 Task: Establish a relationship between the supplier and the product object.
Action: Mouse moved to (1115, 104)
Screenshot: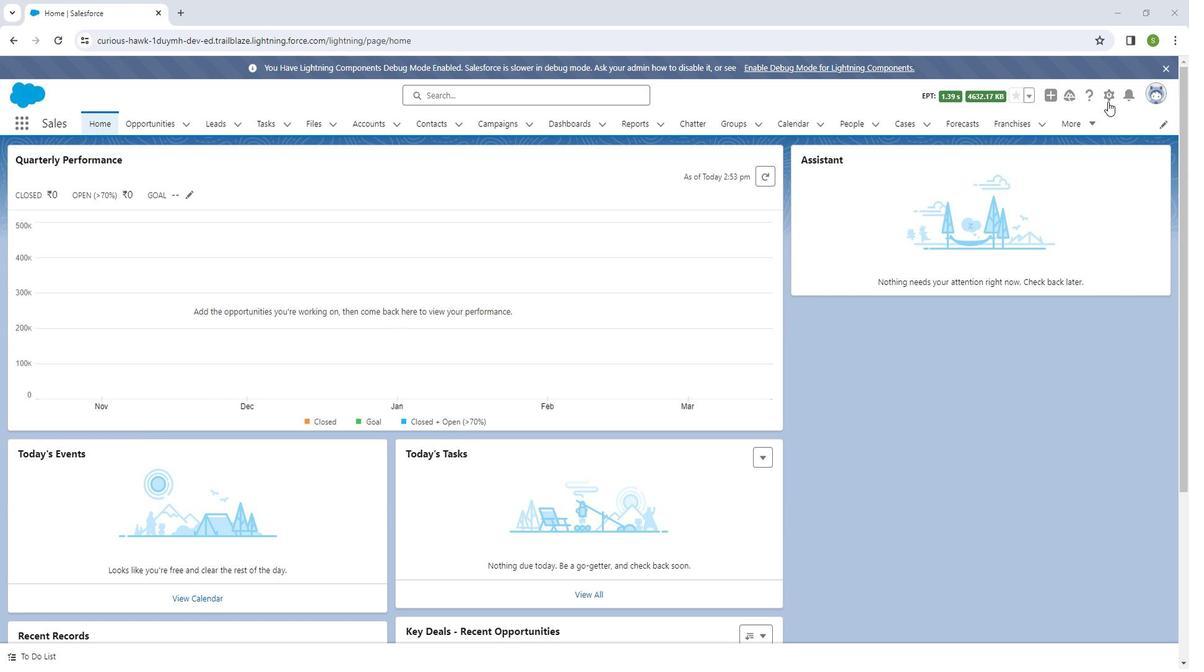 
Action: Mouse pressed left at (1115, 104)
Screenshot: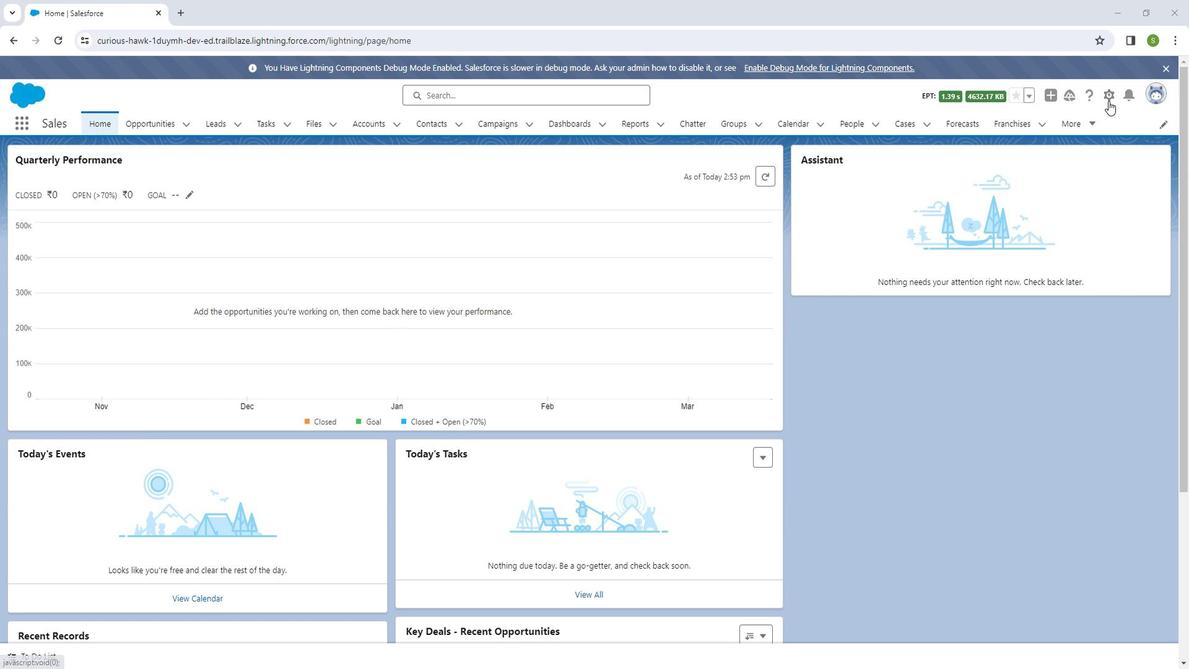 
Action: Mouse moved to (1085, 144)
Screenshot: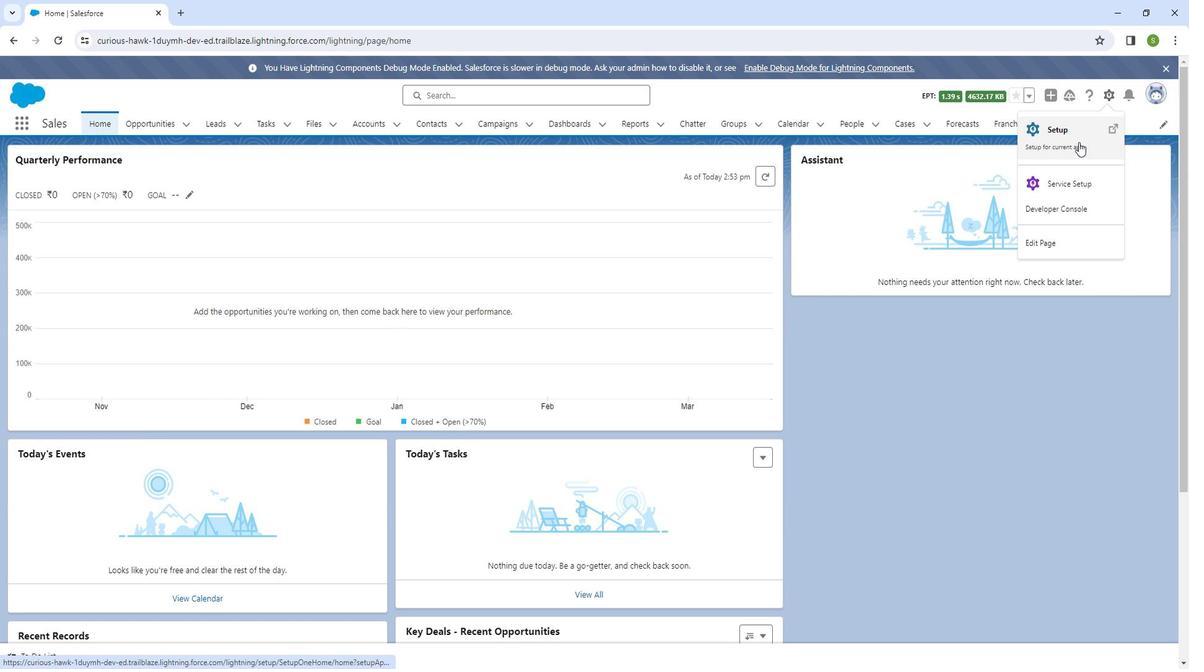 
Action: Mouse pressed left at (1085, 144)
Screenshot: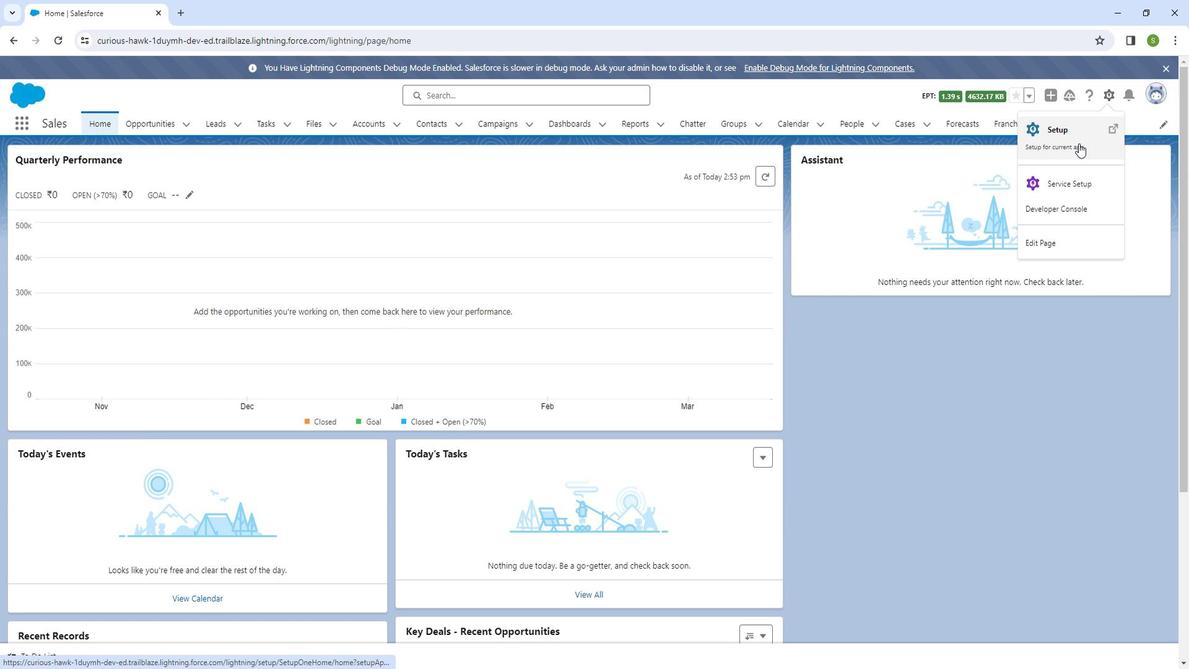 
Action: Mouse moved to (169, 123)
Screenshot: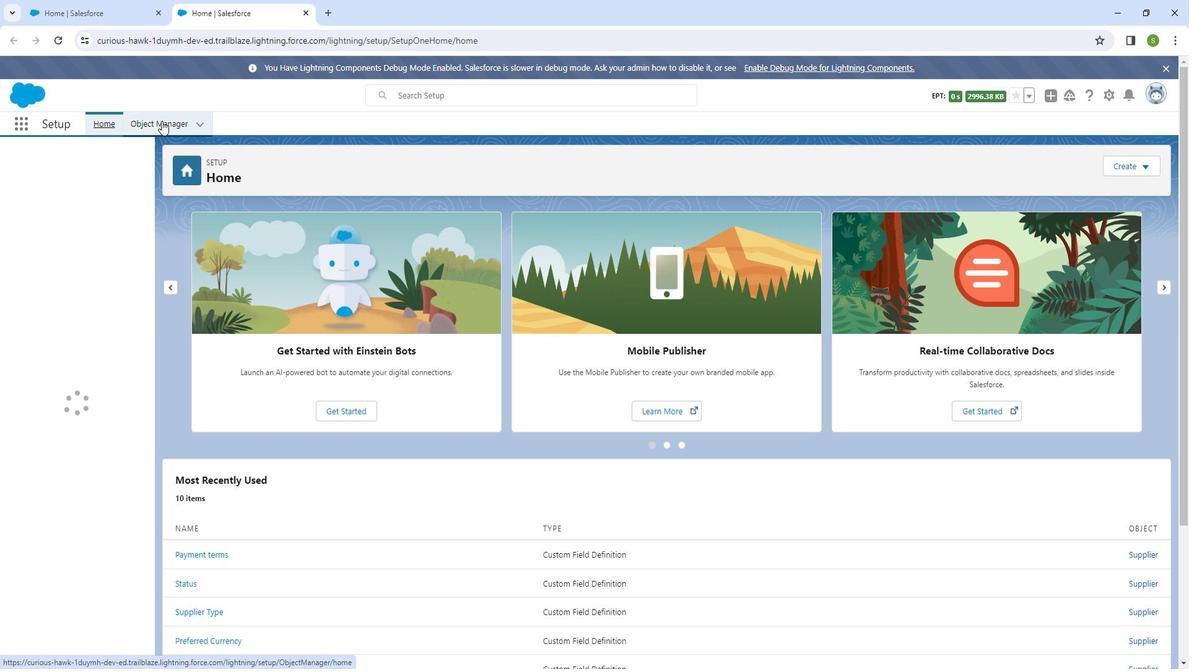 
Action: Mouse pressed left at (169, 123)
Screenshot: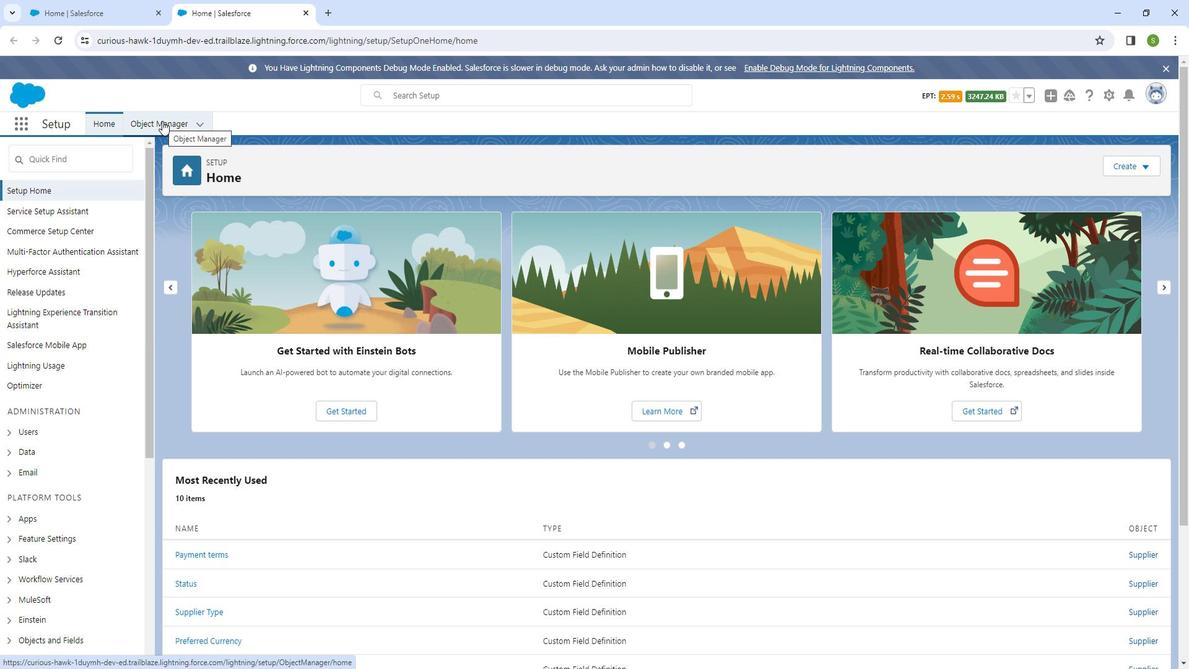 
Action: Mouse moved to (982, 168)
Screenshot: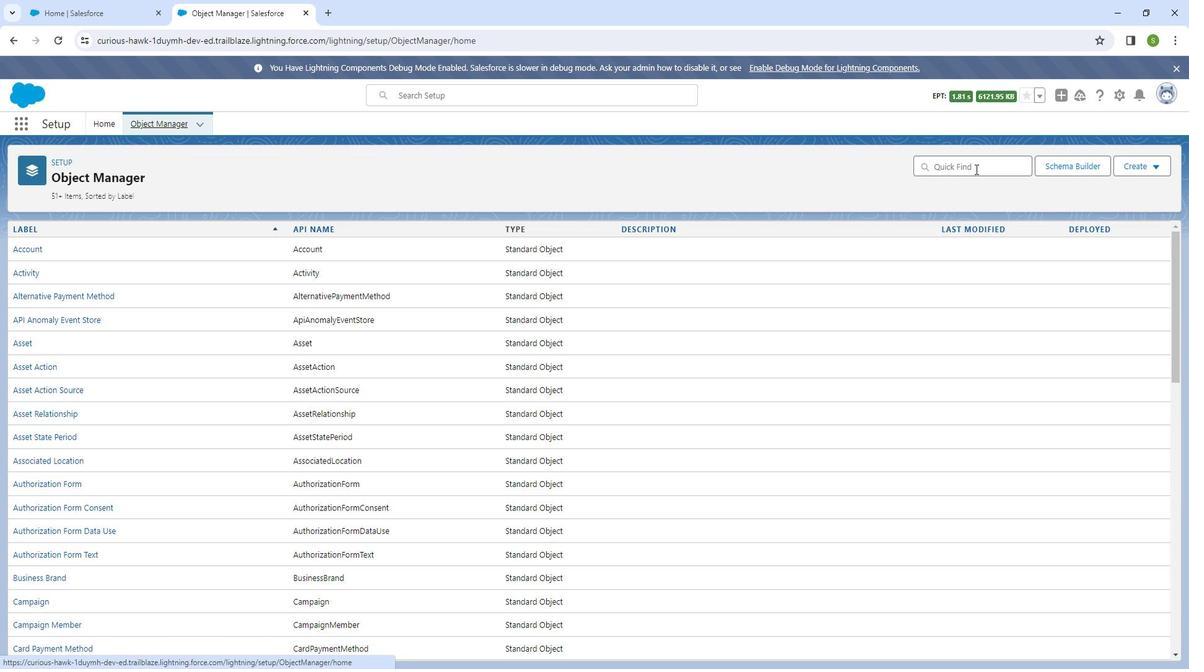 
Action: Mouse pressed left at (982, 168)
Screenshot: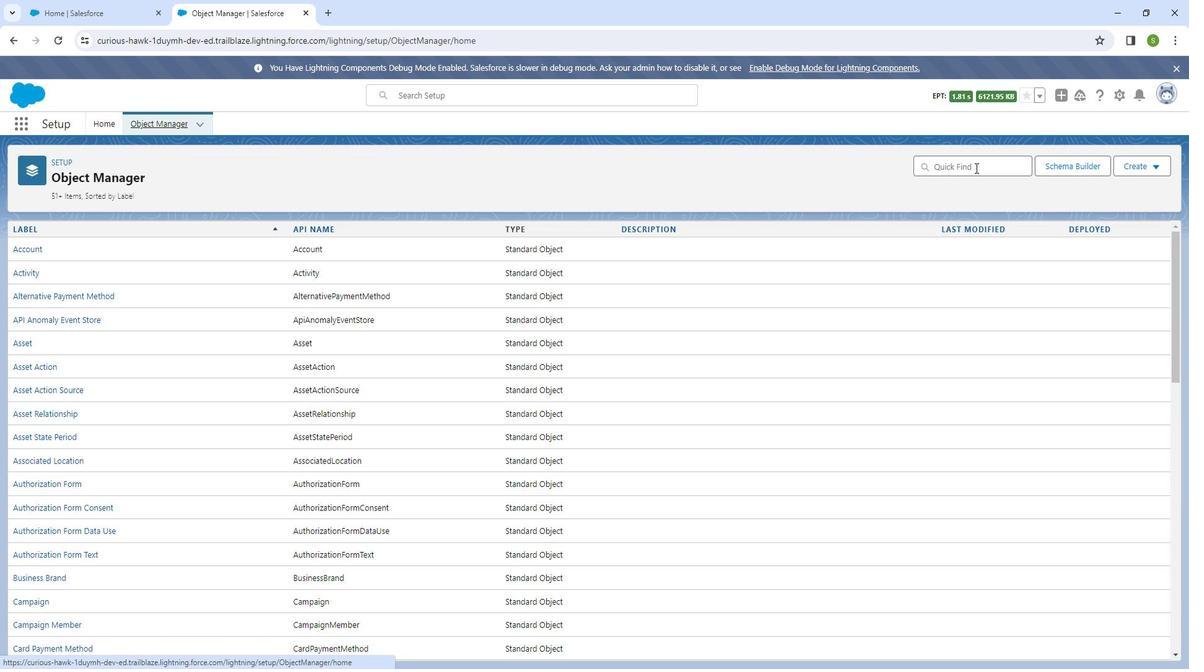 
Action: Mouse moved to (980, 170)
Screenshot: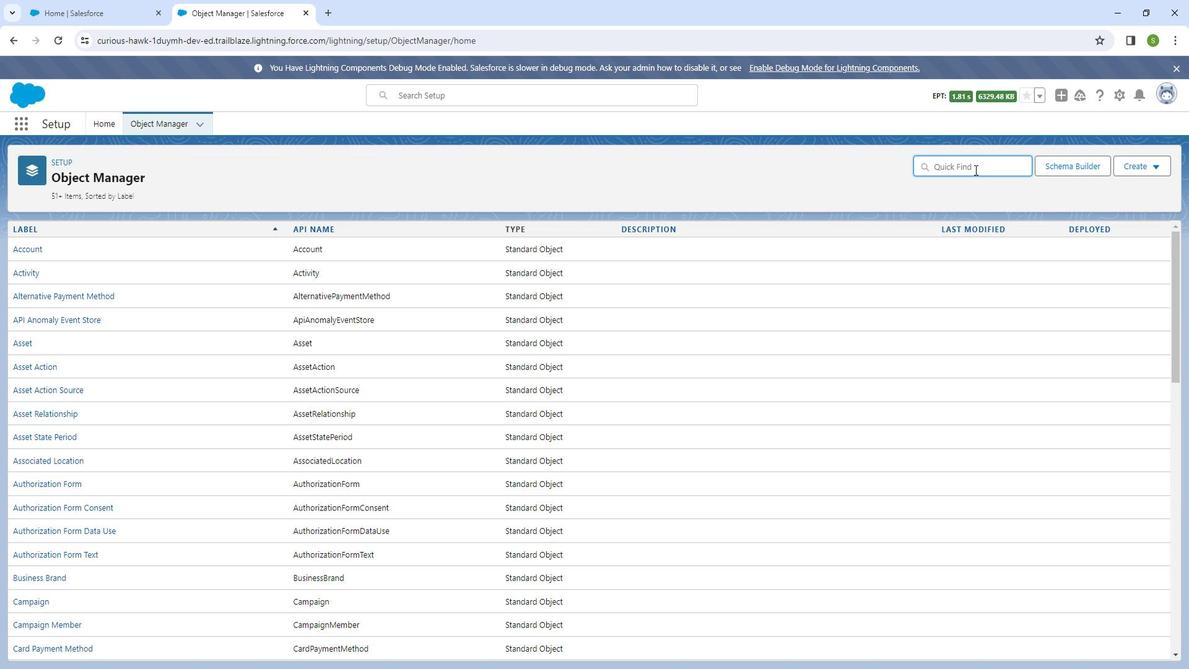 
Action: Key pressed s
Screenshot: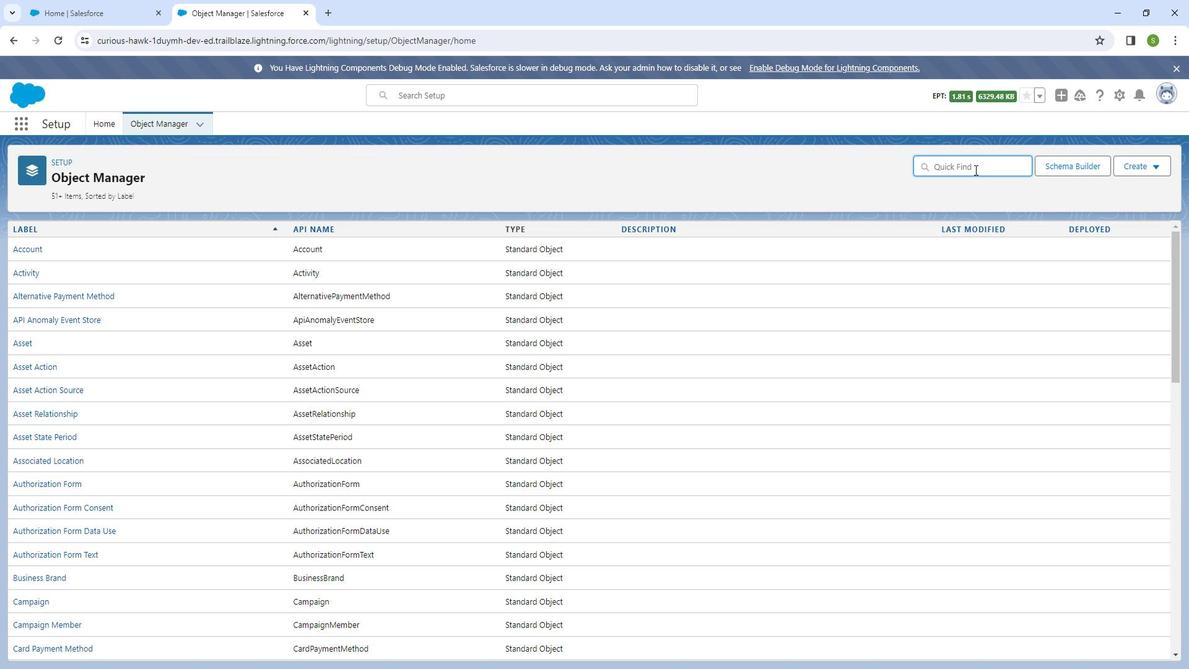 
Action: Mouse moved to (977, 175)
Screenshot: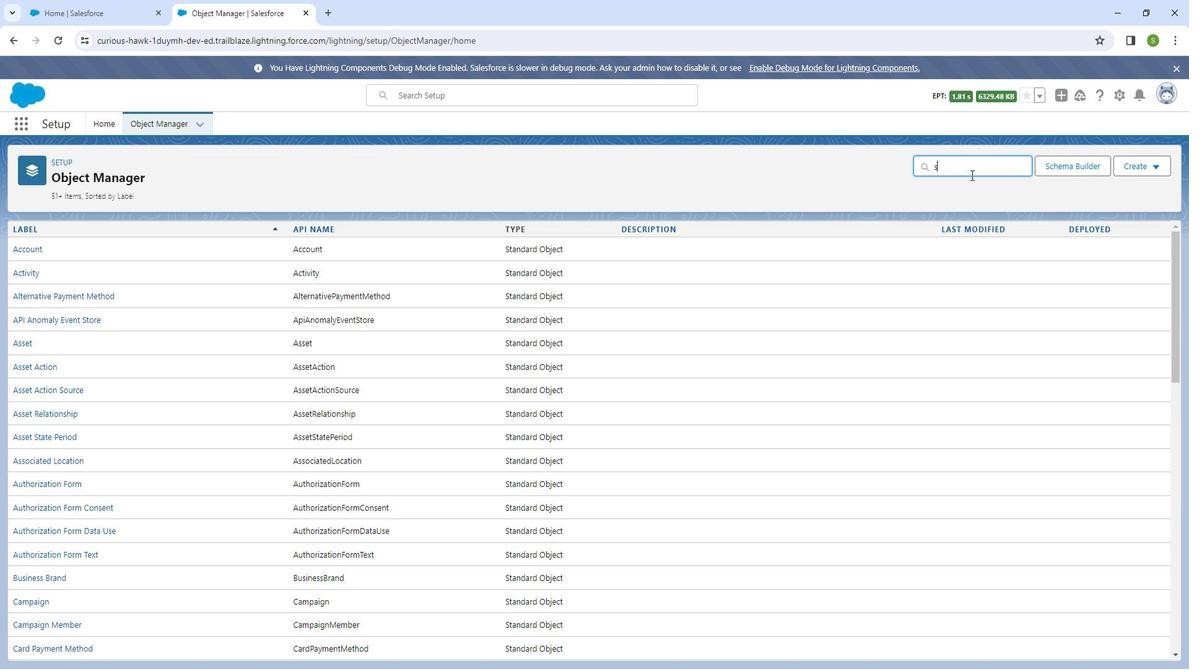 
Action: Key pressed upplie
Screenshot: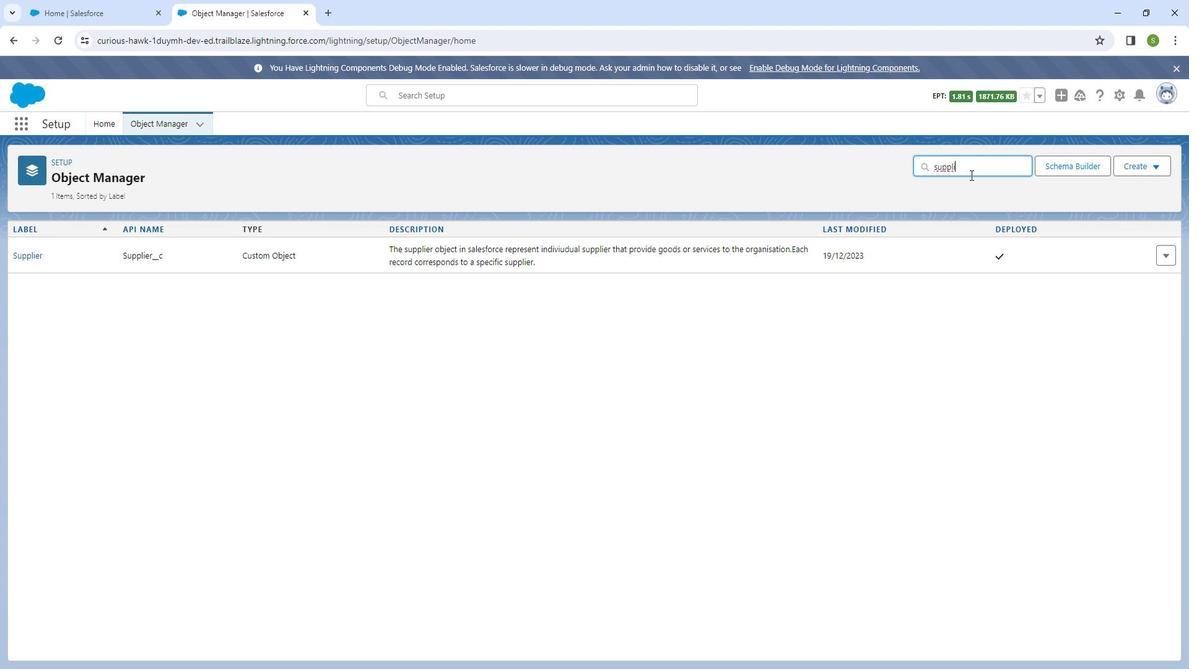 
Action: Mouse moved to (27, 249)
Screenshot: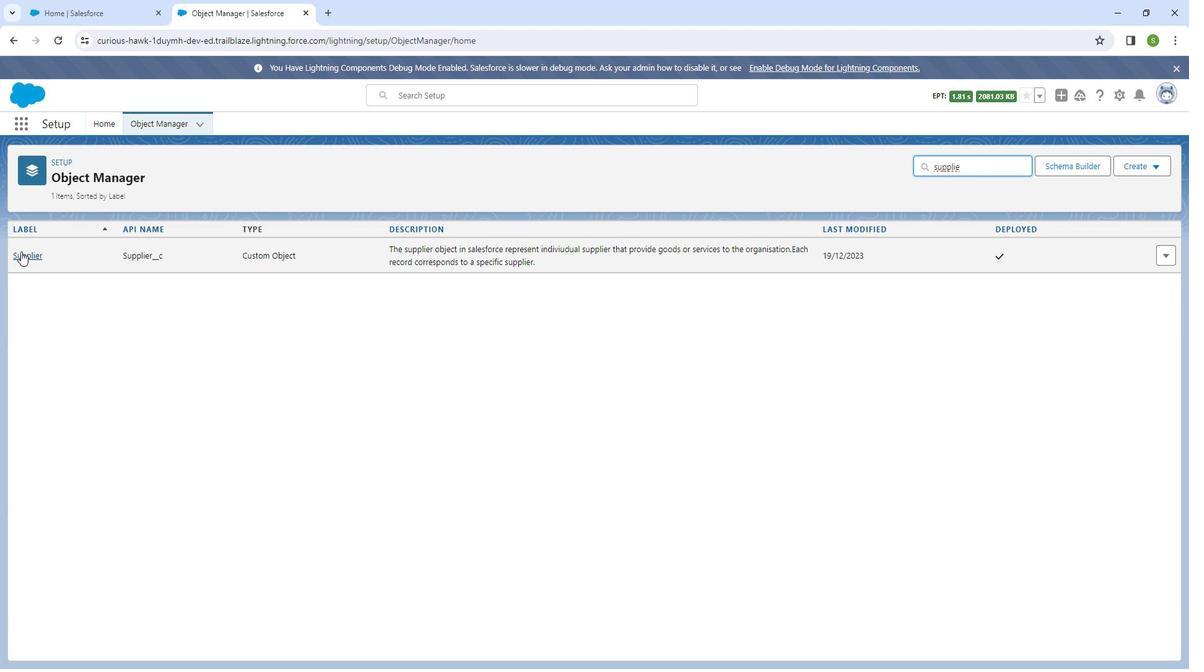 
Action: Mouse pressed left at (27, 249)
Screenshot: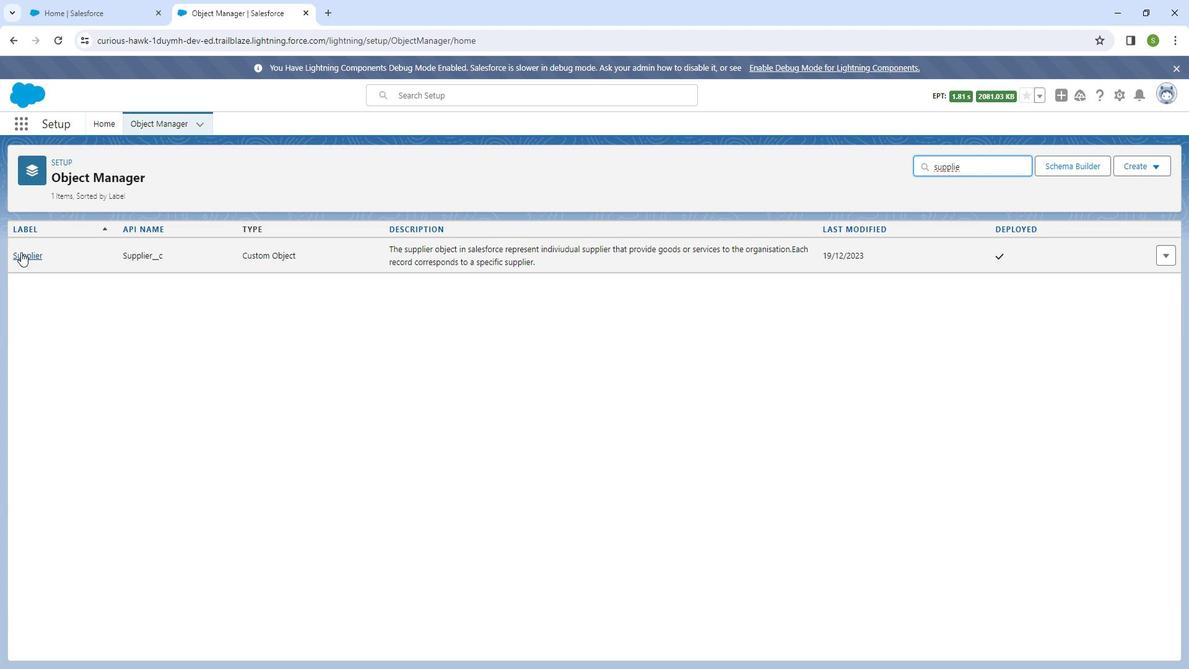 
Action: Mouse moved to (87, 251)
Screenshot: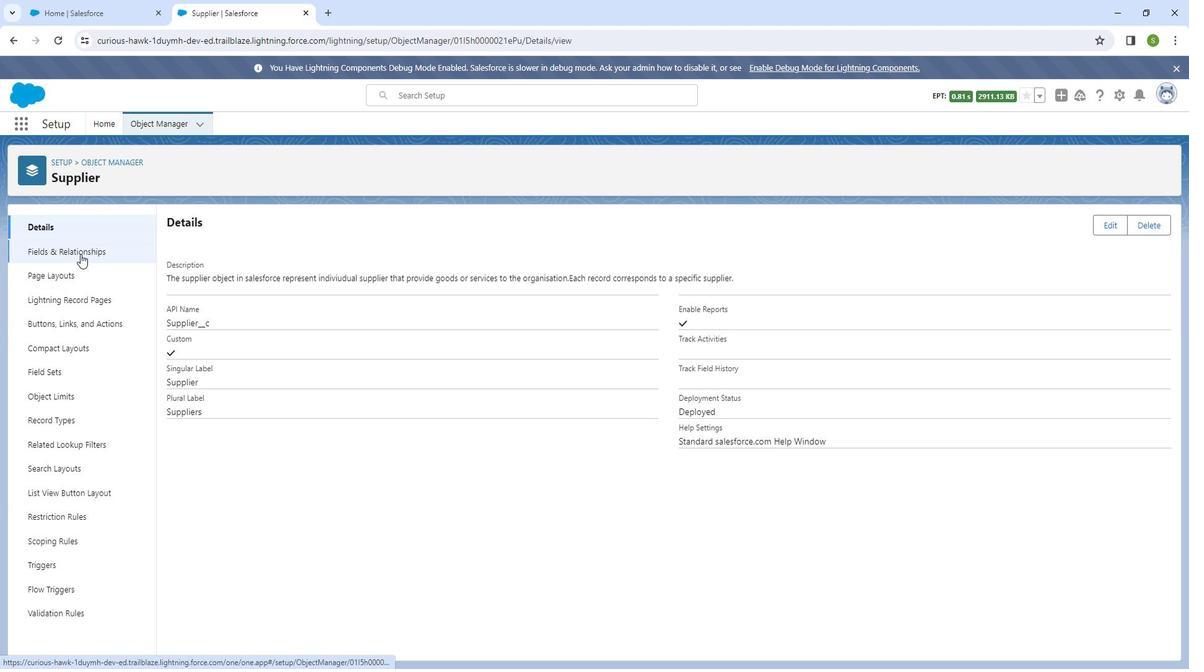 
Action: Mouse pressed left at (87, 251)
Screenshot: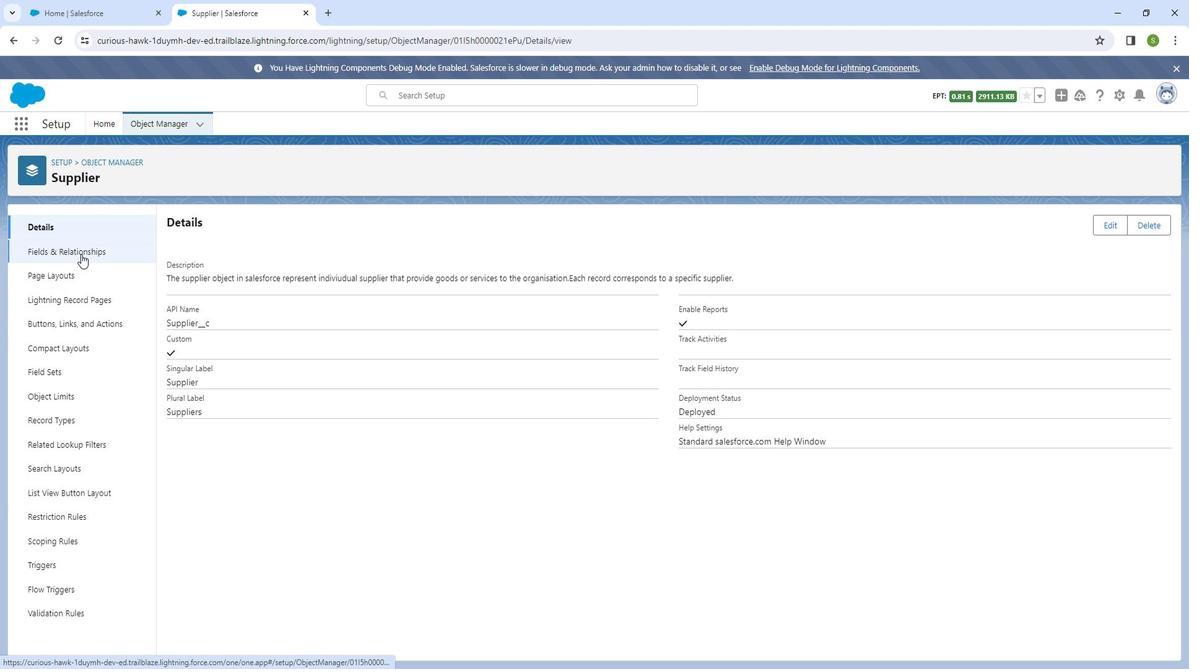 
Action: Mouse moved to (376, 437)
Screenshot: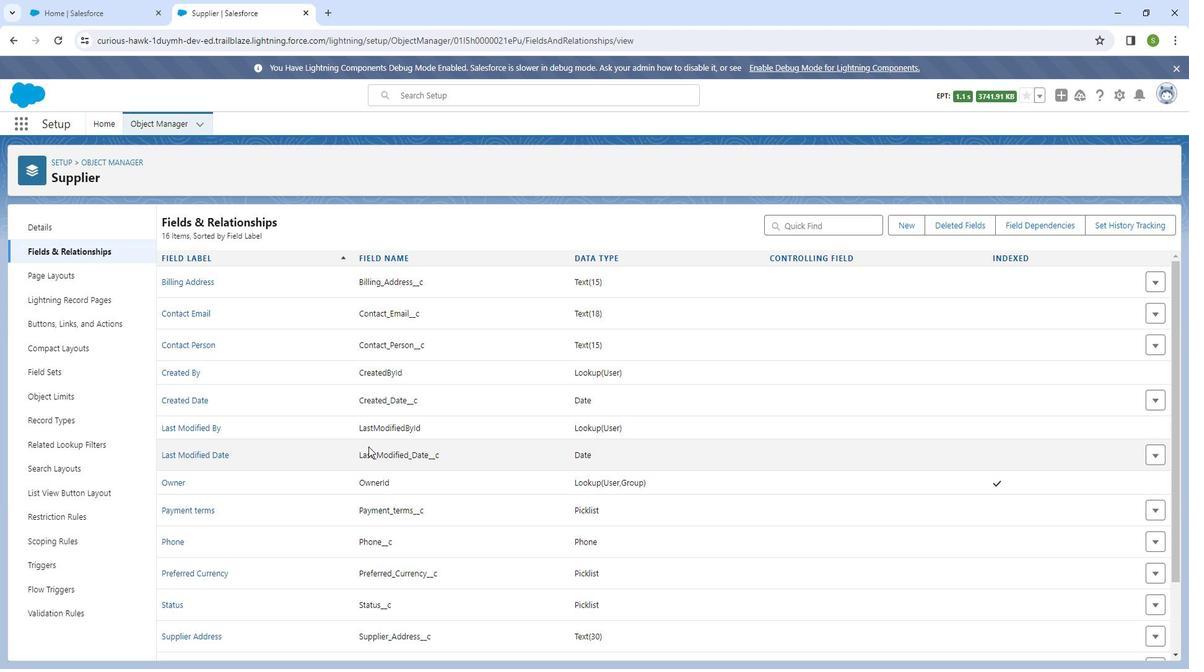 
Action: Mouse scrolled (376, 436) with delta (0, 0)
Screenshot: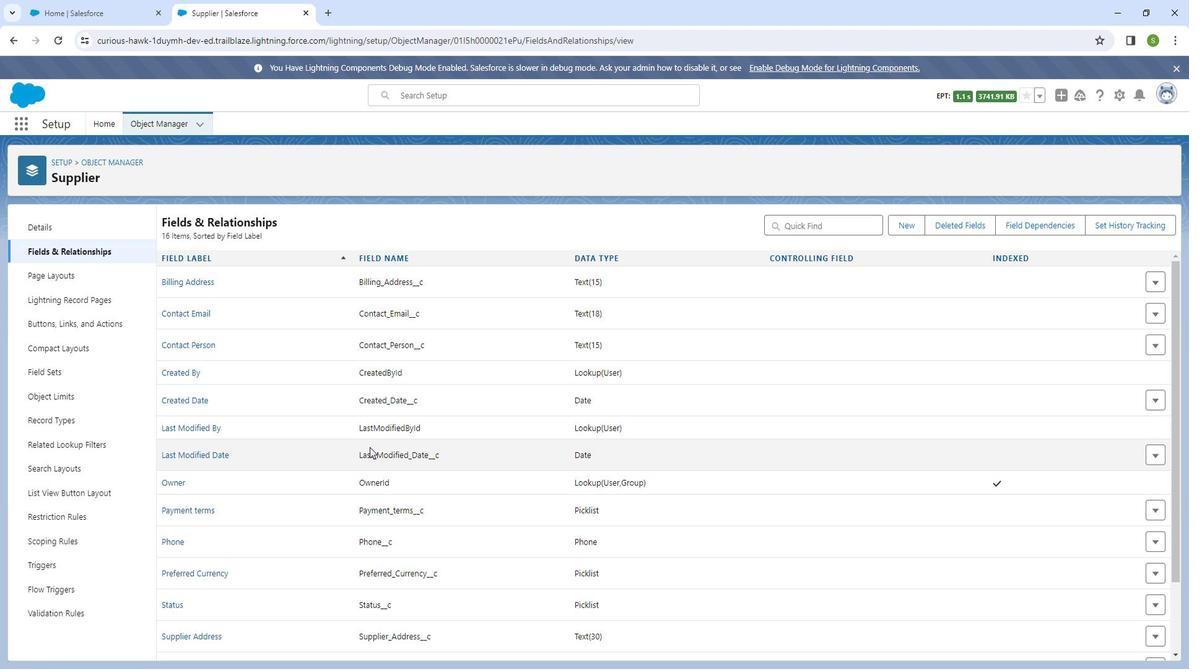 
Action: Mouse moved to (376, 438)
Screenshot: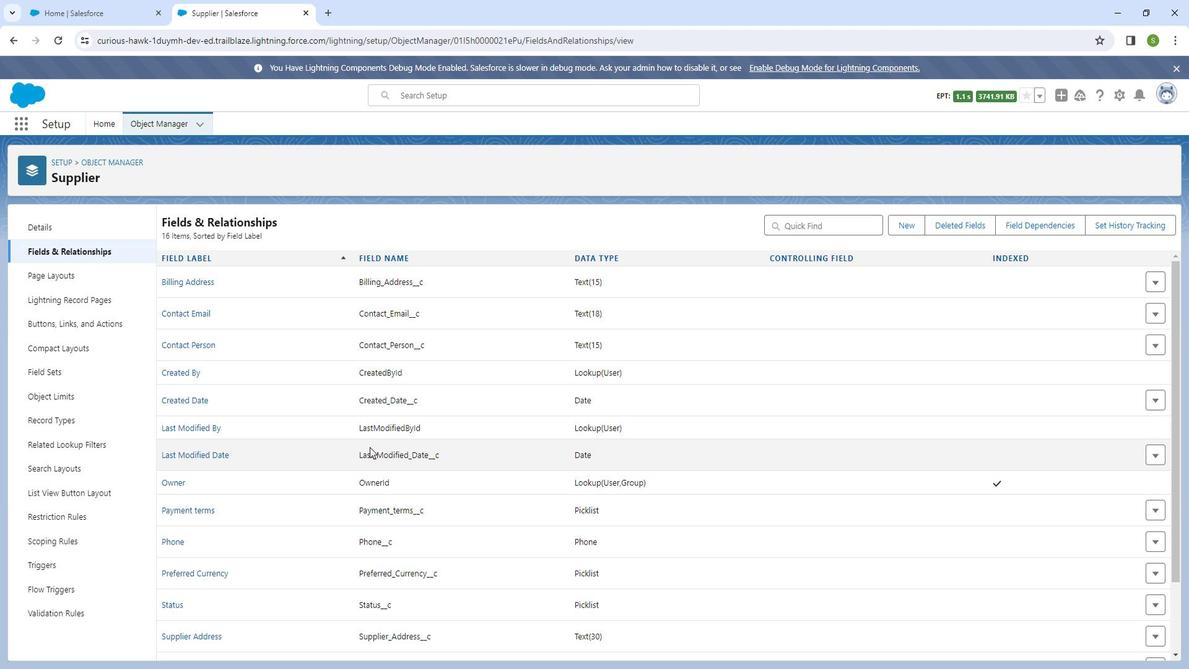 
Action: Mouse scrolled (376, 437) with delta (0, 0)
Screenshot: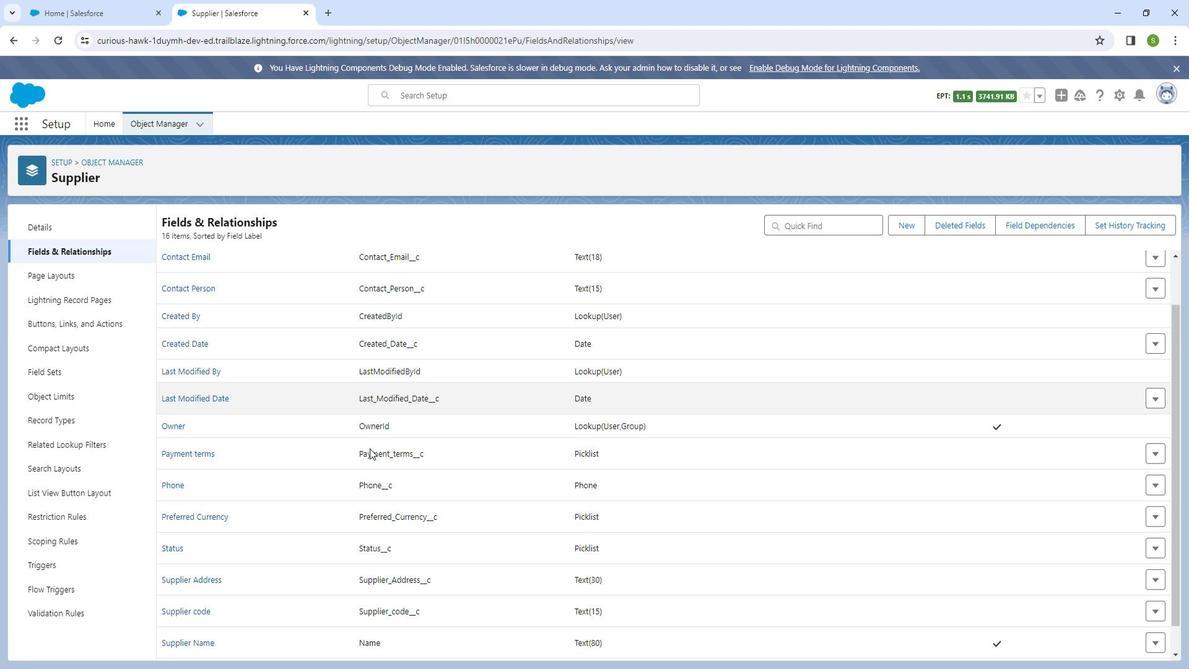 
Action: Mouse moved to (377, 439)
Screenshot: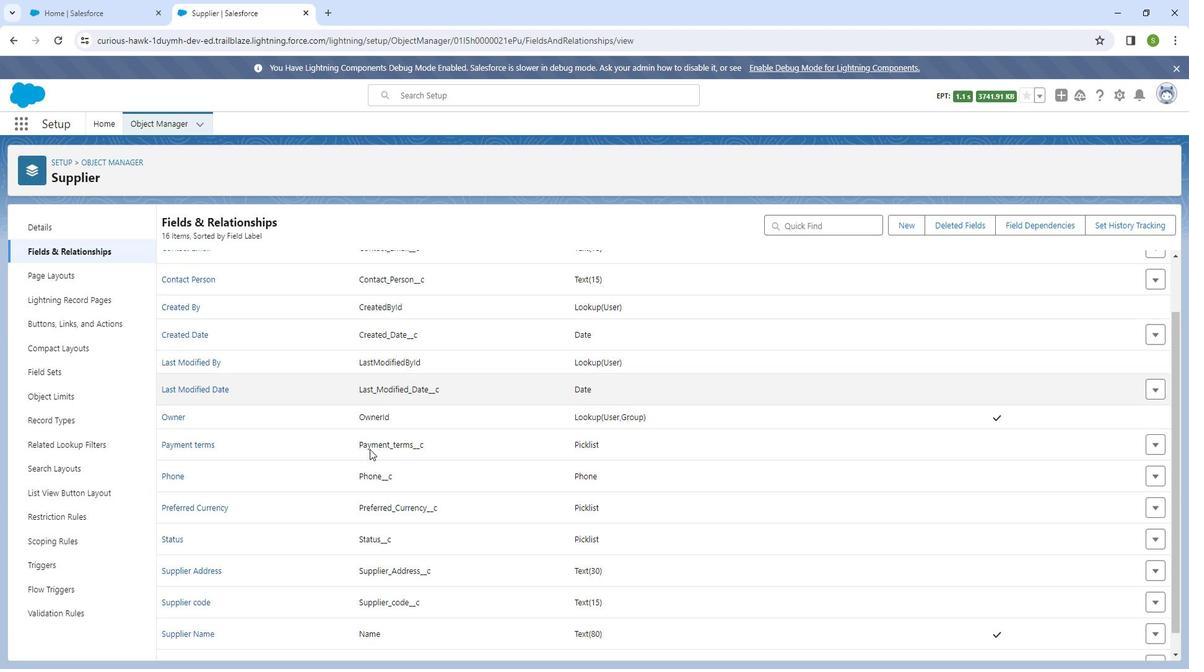 
Action: Mouse scrolled (377, 439) with delta (0, 0)
Screenshot: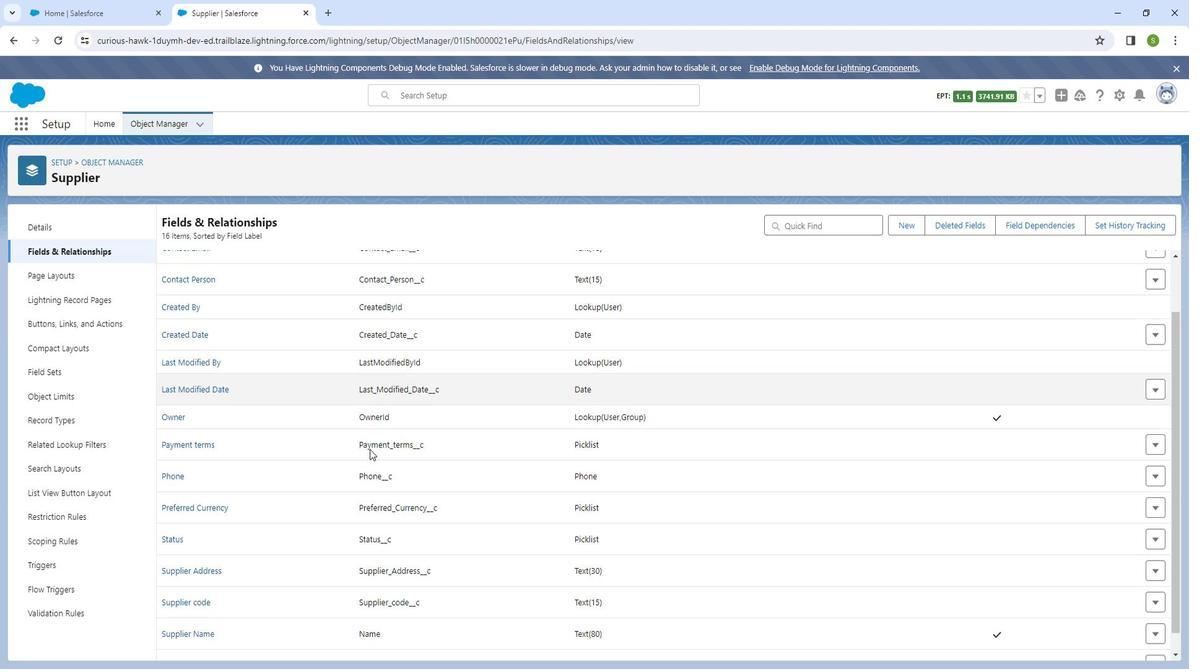 
Action: Mouse moved to (377, 440)
Screenshot: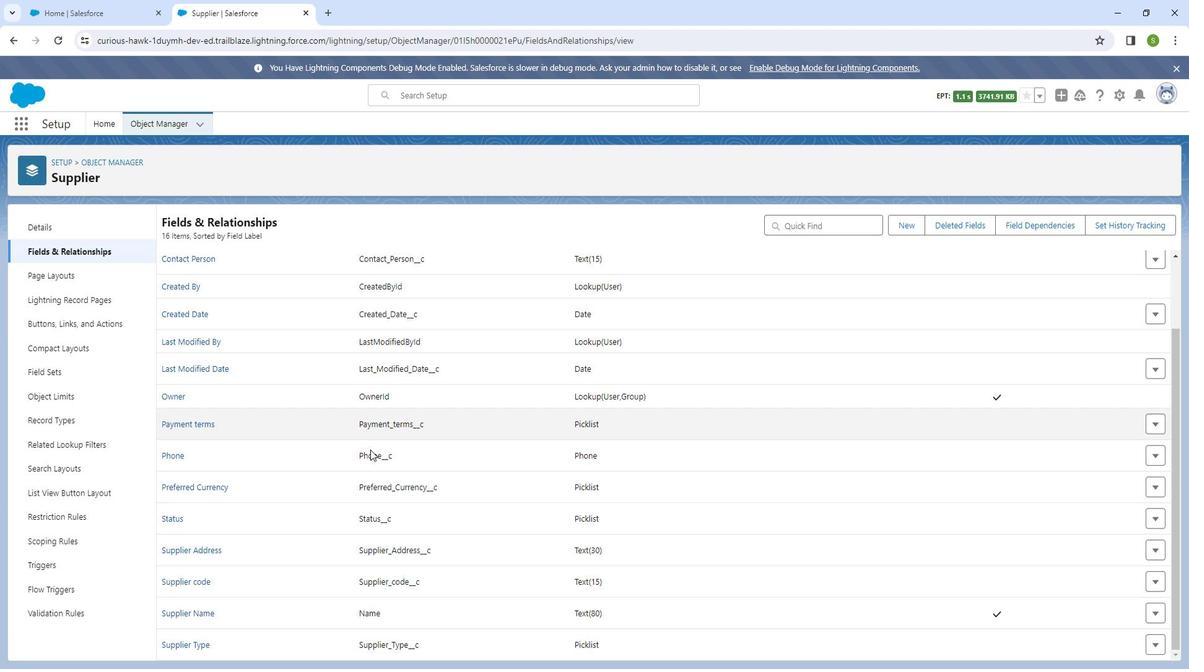 
Action: Mouse scrolled (377, 439) with delta (0, 0)
Screenshot: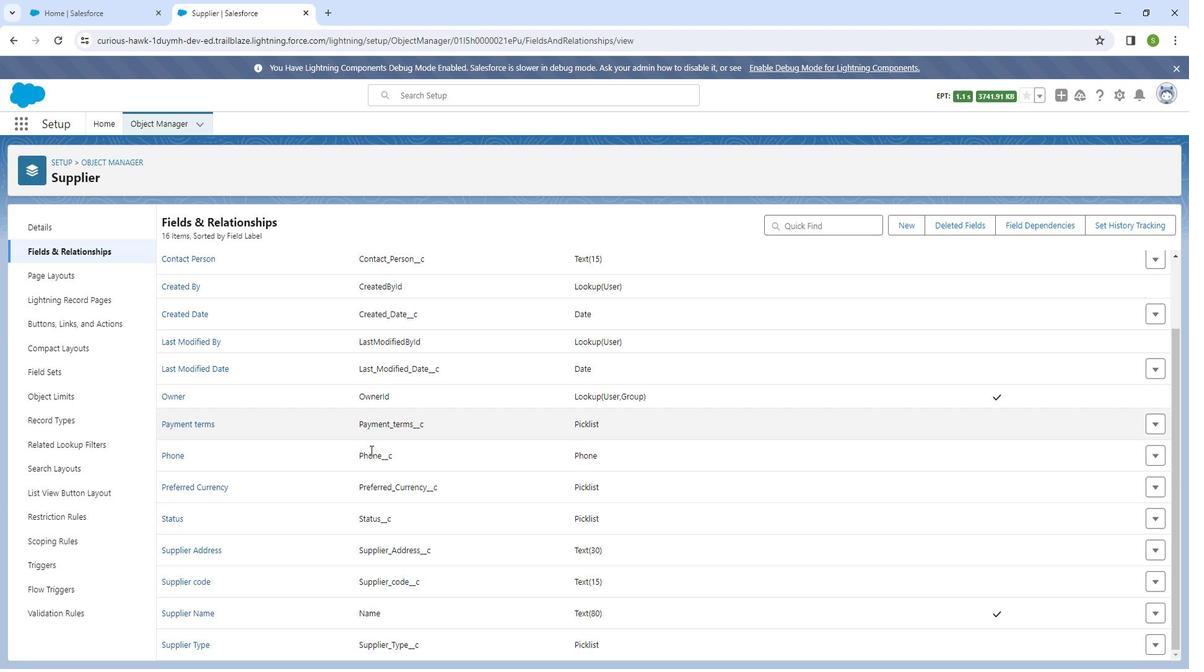 
Action: Mouse moved to (377, 441)
Screenshot: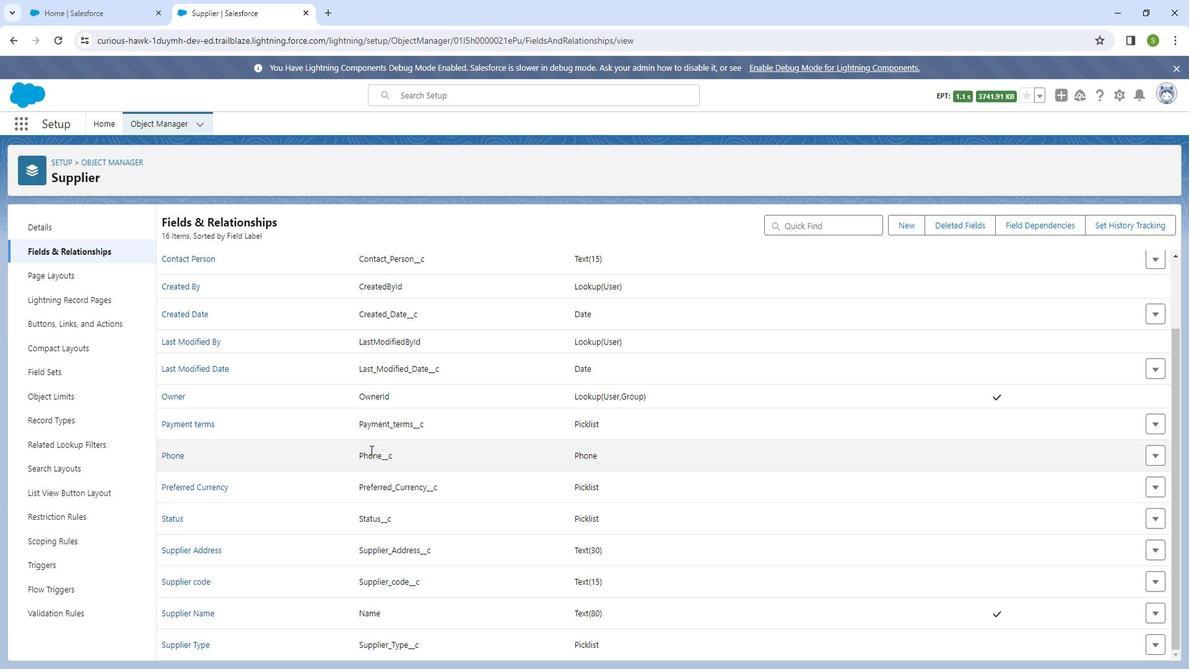 
Action: Mouse scrolled (377, 441) with delta (0, 0)
Screenshot: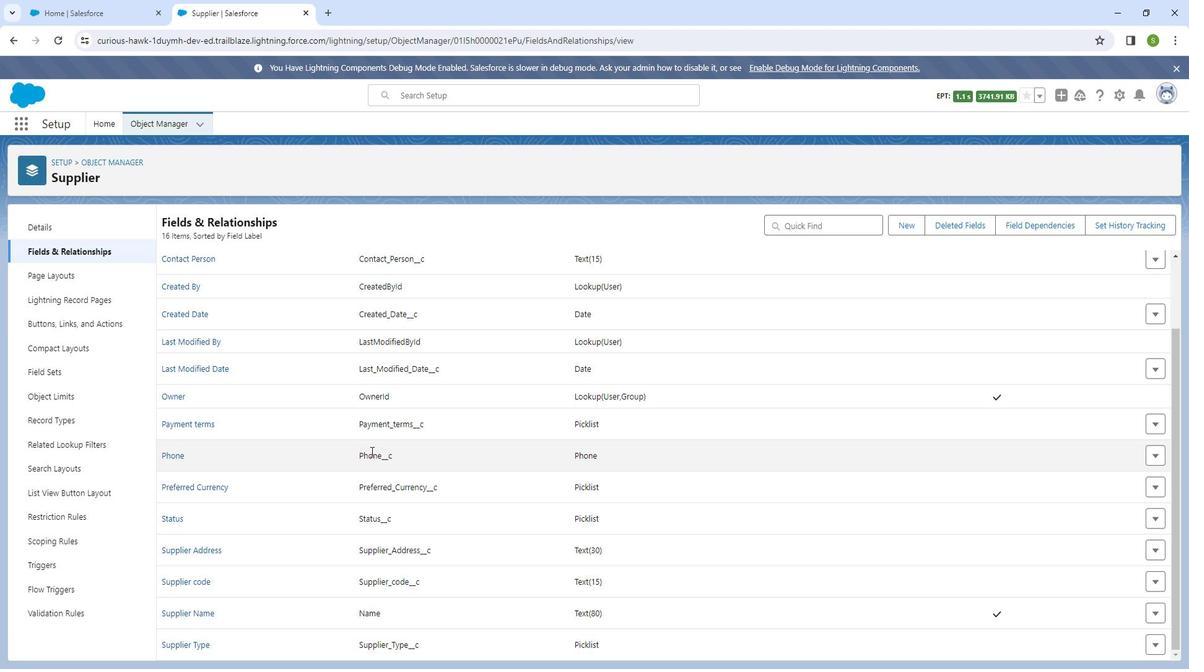 
Action: Mouse moved to (377, 441)
Screenshot: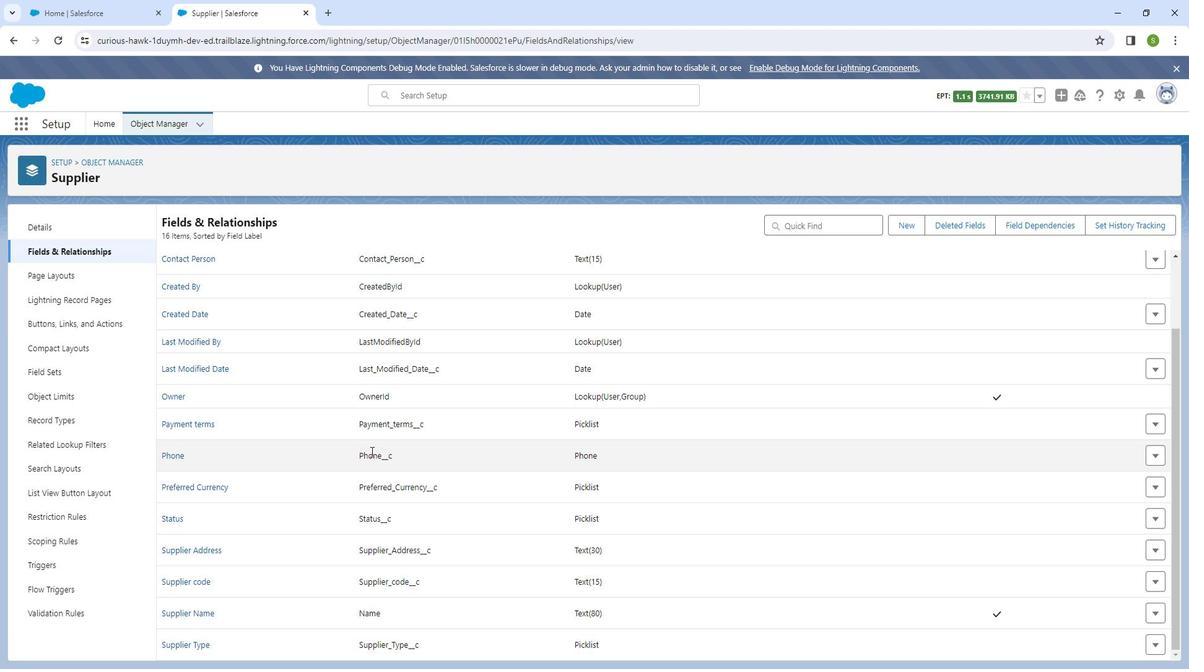 
Action: Mouse scrolled (377, 442) with delta (0, 0)
Screenshot: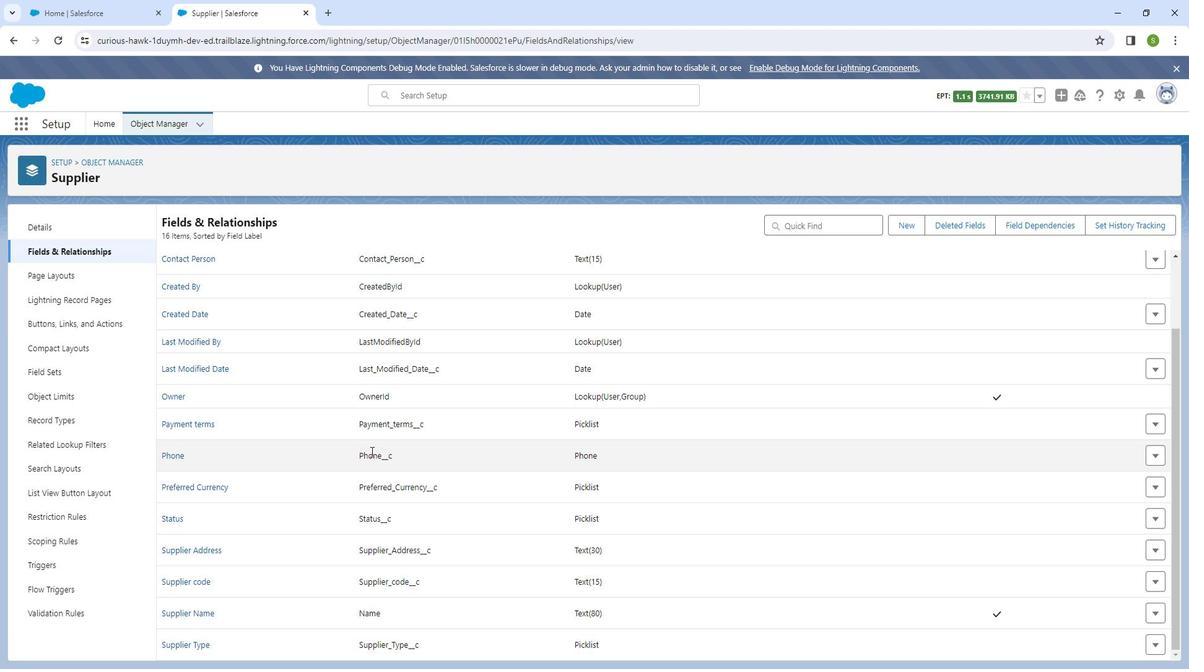 
Action: Mouse moved to (378, 441)
Screenshot: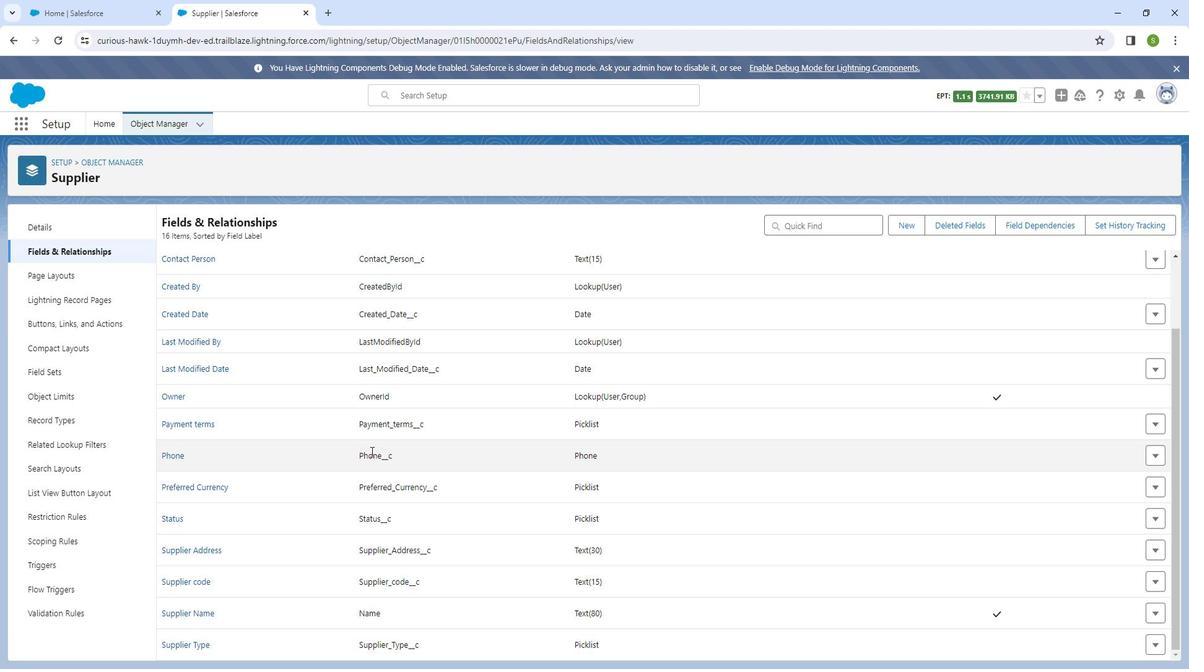 
Action: Mouse scrolled (378, 442) with delta (0, 0)
Screenshot: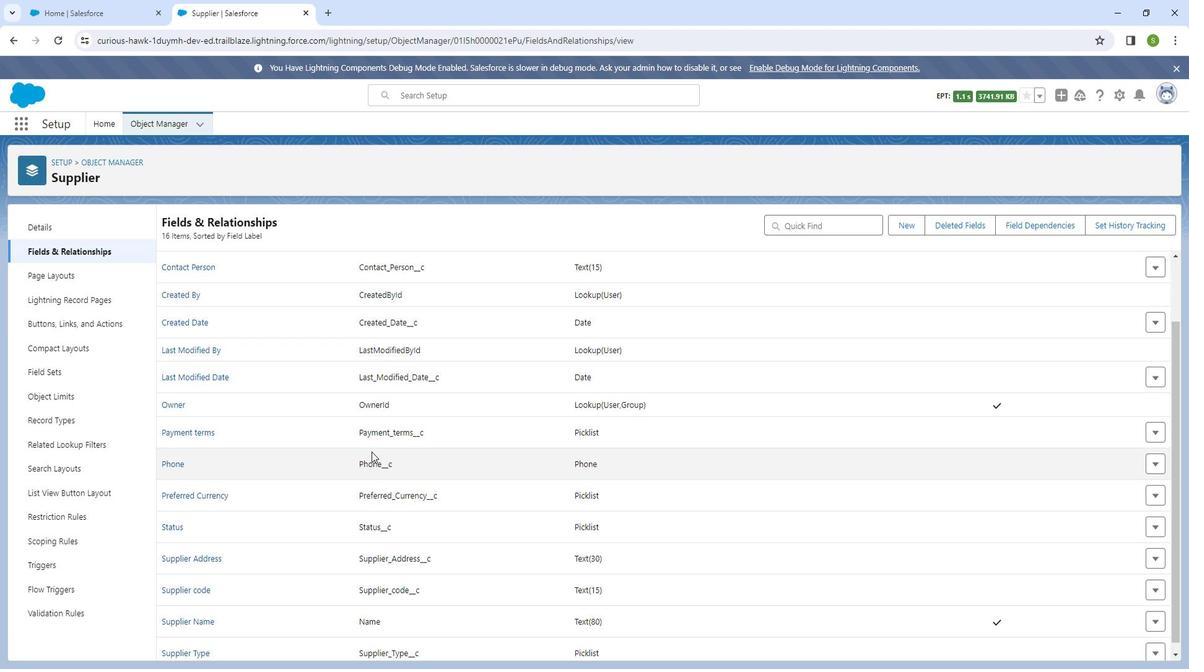 
Action: Mouse scrolled (378, 442) with delta (0, 0)
Screenshot: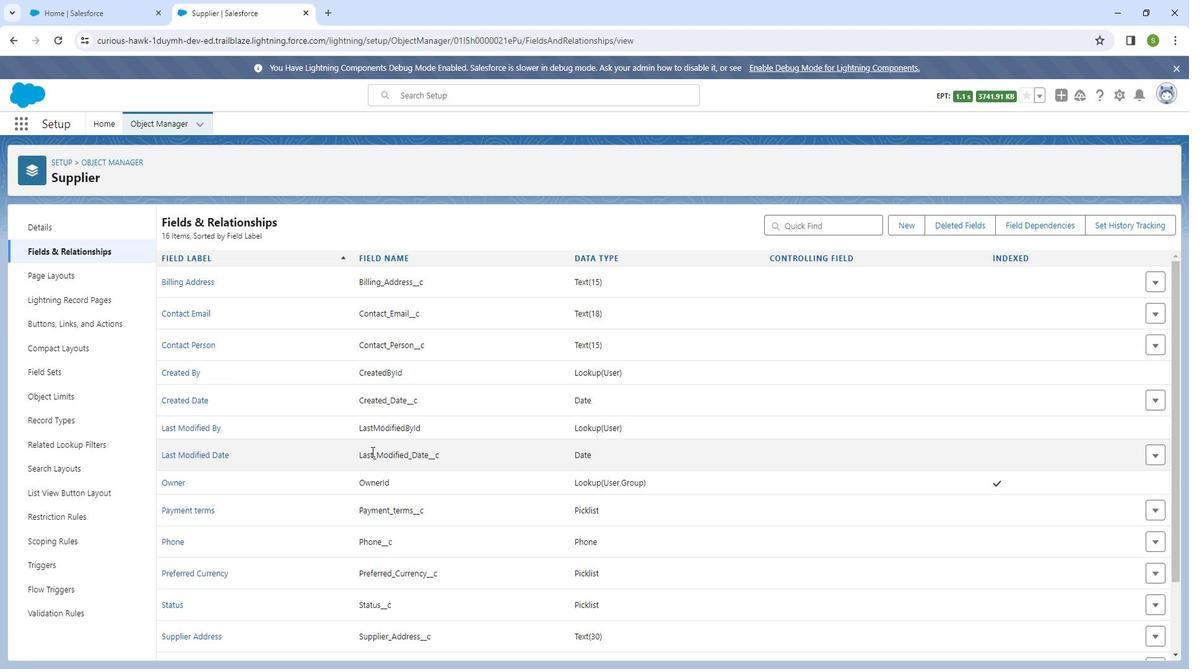 
Action: Mouse moved to (380, 441)
Screenshot: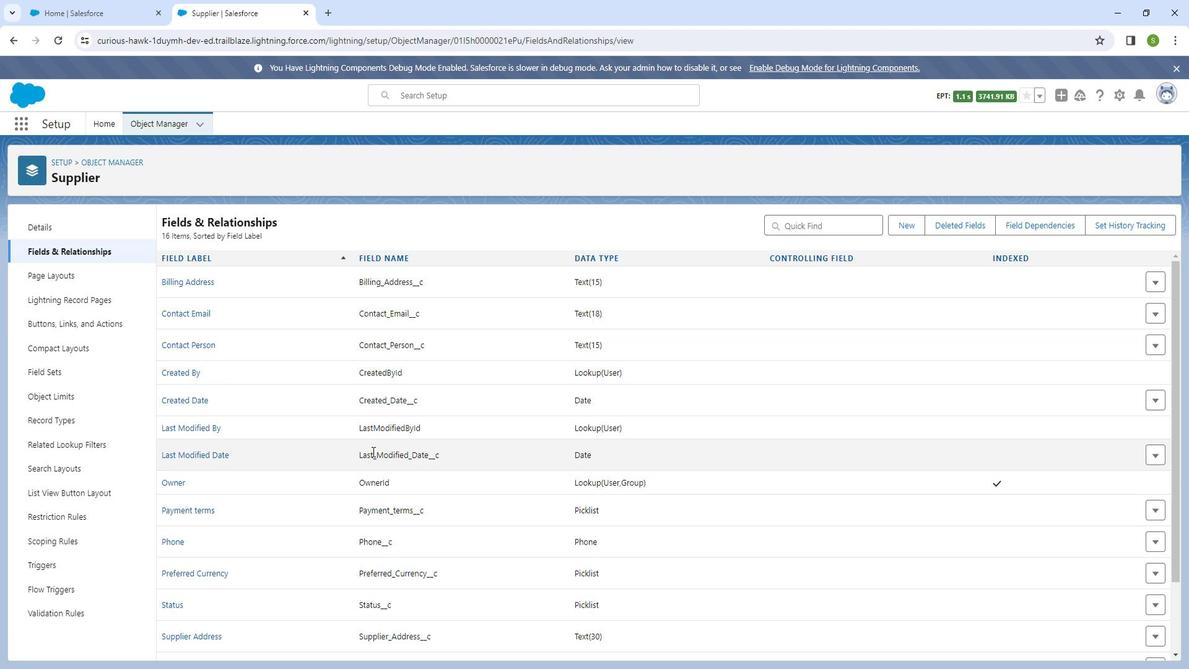 
Action: Mouse scrolled (380, 442) with delta (0, 0)
Screenshot: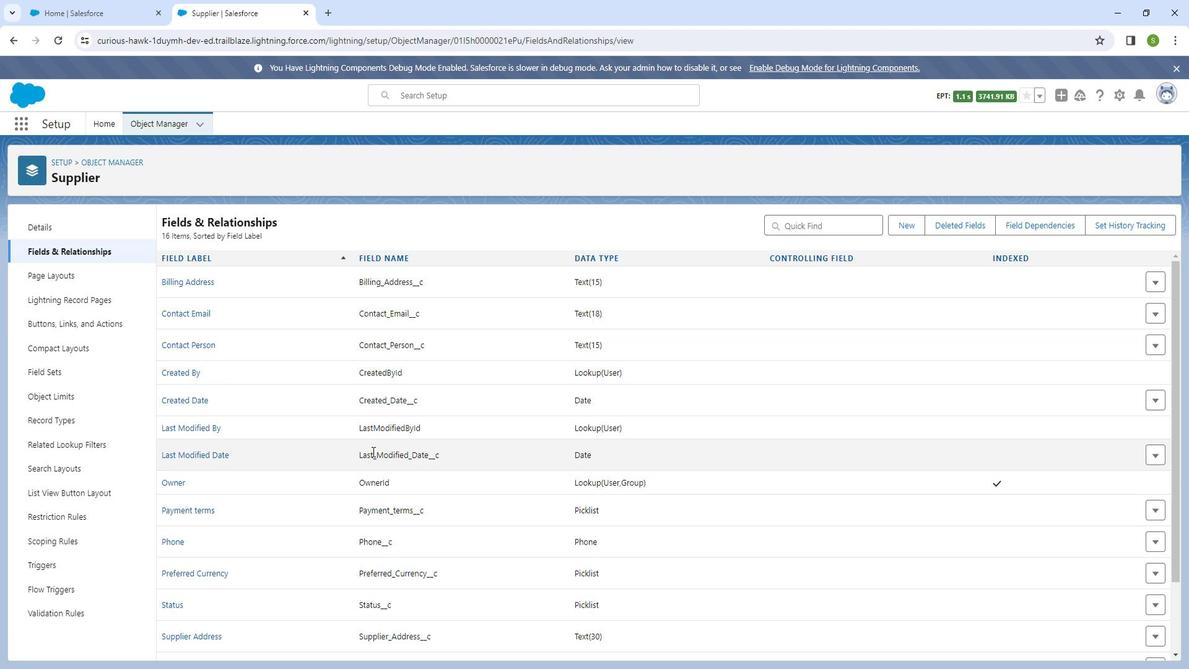 
Action: Mouse moved to (906, 227)
Screenshot: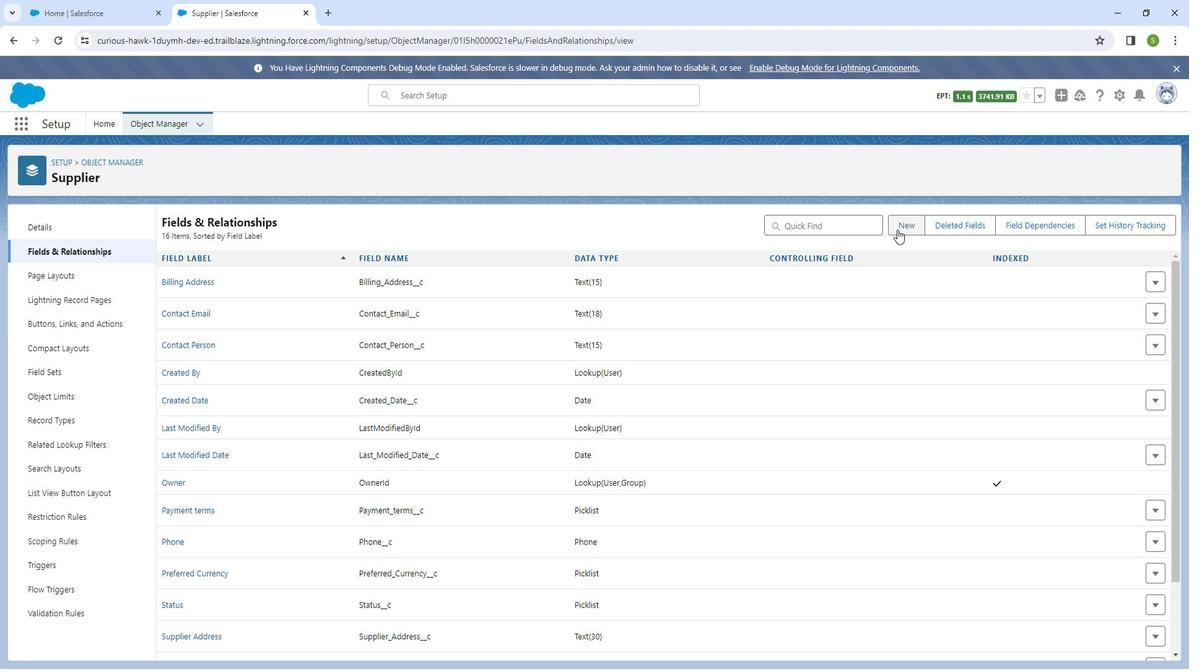 
Action: Mouse pressed left at (906, 227)
Screenshot: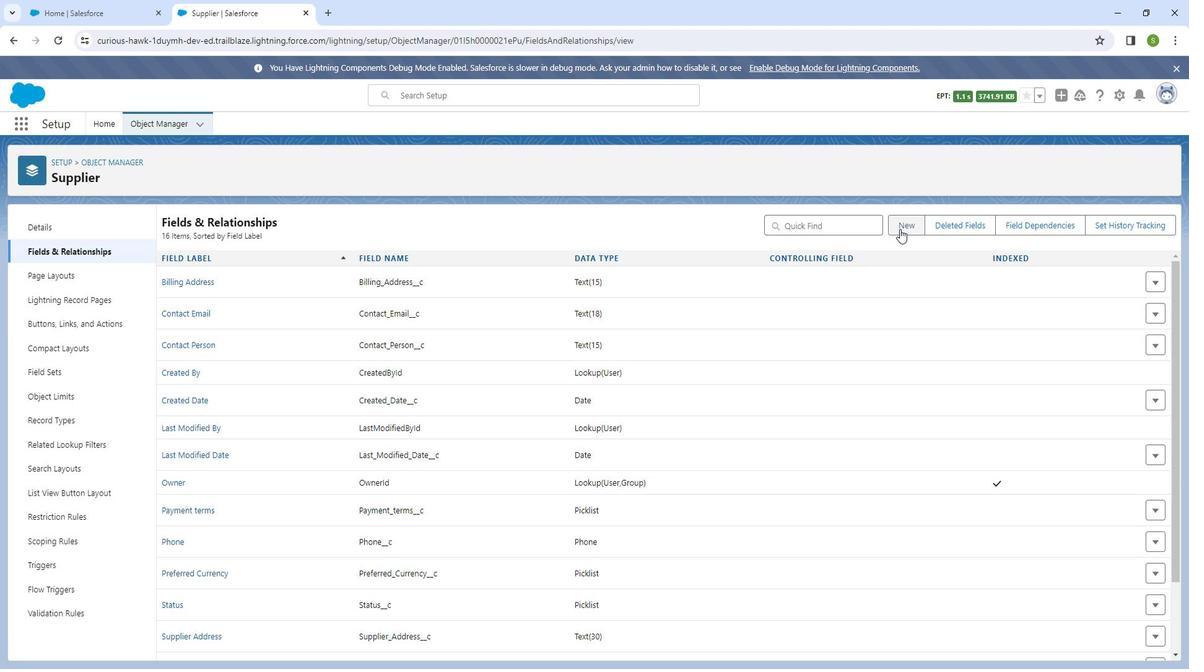 
Action: Mouse moved to (206, 447)
Screenshot: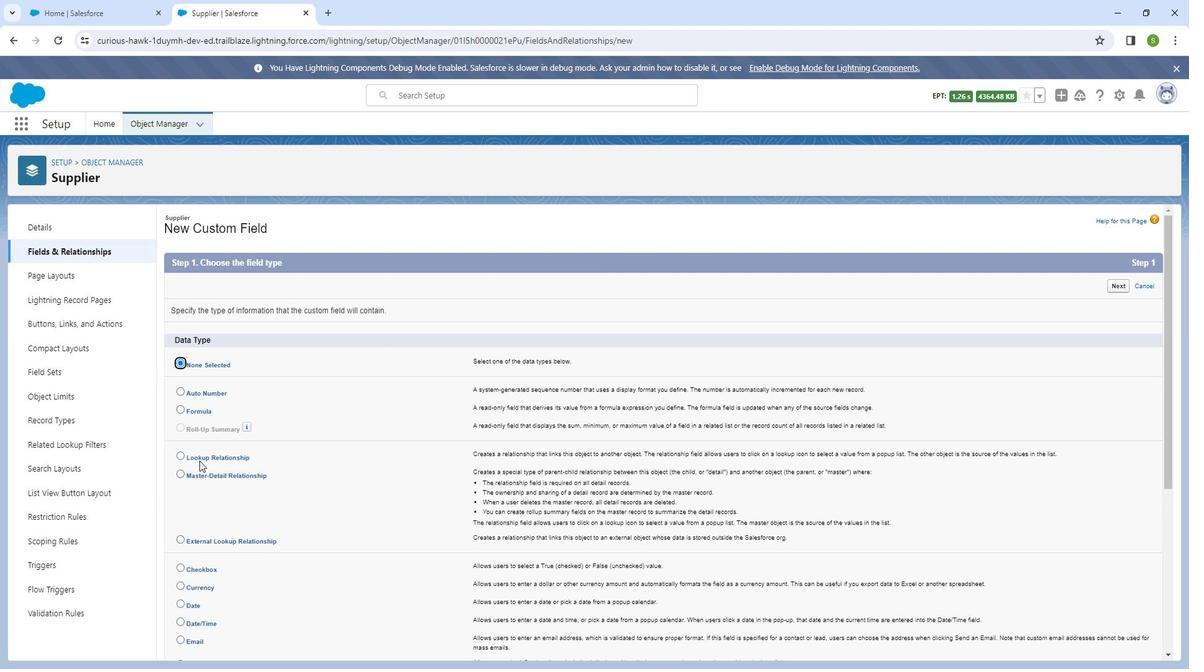 
Action: Mouse pressed left at (206, 447)
Screenshot: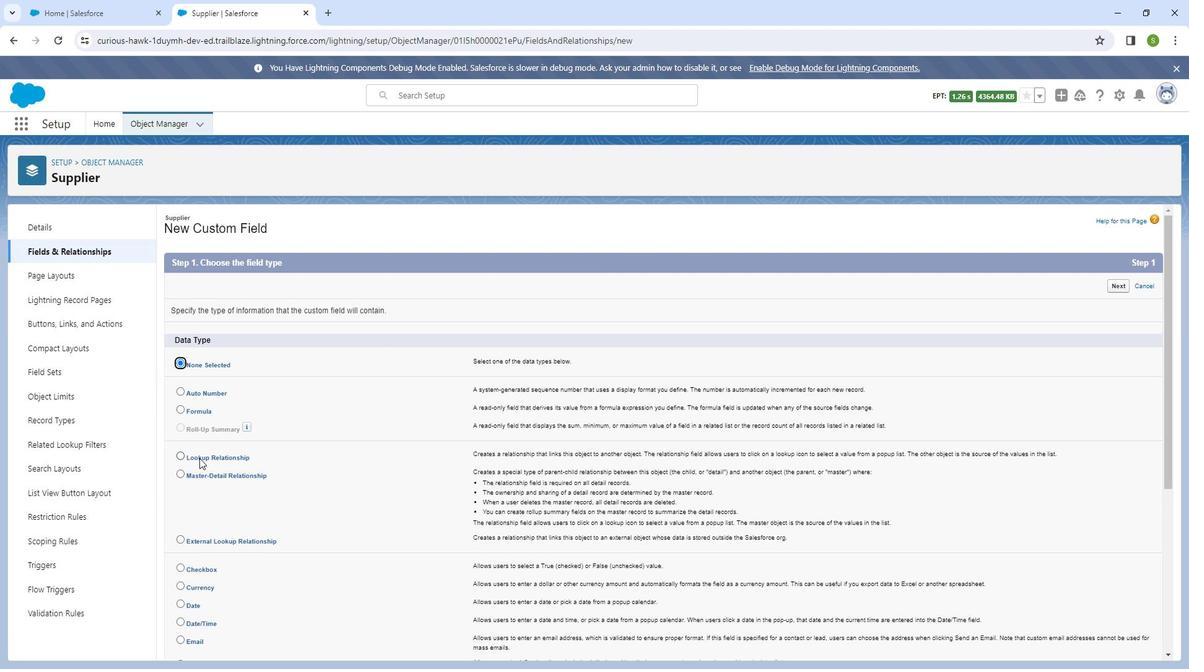 
Action: Mouse moved to (1131, 285)
Screenshot: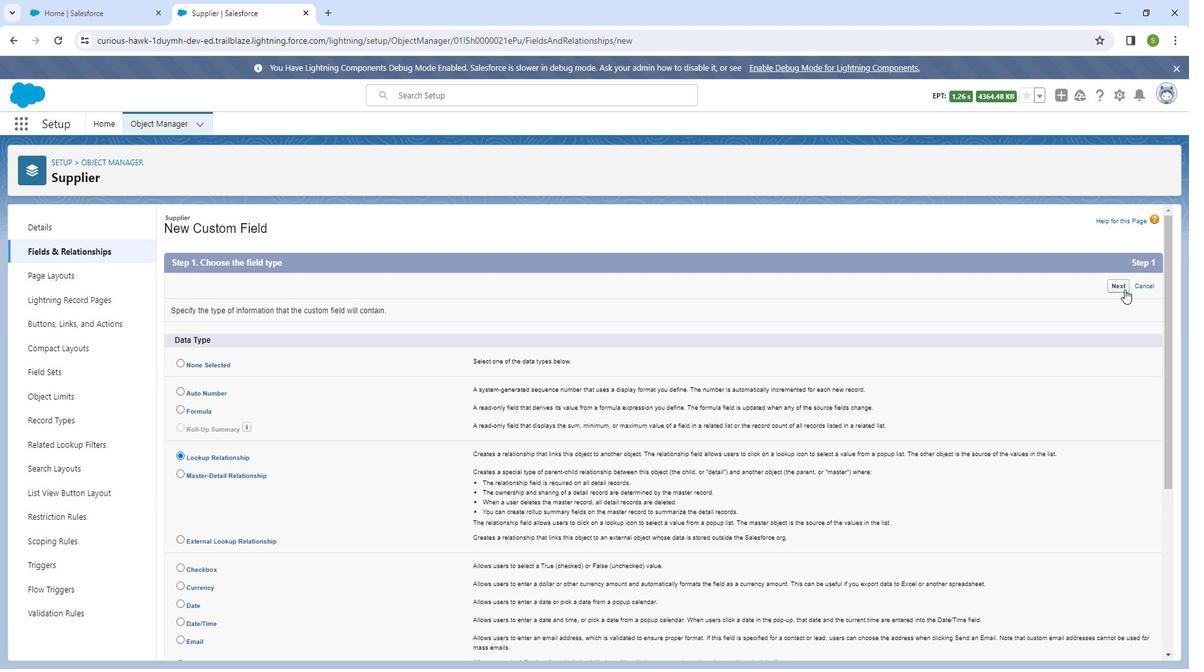 
Action: Mouse pressed left at (1131, 285)
Screenshot: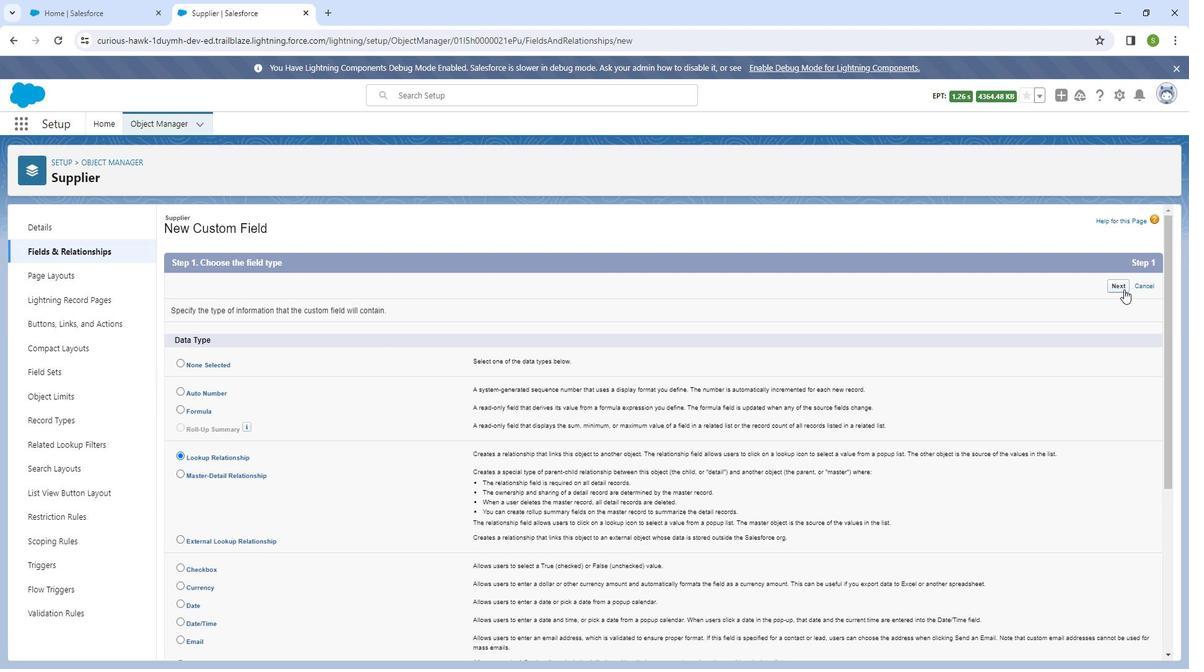
Action: Mouse moved to (393, 330)
Screenshot: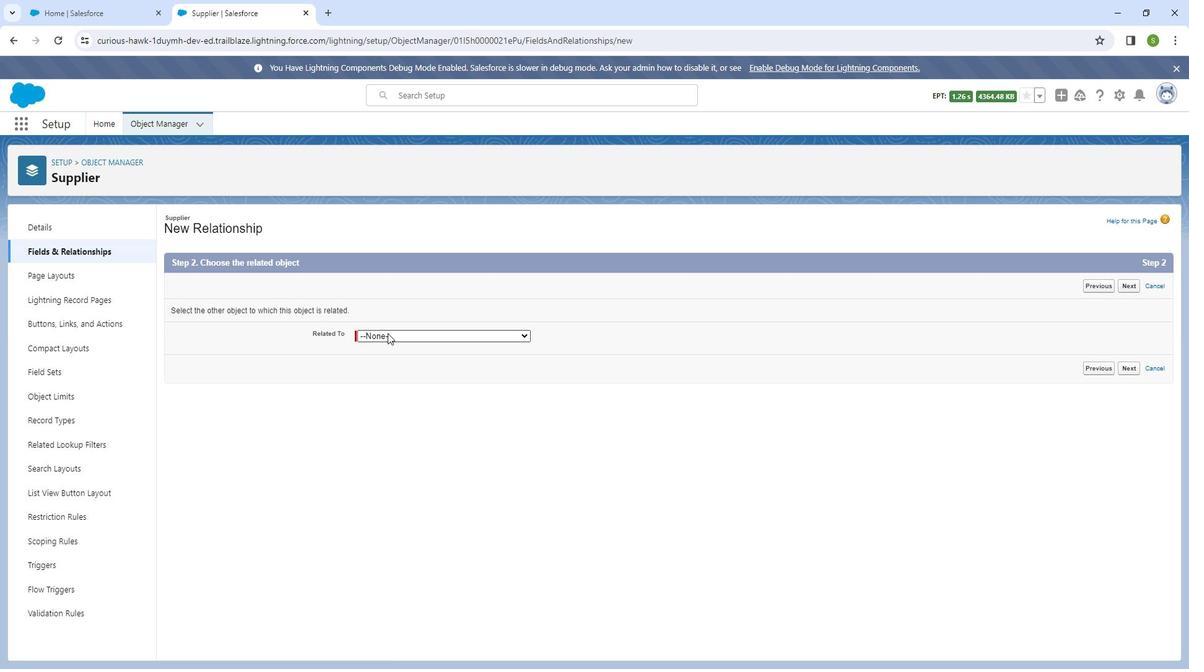 
Action: Mouse pressed left at (393, 330)
Screenshot: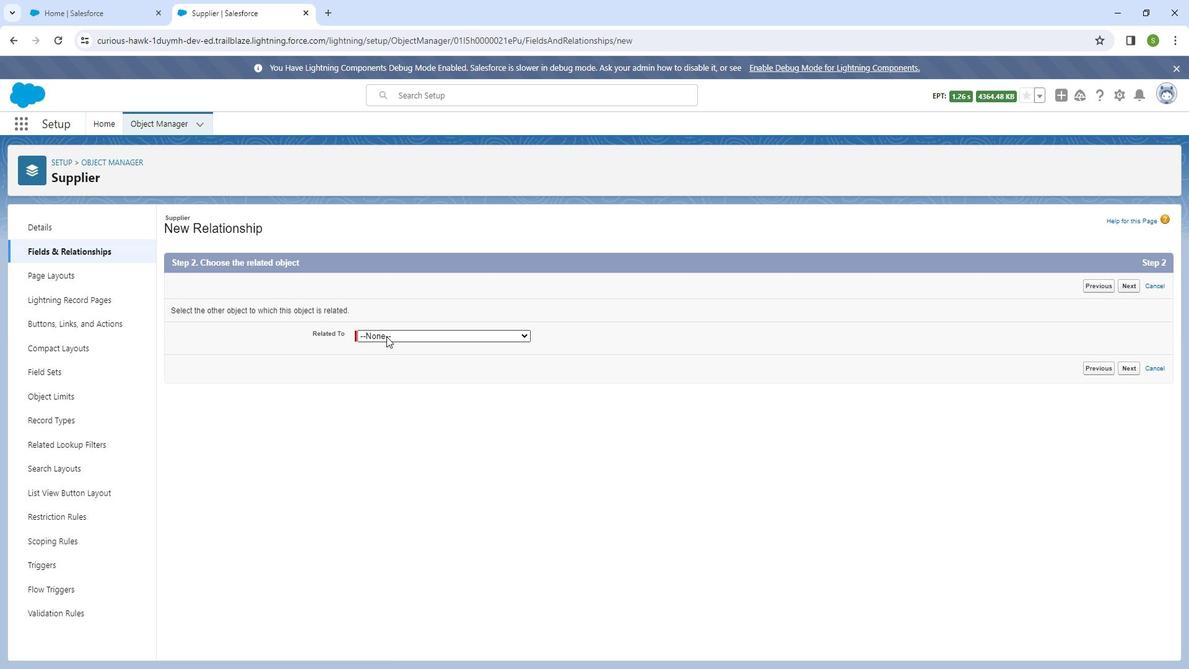 
Action: Mouse moved to (435, 467)
Screenshot: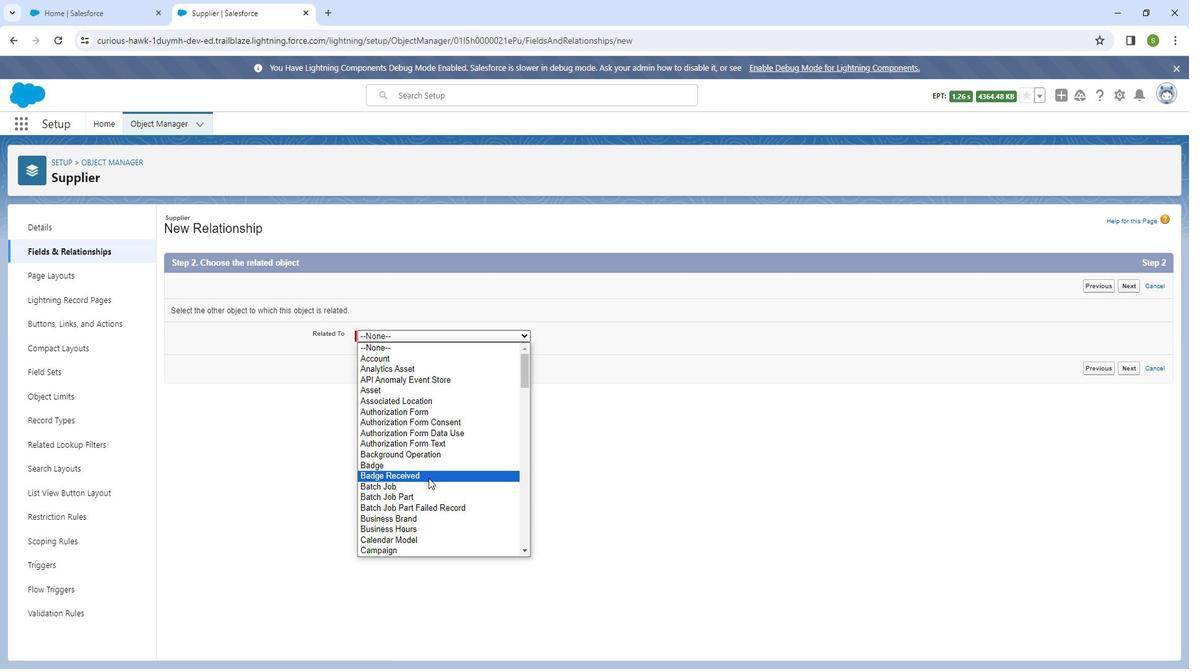 
Action: Mouse scrolled (435, 466) with delta (0, 0)
Screenshot: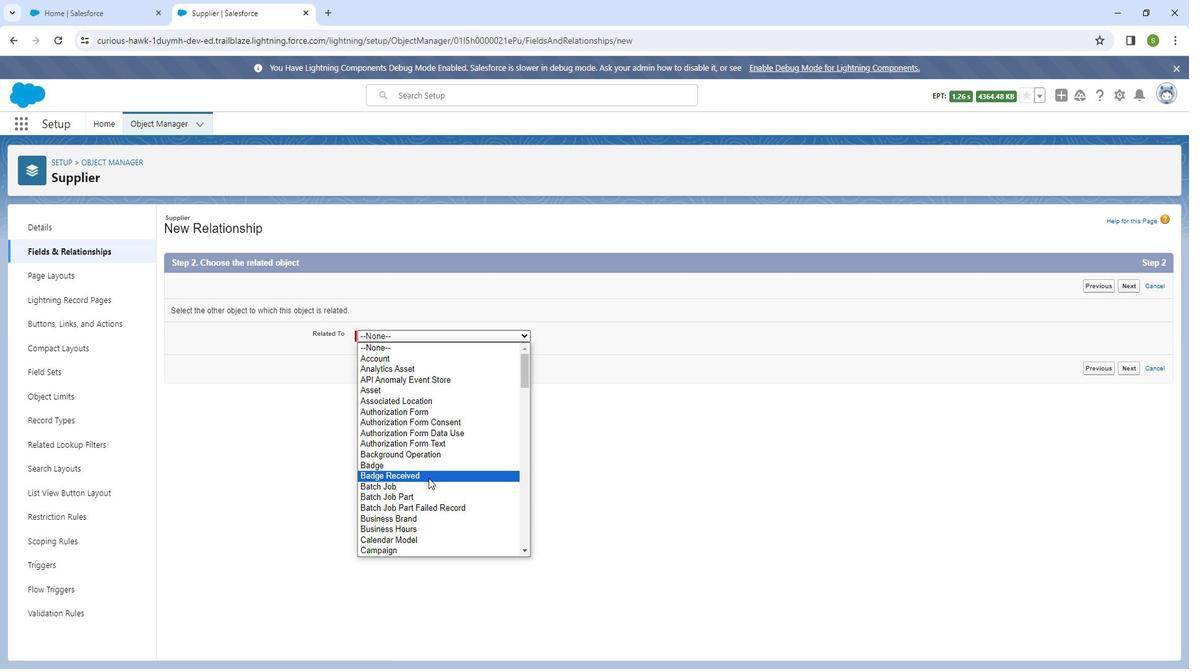 
Action: Mouse scrolled (435, 466) with delta (0, 0)
Screenshot: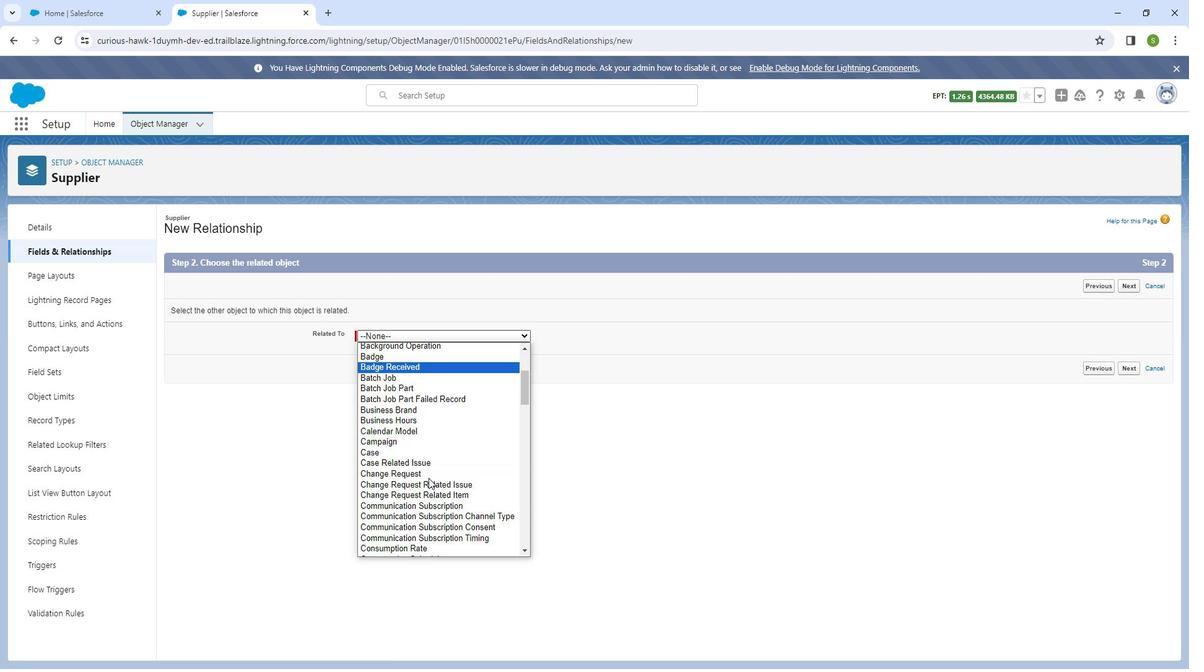 
Action: Mouse moved to (436, 467)
Screenshot: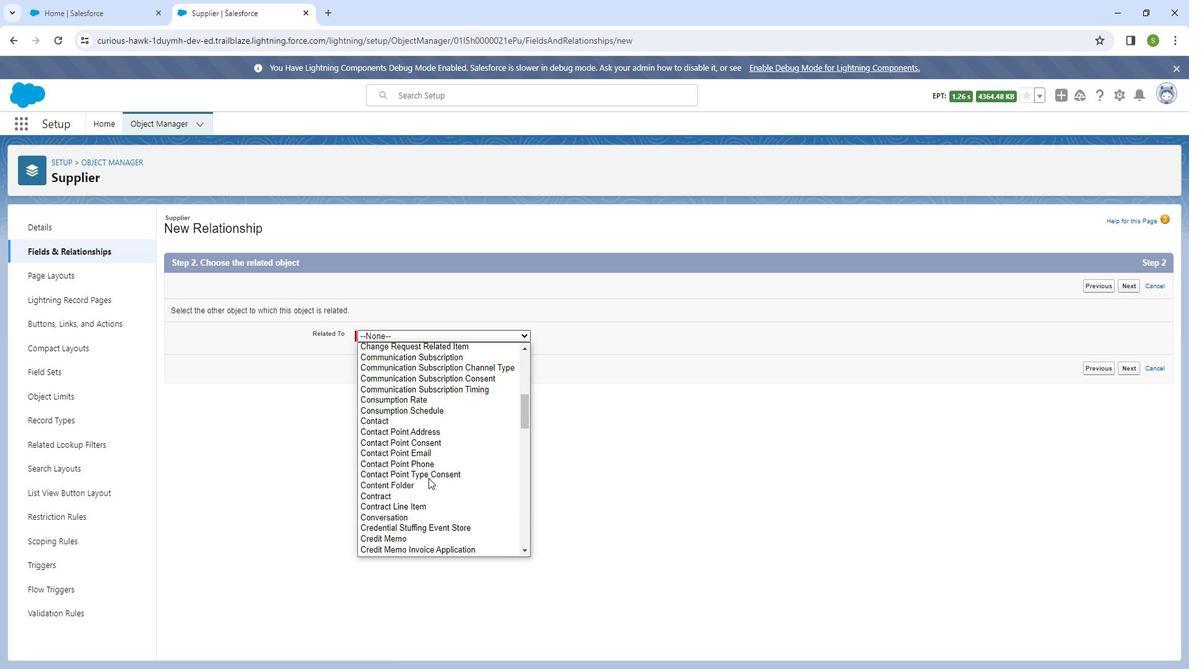 
Action: Mouse scrolled (436, 467) with delta (0, 0)
Screenshot: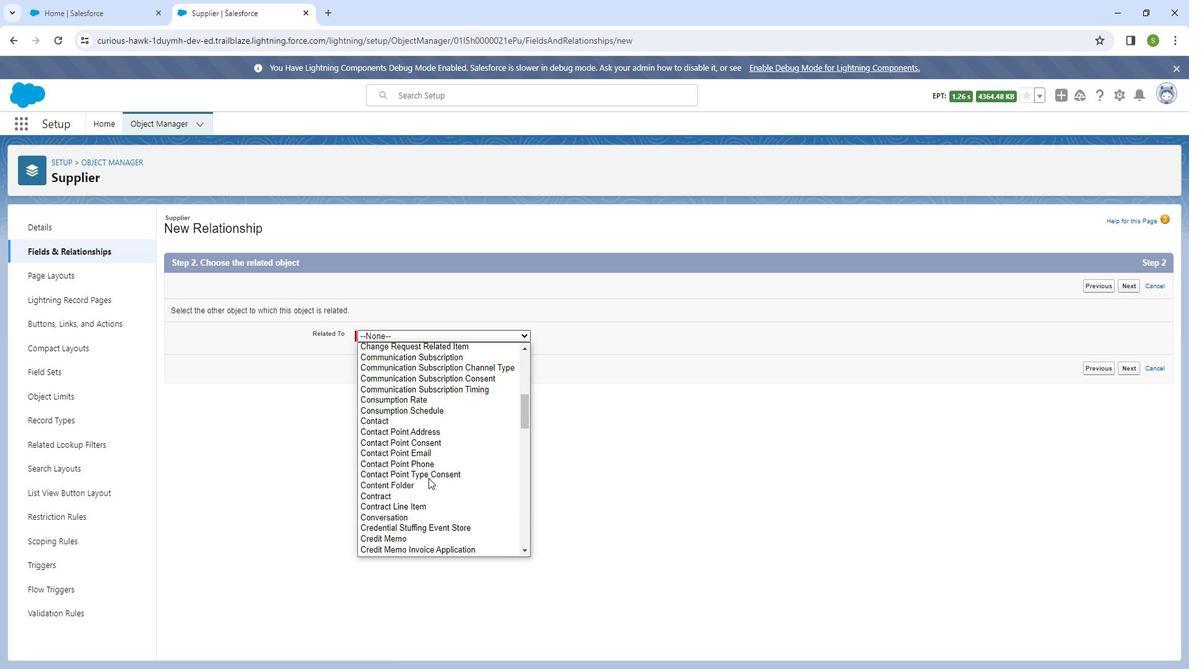 
Action: Mouse moved to (436, 468)
Screenshot: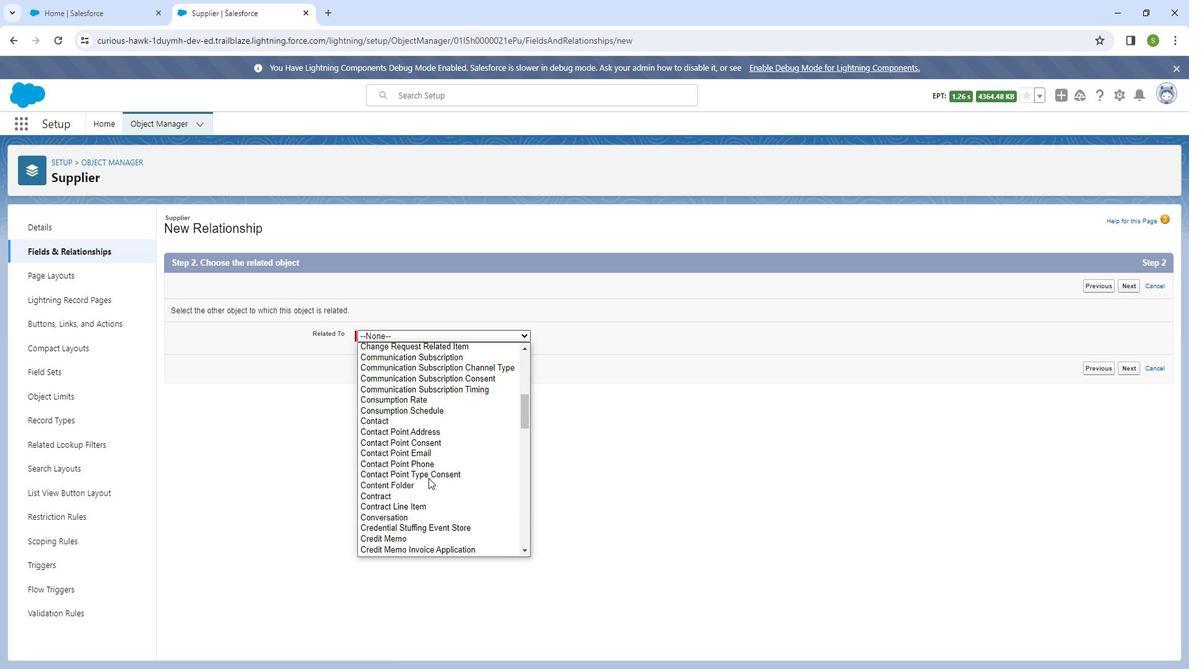 
Action: Mouse scrolled (436, 467) with delta (0, 0)
Screenshot: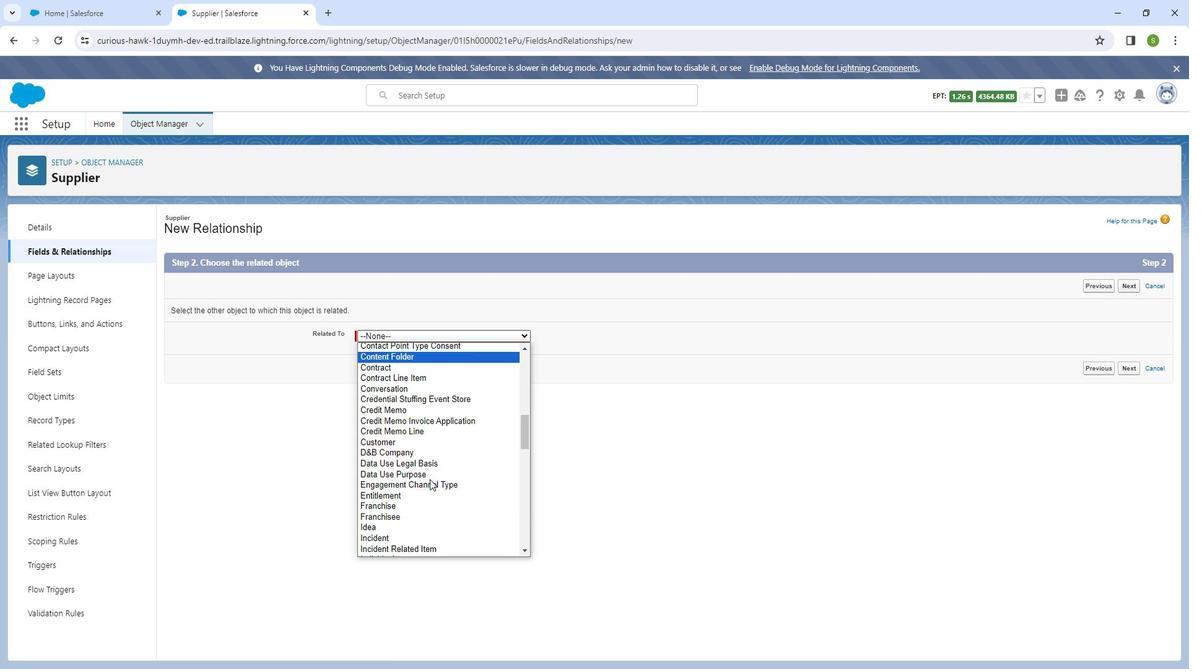 
Action: Mouse moved to (450, 409)
Screenshot: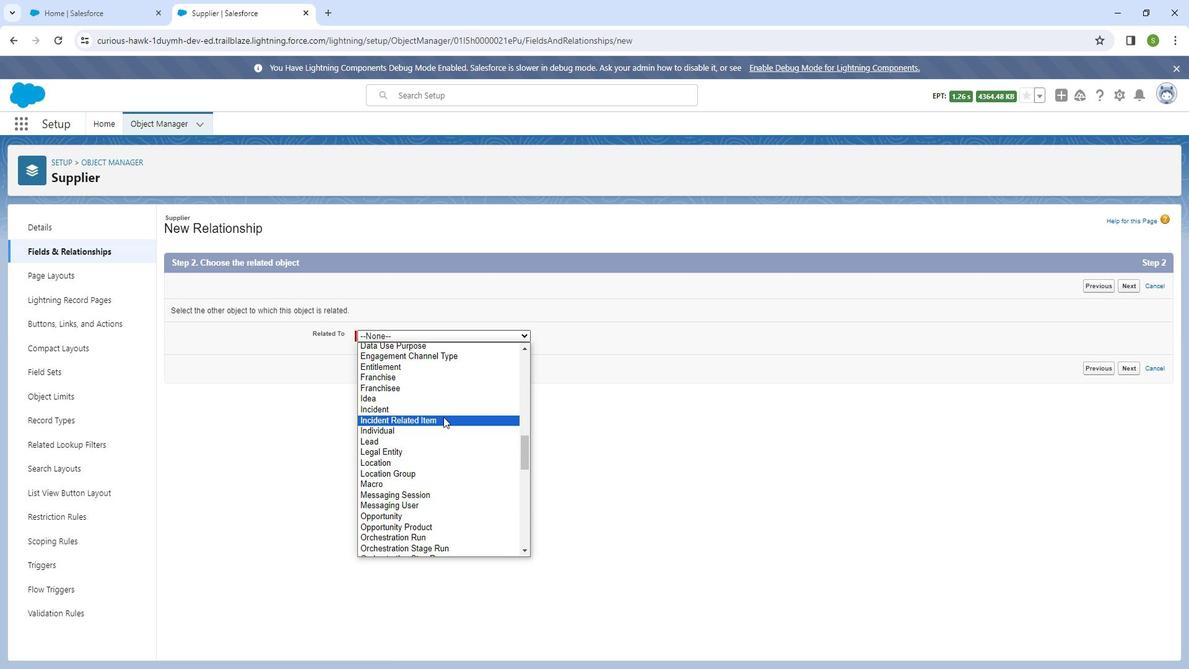 
Action: Mouse scrolled (450, 408) with delta (0, 0)
Screenshot: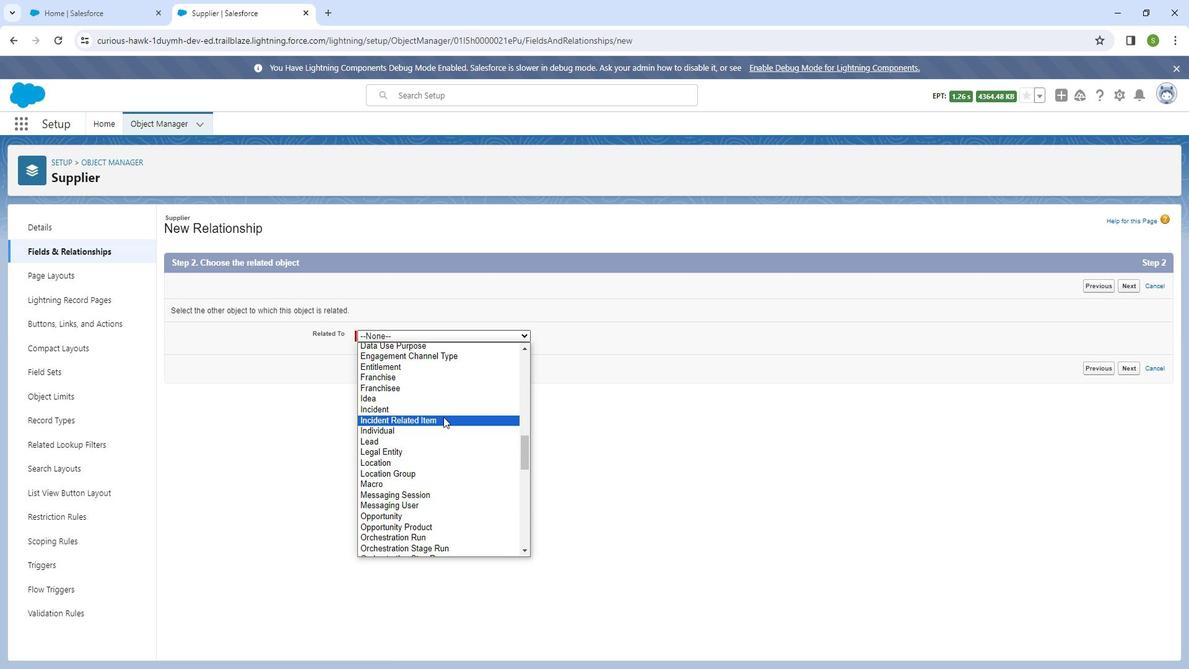 
Action: Mouse moved to (452, 411)
Screenshot: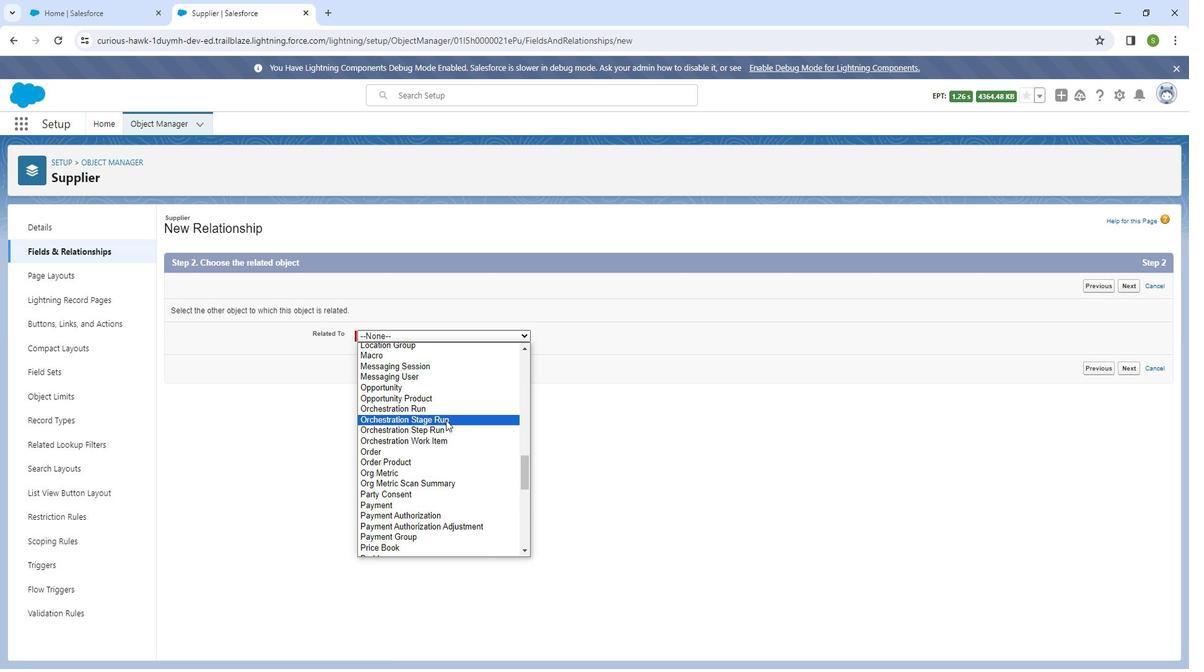 
Action: Mouse scrolled (452, 411) with delta (0, 0)
Screenshot: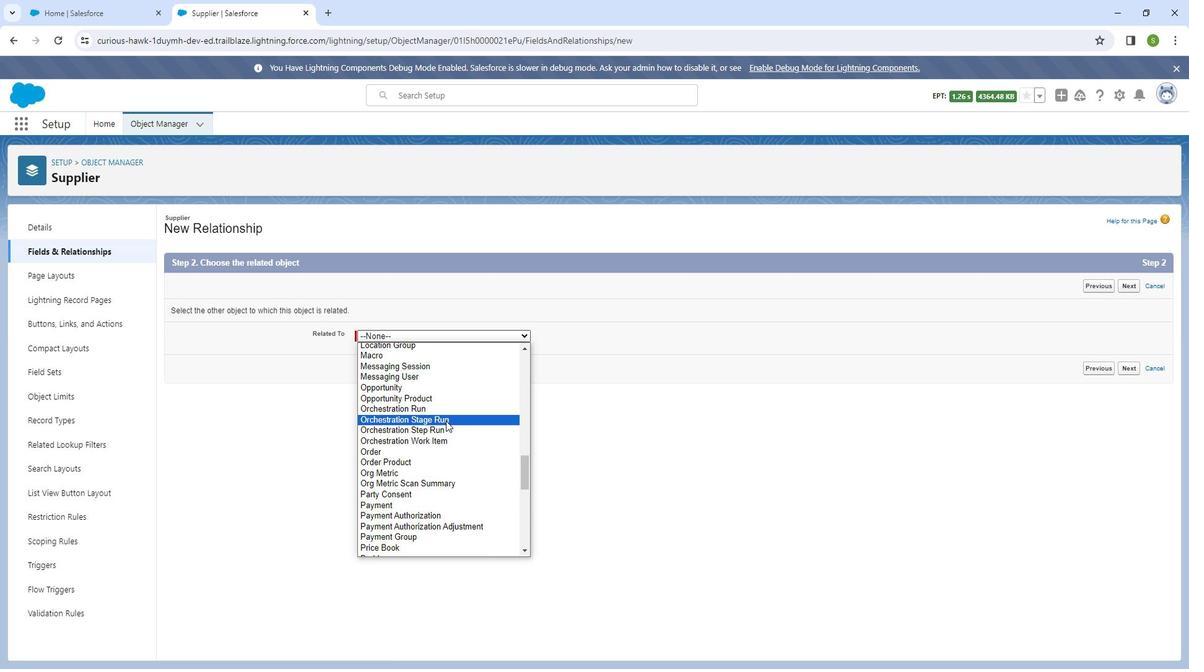 
Action: Mouse moved to (424, 460)
Screenshot: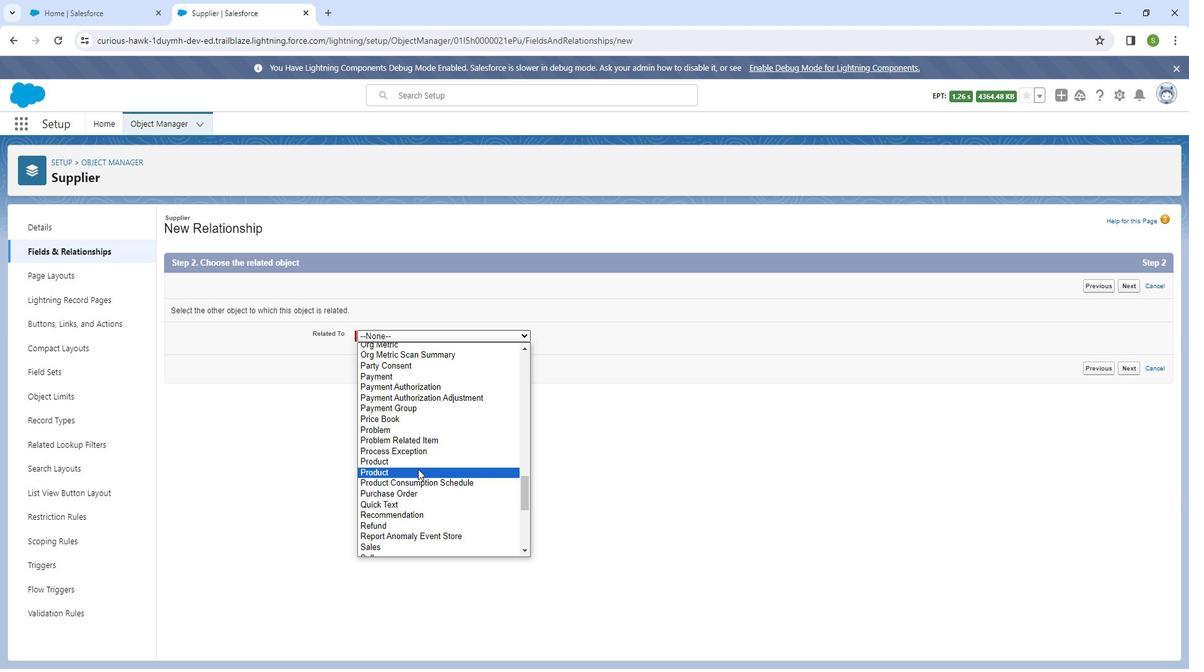
Action: Mouse pressed left at (424, 460)
Screenshot: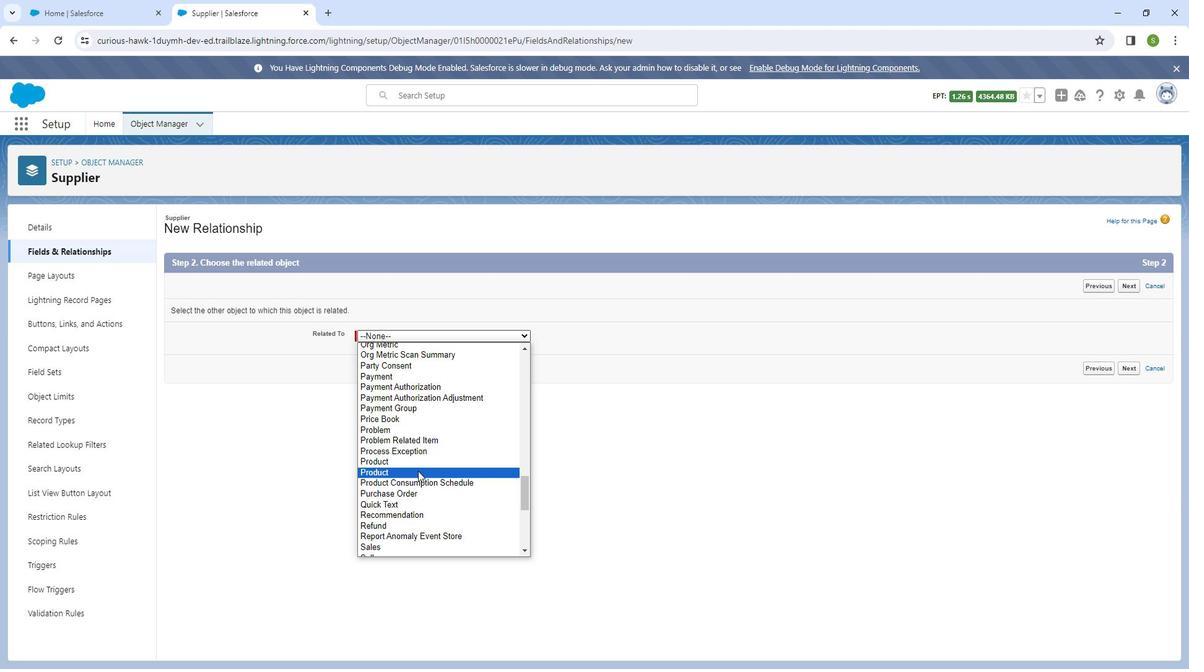 
Action: Mouse moved to (1133, 280)
Screenshot: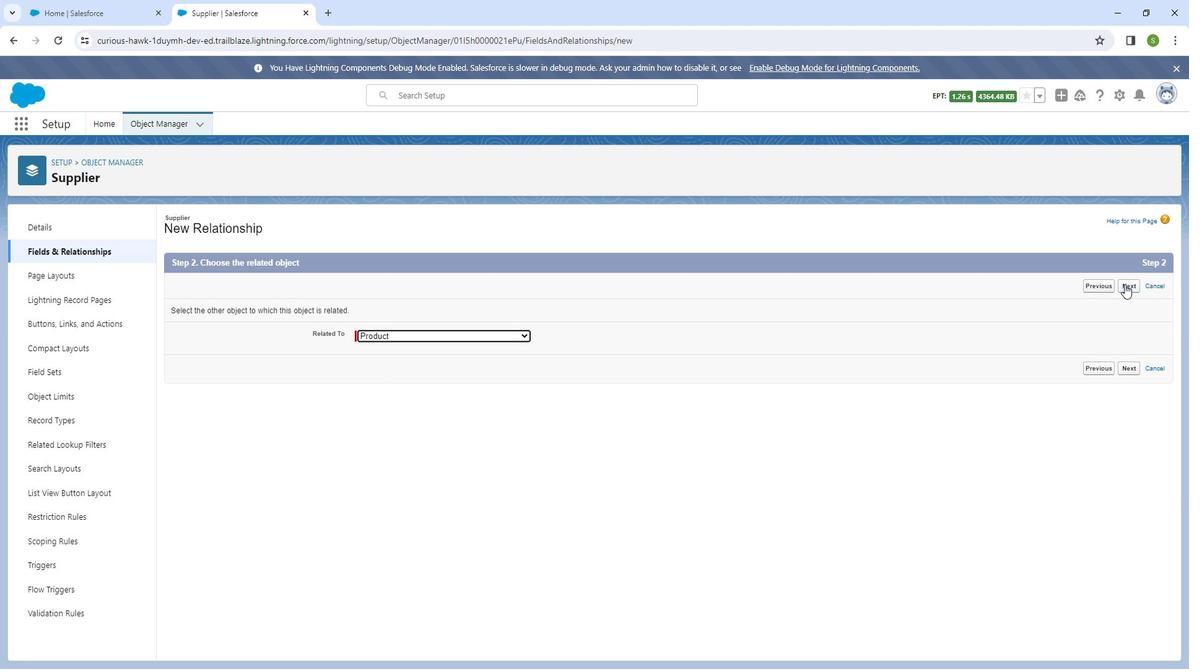 
Action: Mouse pressed left at (1133, 280)
Screenshot: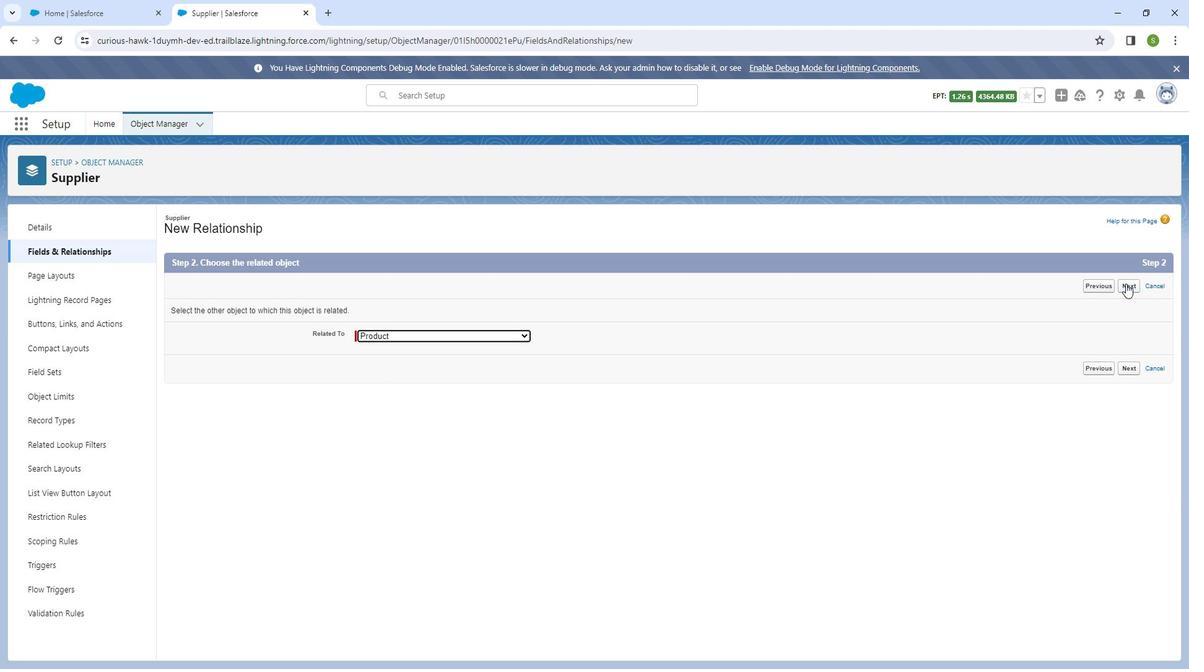 
Action: Mouse moved to (423, 337)
Screenshot: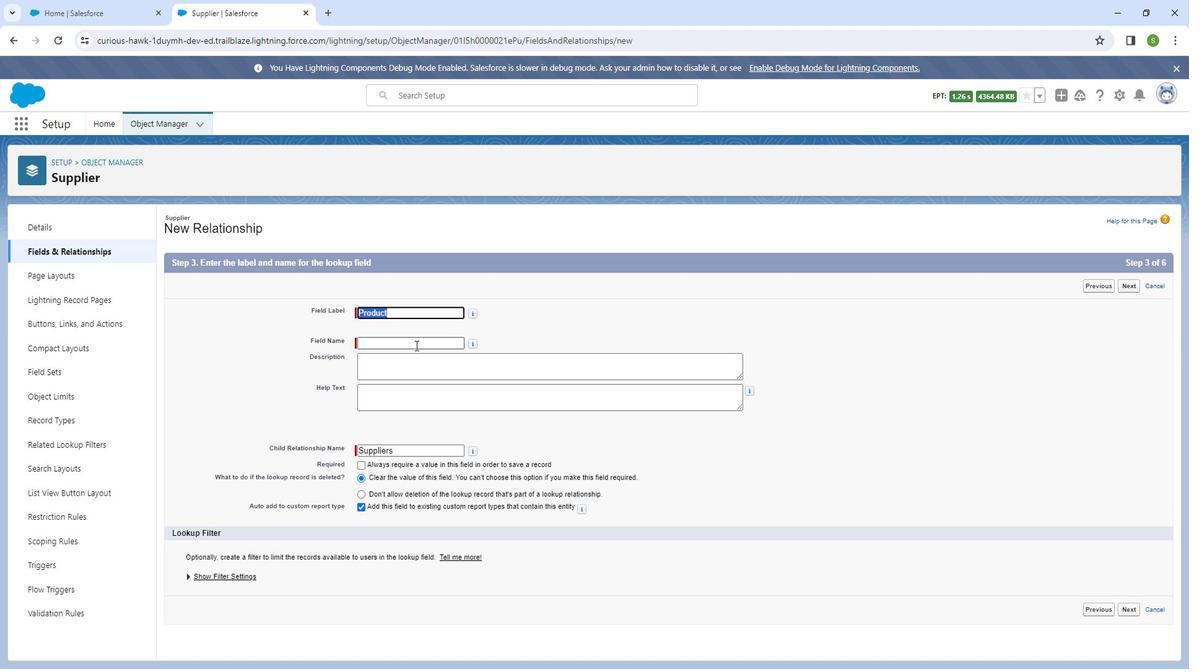 
Action: Mouse pressed left at (423, 337)
Screenshot: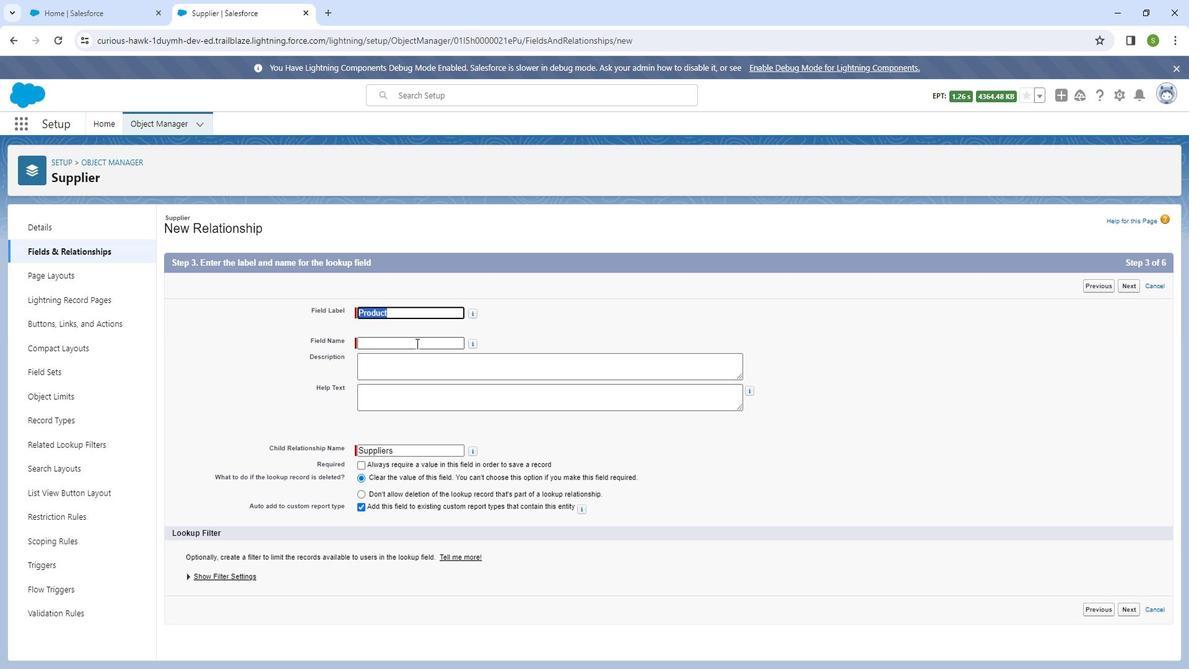 
Action: Mouse moved to (391, 358)
Screenshot: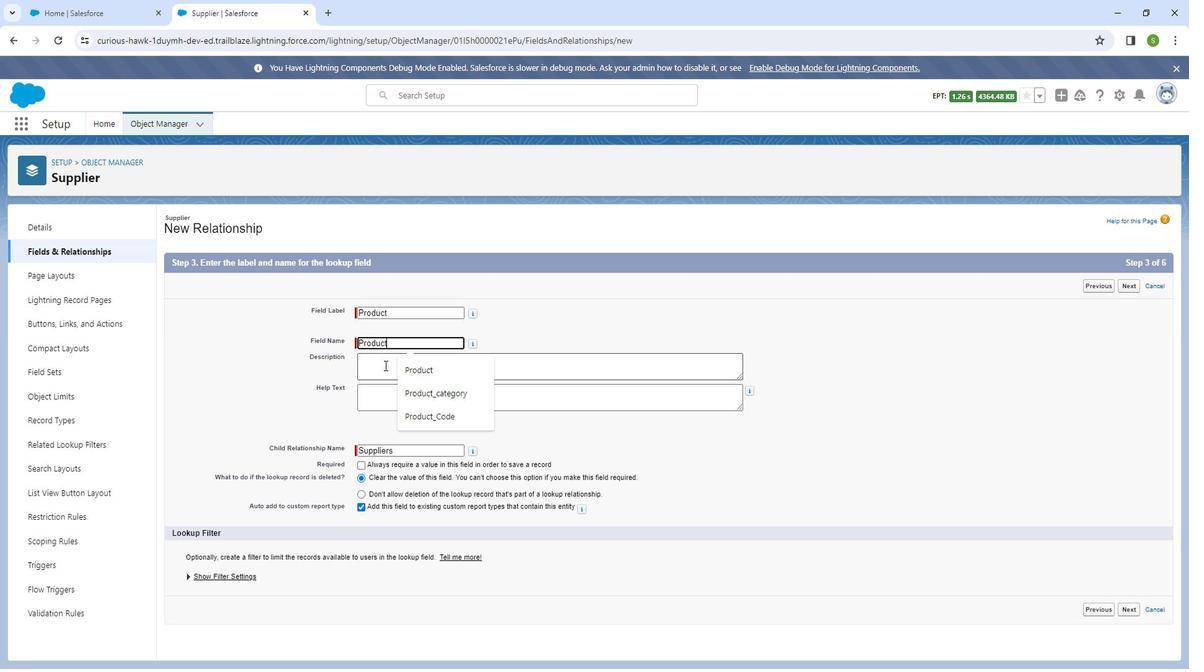 
Action: Mouse pressed left at (391, 358)
Screenshot: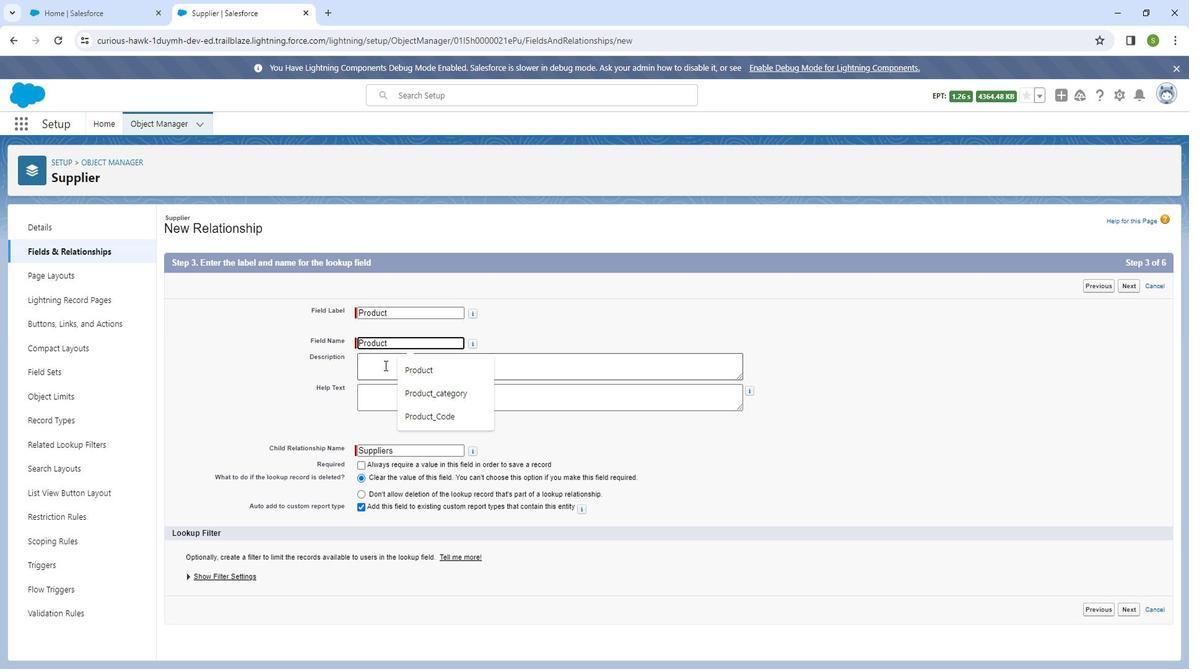 
Action: Mouse moved to (405, 358)
Screenshot: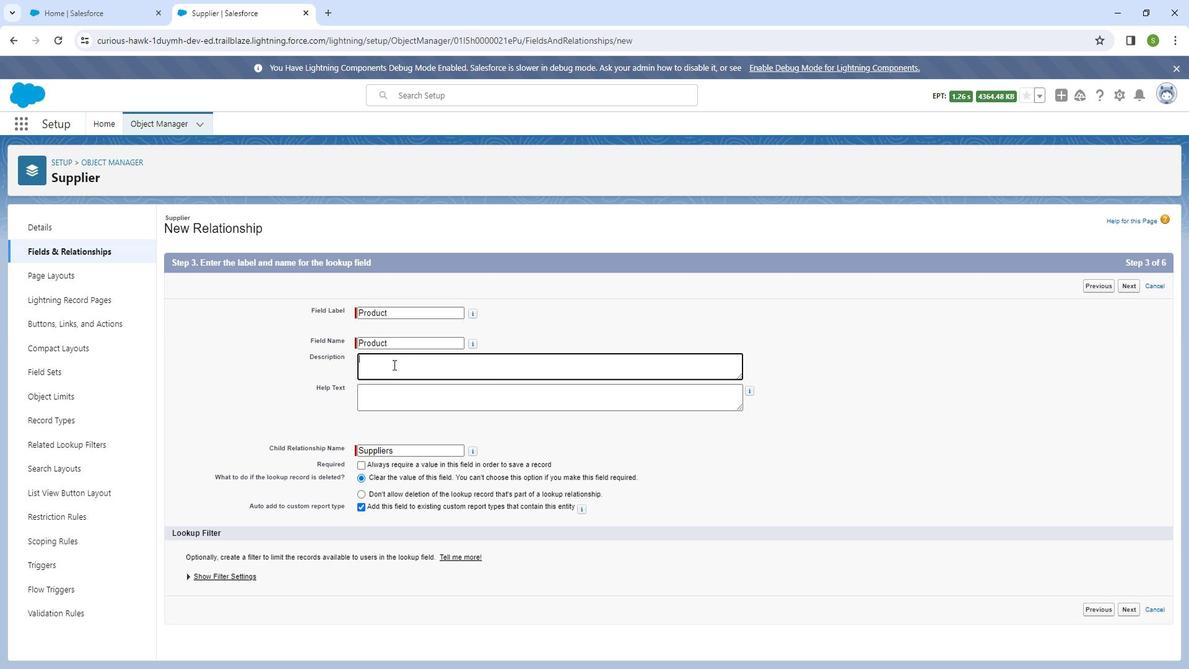 
Action: Key pressed <Key.shift_r>Thr<Key.space><Key.backspace><Key.backspace>e<Key.space><Key.shift_r>Product<Key.space>objecy<Key.backspace>t<Key.space>is<Key.space>the<Key.space>key<Key.space>component<Key.space>of<Key.space>salesforce<Key.space>that<Key.space>enables<Key.space>the<Key.space>organisation<Key.space>to<Key.space>manage<Key.space>and<Key.space>track<Key.space>information<Key.space>about<Key.space>its<Key.space>various<Key.space>product.
Screenshot: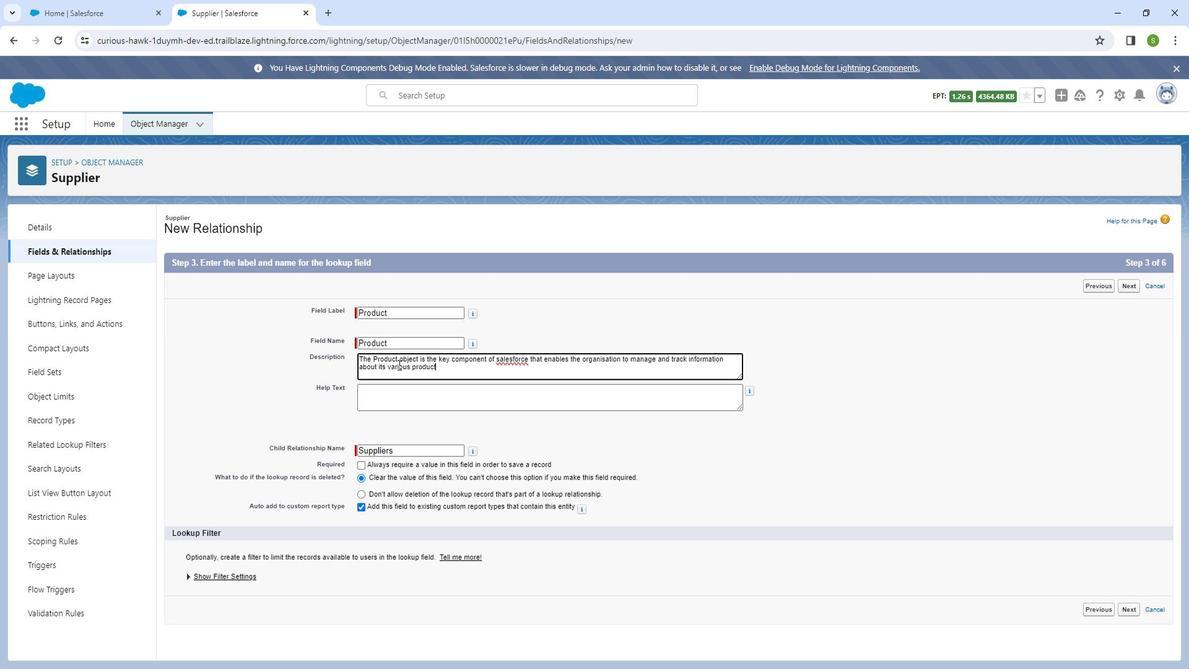 
Action: Mouse moved to (380, 385)
Screenshot: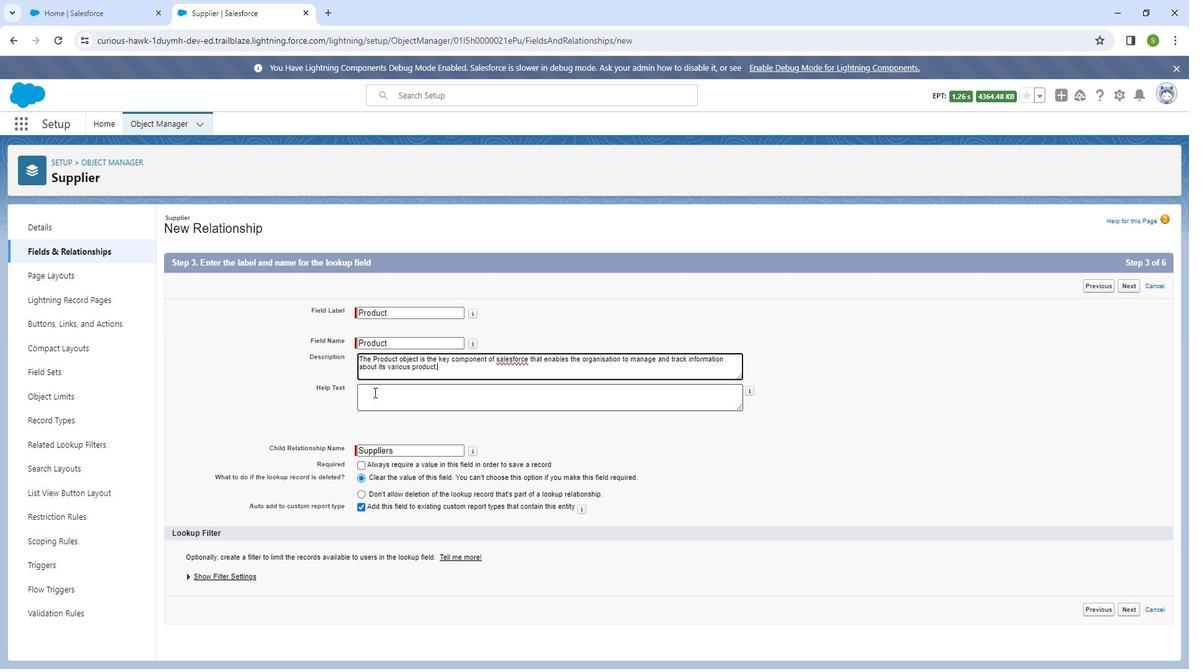 
Action: Mouse pressed left at (380, 385)
Screenshot: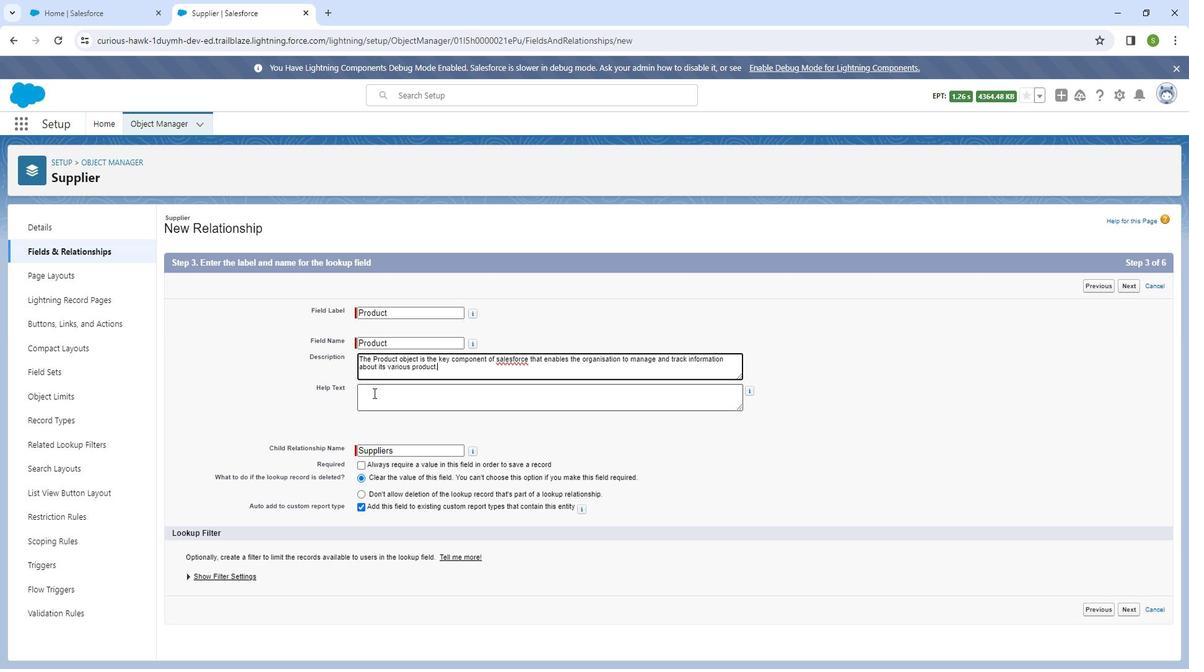 
Action: Mouse moved to (380, 385)
Screenshot: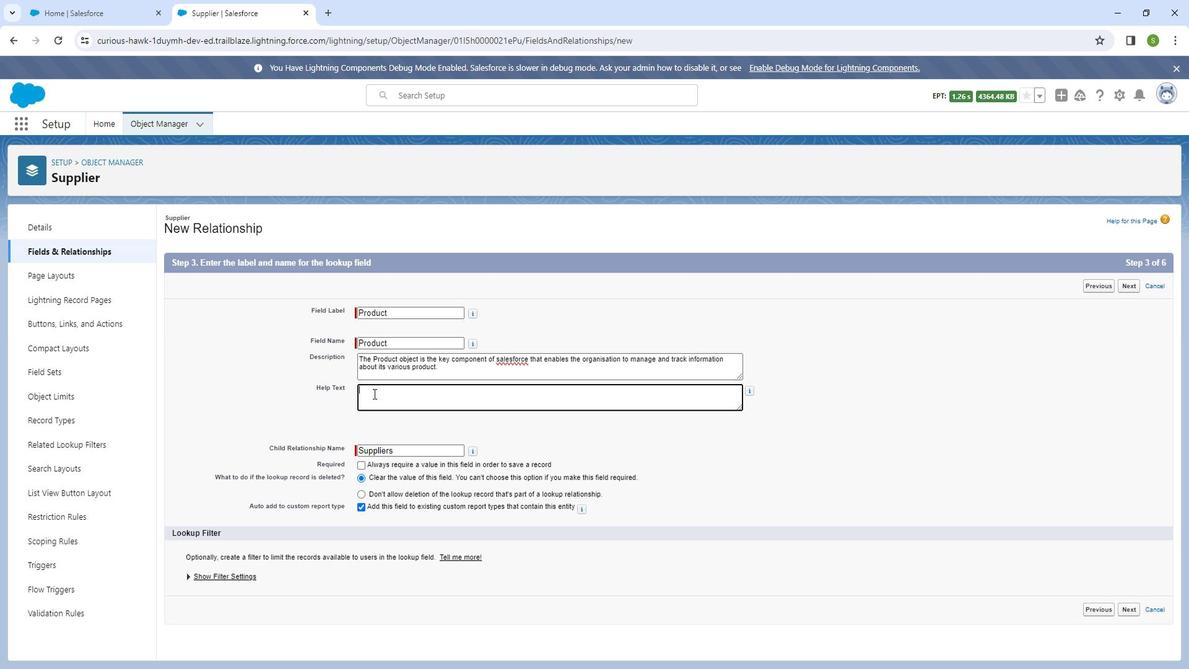 
Action: Key pressed <Key.shift_r>Each<Key.space>record<Key.space>in<Key.space>this<Key.space>object<Key.space>corresponds<Key.space>to<Key.space>a<Key.space>specific<Key.space>product,<Key.space>containing<Key.space>essential<Key.space>details<Key.space>for<Key.space>effective<Key.space>product<Key.space>management.
Screenshot: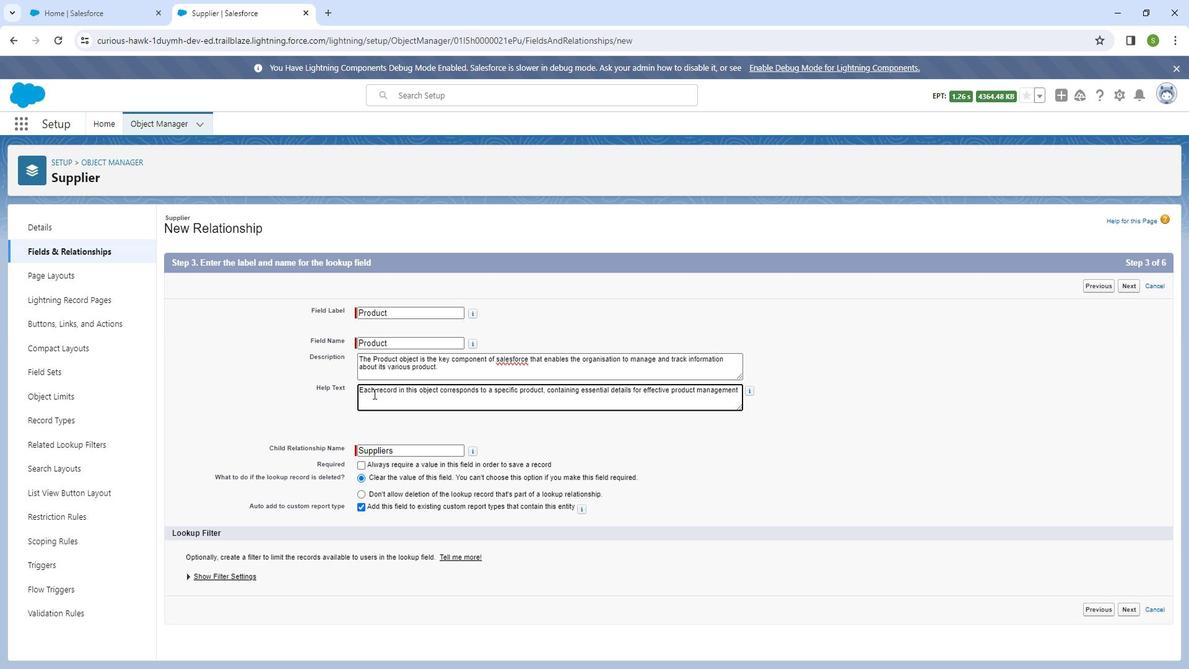 
Action: Mouse moved to (542, 480)
Screenshot: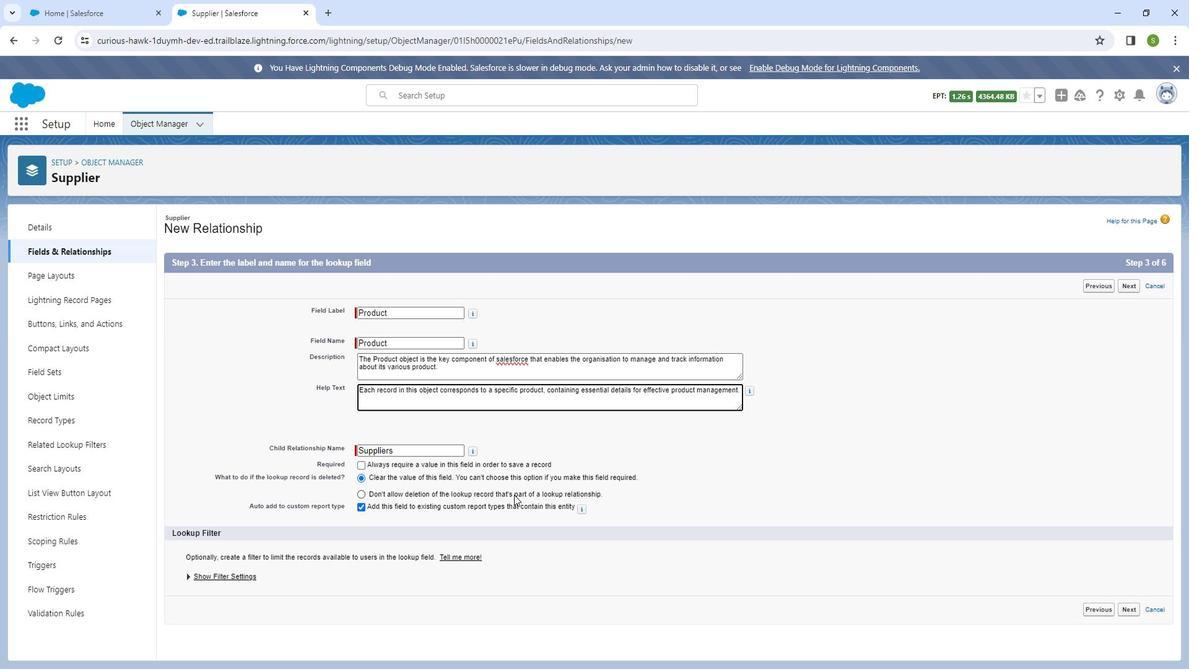 
Action: Mouse scrolled (542, 479) with delta (0, 0)
Screenshot: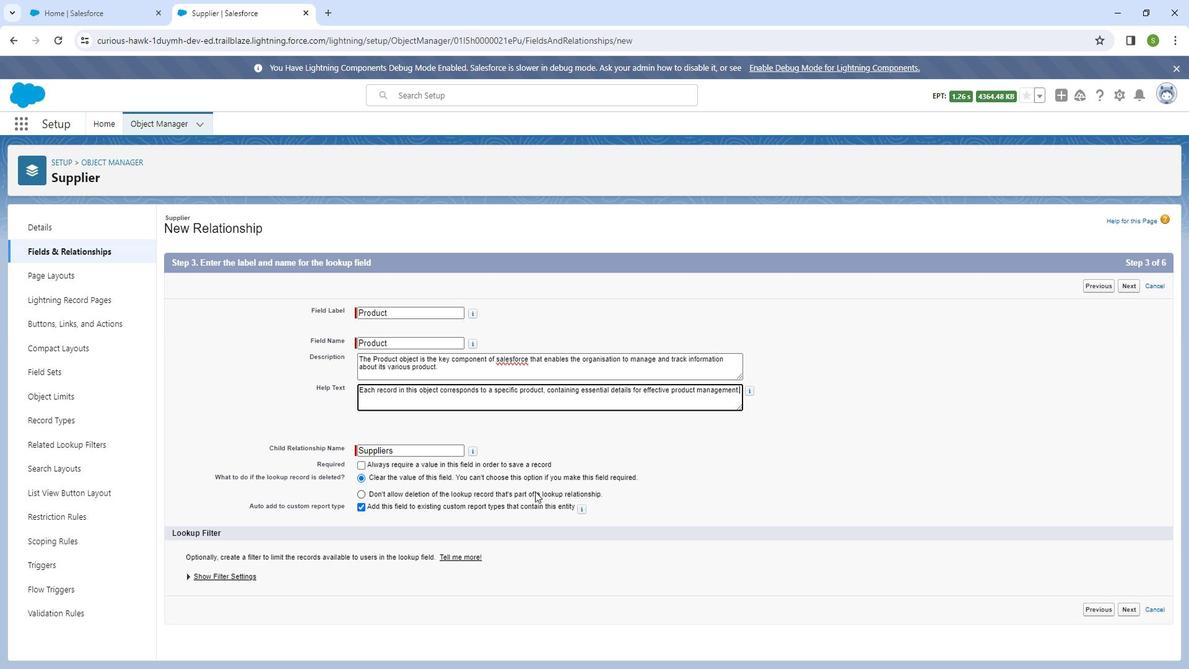 
Action: Mouse scrolled (542, 479) with delta (0, 0)
Screenshot: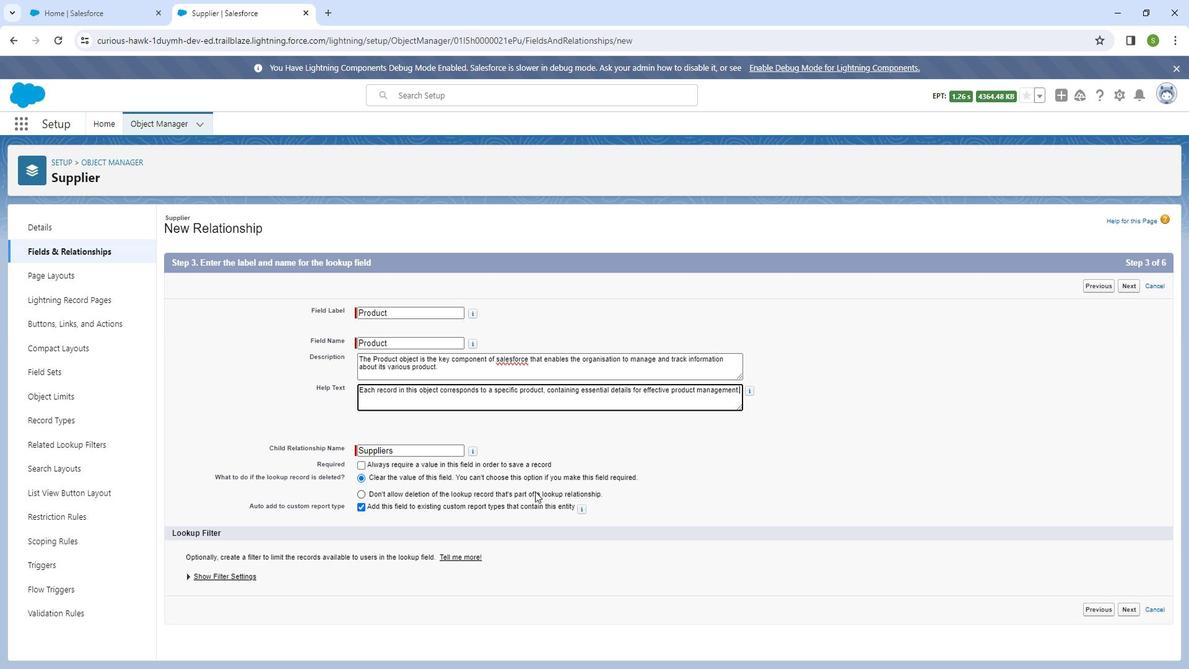 
Action: Mouse moved to (1140, 595)
Screenshot: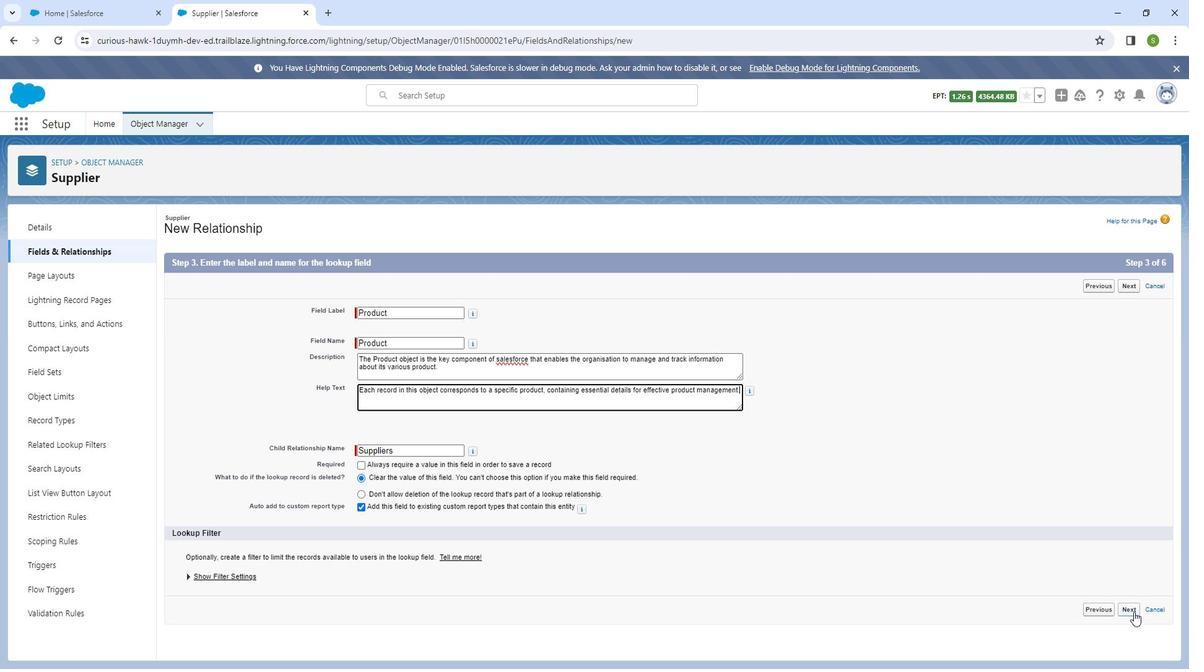 
Action: Mouse pressed left at (1140, 595)
Screenshot: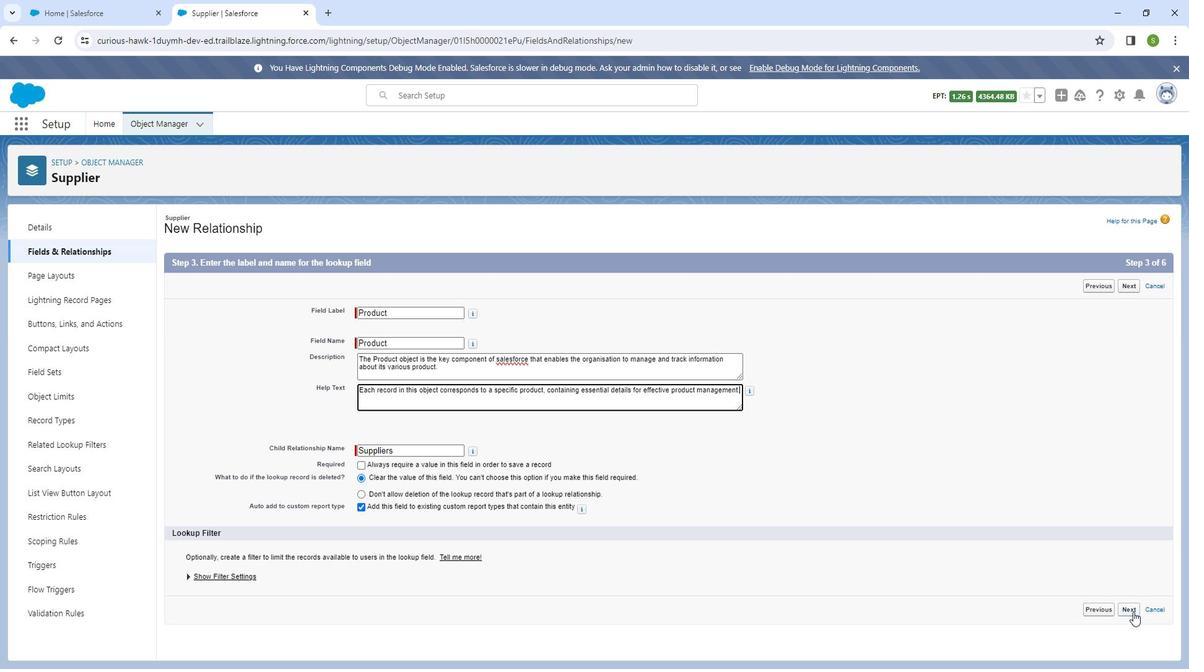 
Action: Mouse moved to (859, 428)
Screenshot: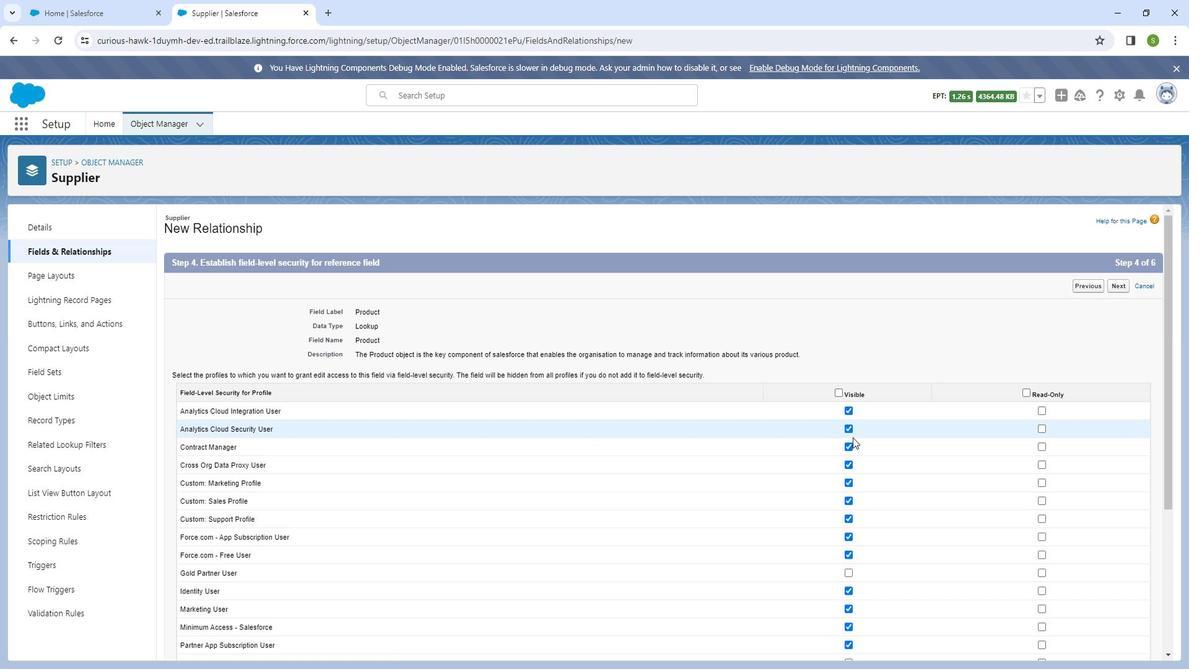 
Action: Mouse scrolled (859, 427) with delta (0, 0)
Screenshot: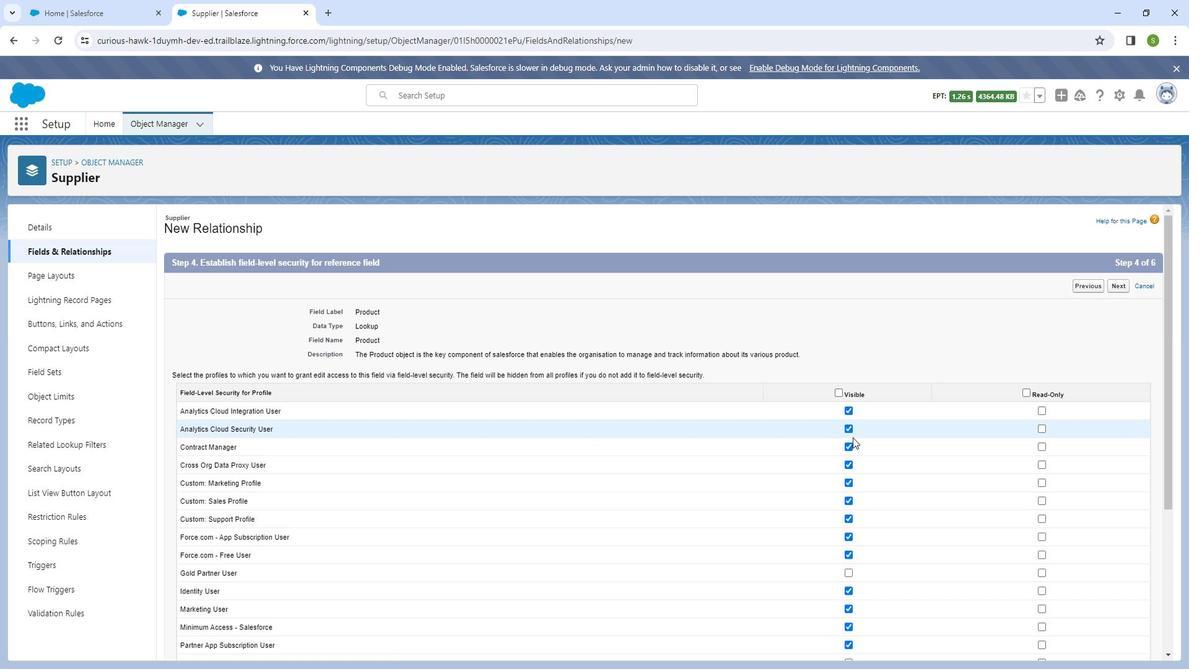 
Action: Mouse moved to (859, 431)
Screenshot: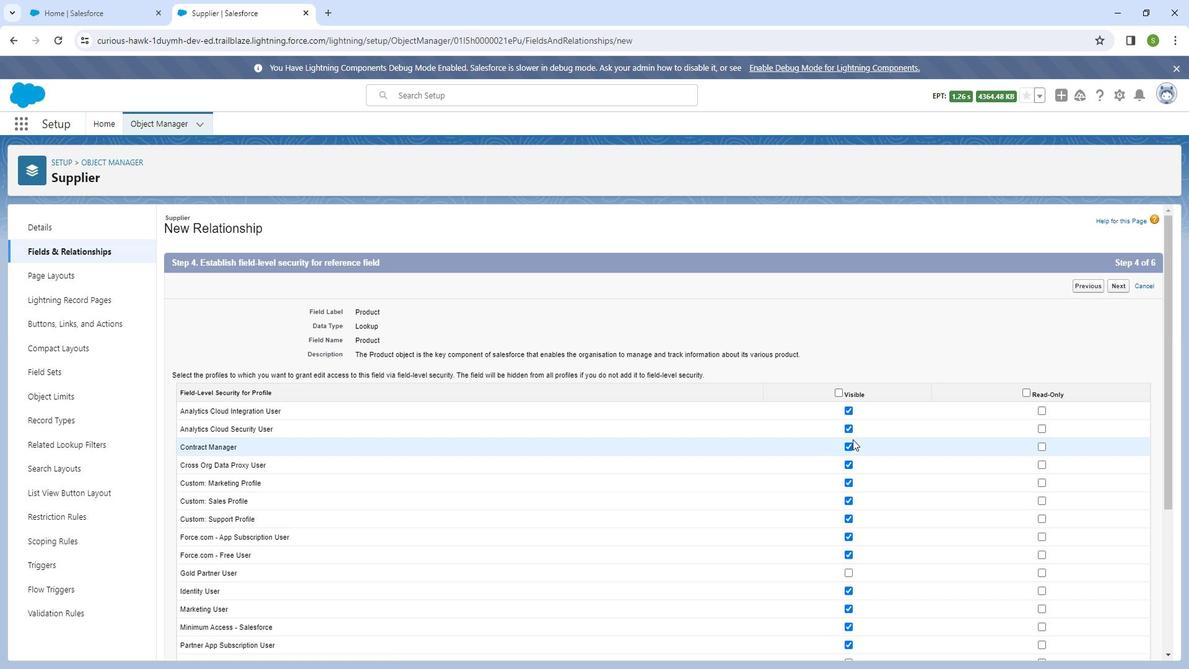 
Action: Mouse scrolled (859, 431) with delta (0, 0)
Screenshot: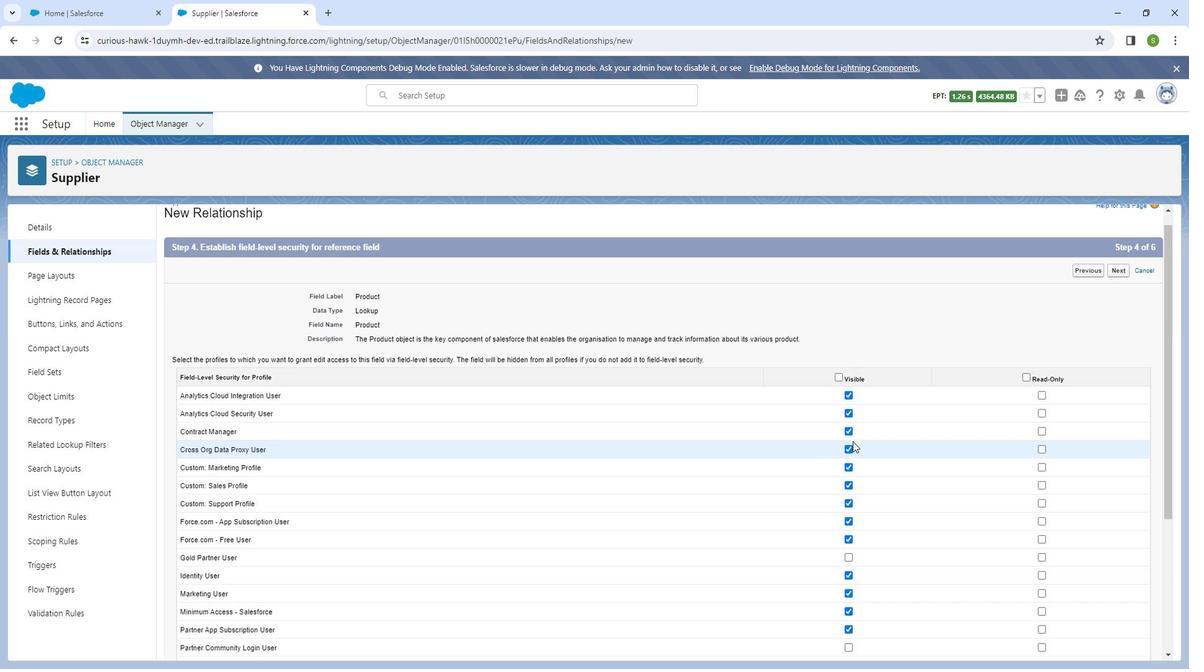 
Action: Mouse moved to (854, 433)
Screenshot: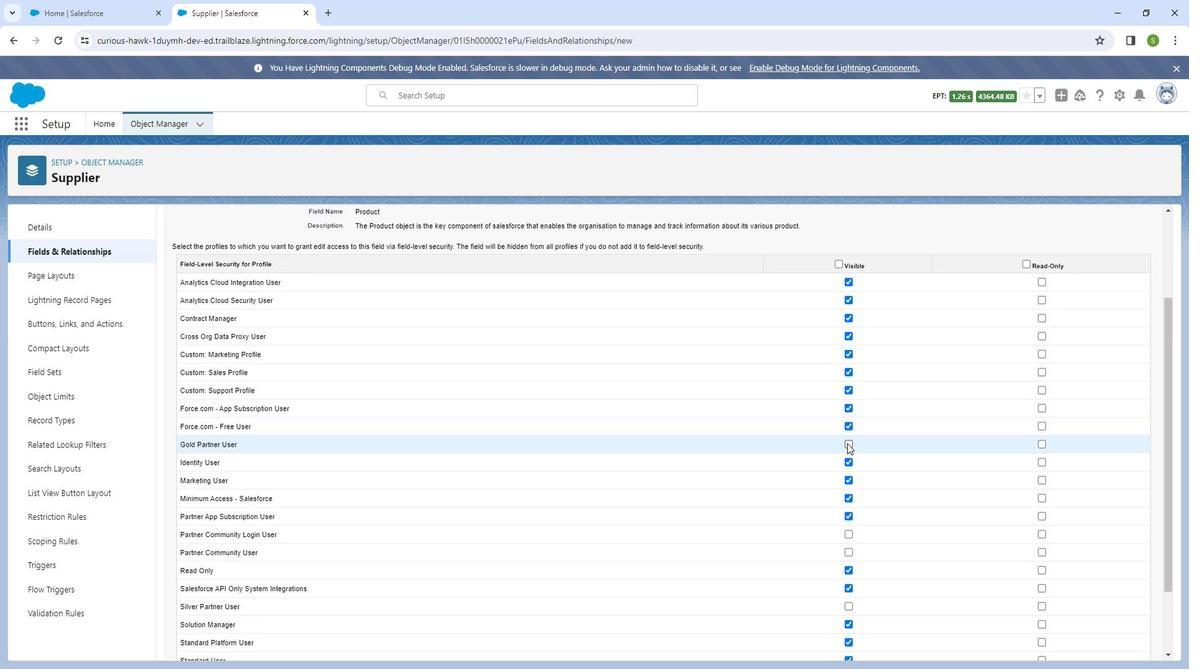 
Action: Mouse pressed left at (854, 433)
Screenshot: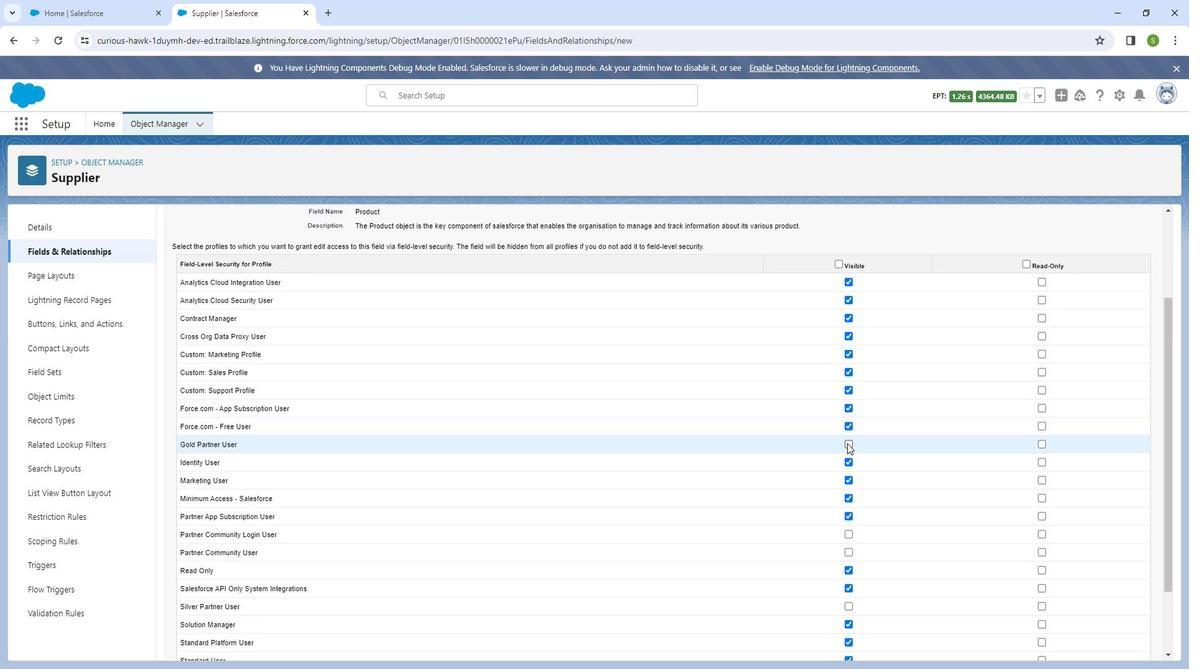 
Action: Mouse moved to (848, 433)
Screenshot: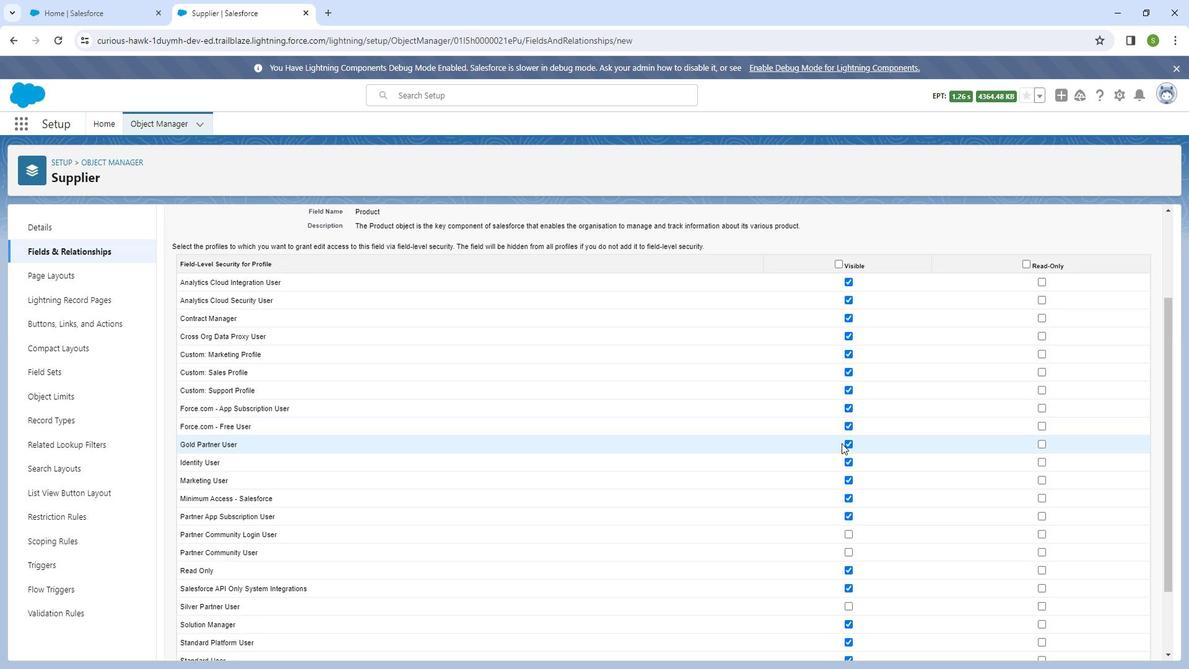 
Action: Mouse scrolled (848, 433) with delta (0, 0)
Screenshot: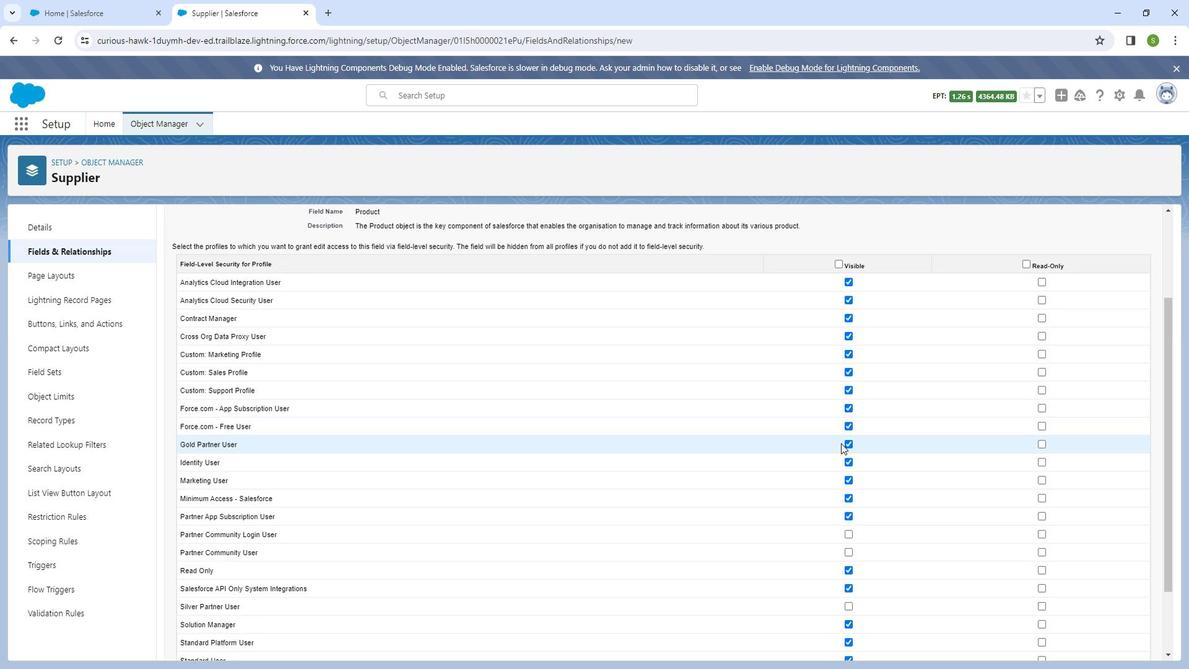 
Action: Mouse moved to (856, 459)
Screenshot: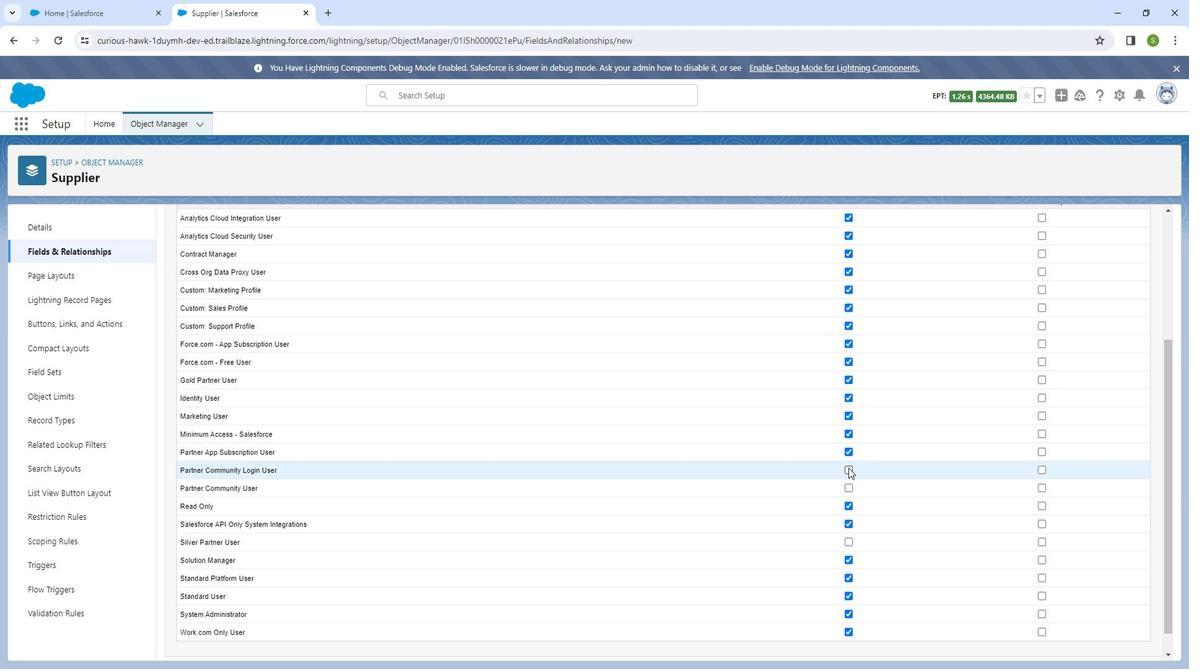 
Action: Mouse pressed left at (856, 459)
Screenshot: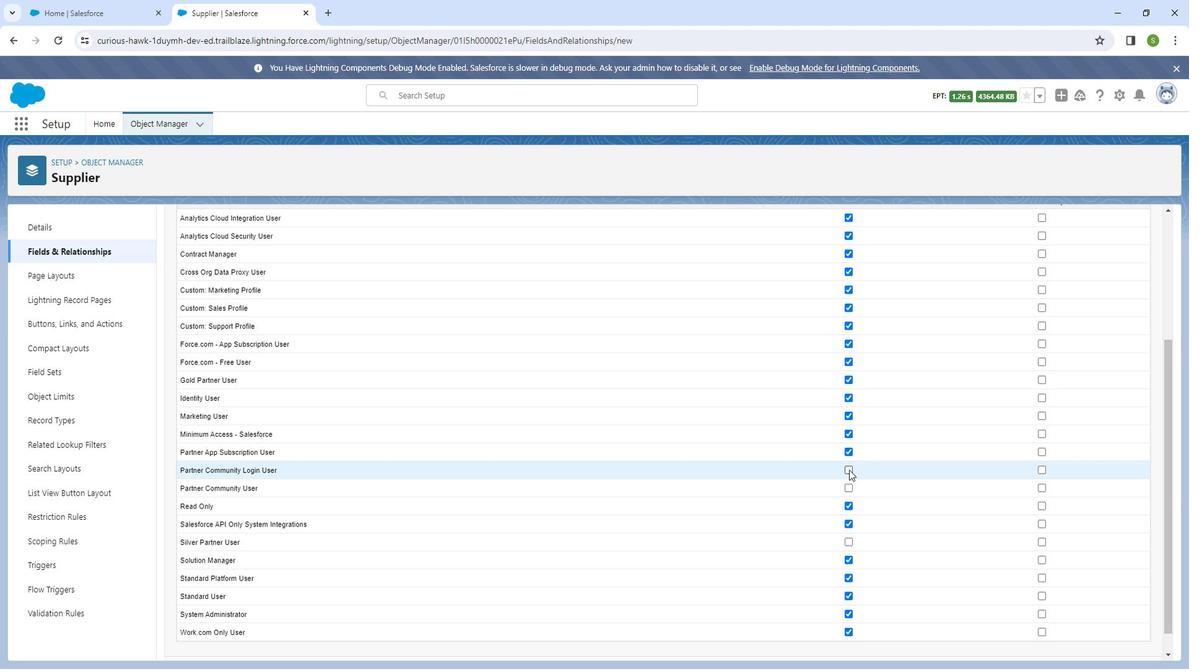 
Action: Mouse moved to (856, 474)
Screenshot: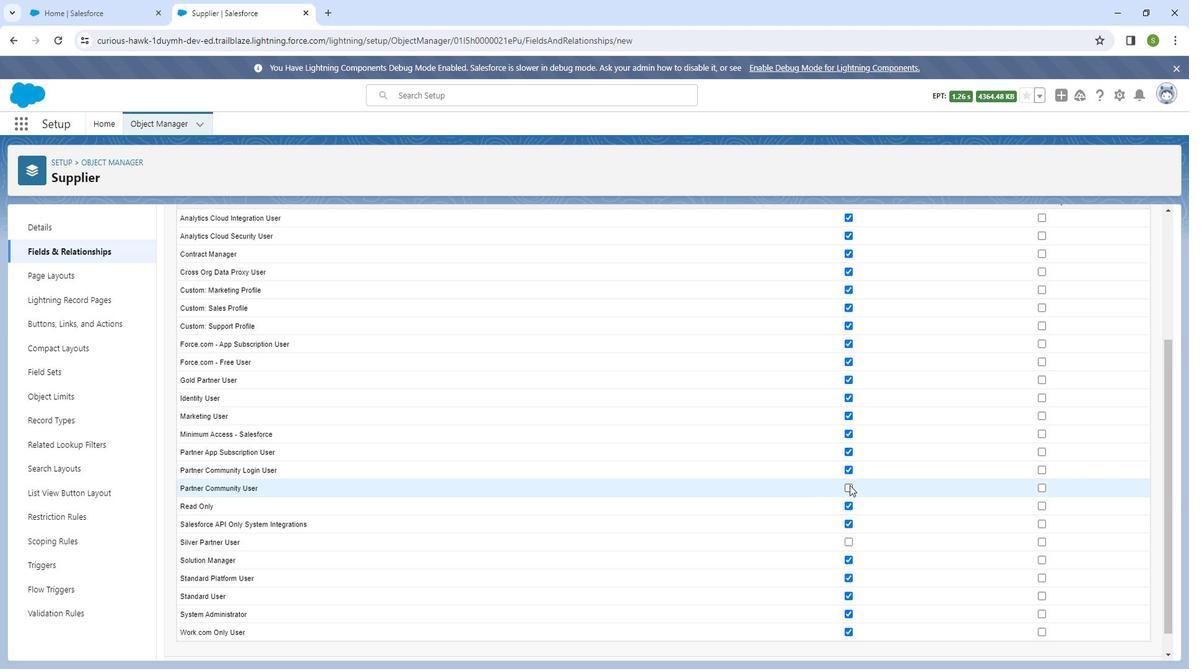 
Action: Mouse pressed left at (856, 474)
Screenshot: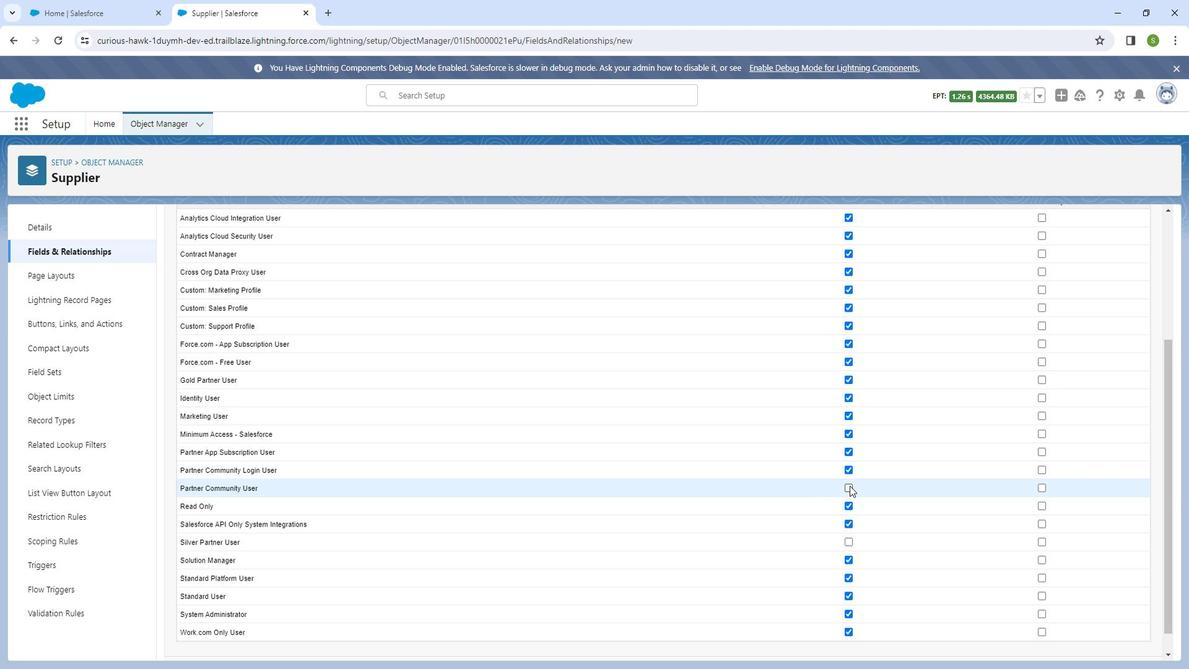 
Action: Mouse moved to (854, 530)
Screenshot: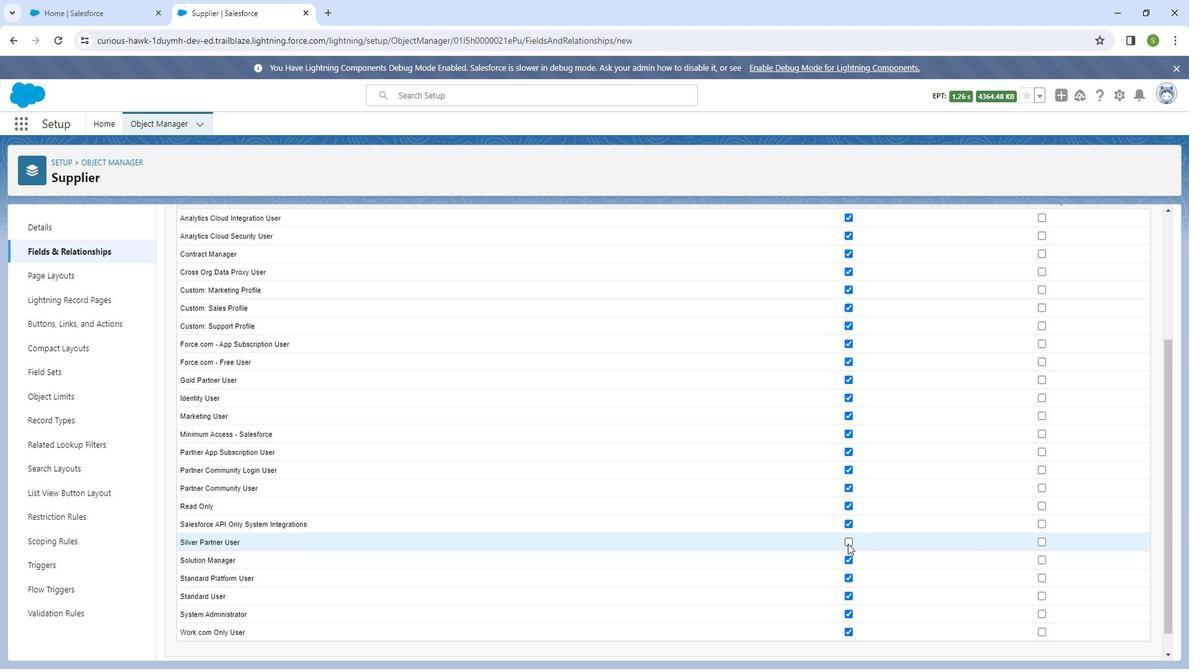 
Action: Mouse pressed left at (854, 530)
Screenshot: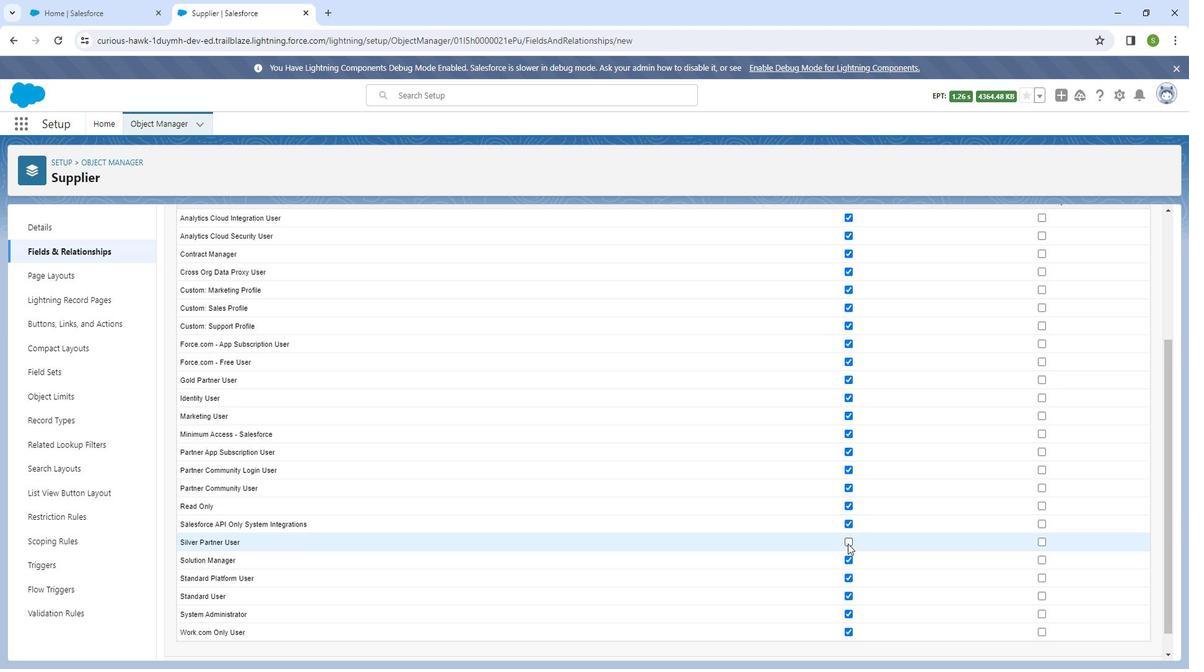 
Action: Mouse moved to (1020, 563)
Screenshot: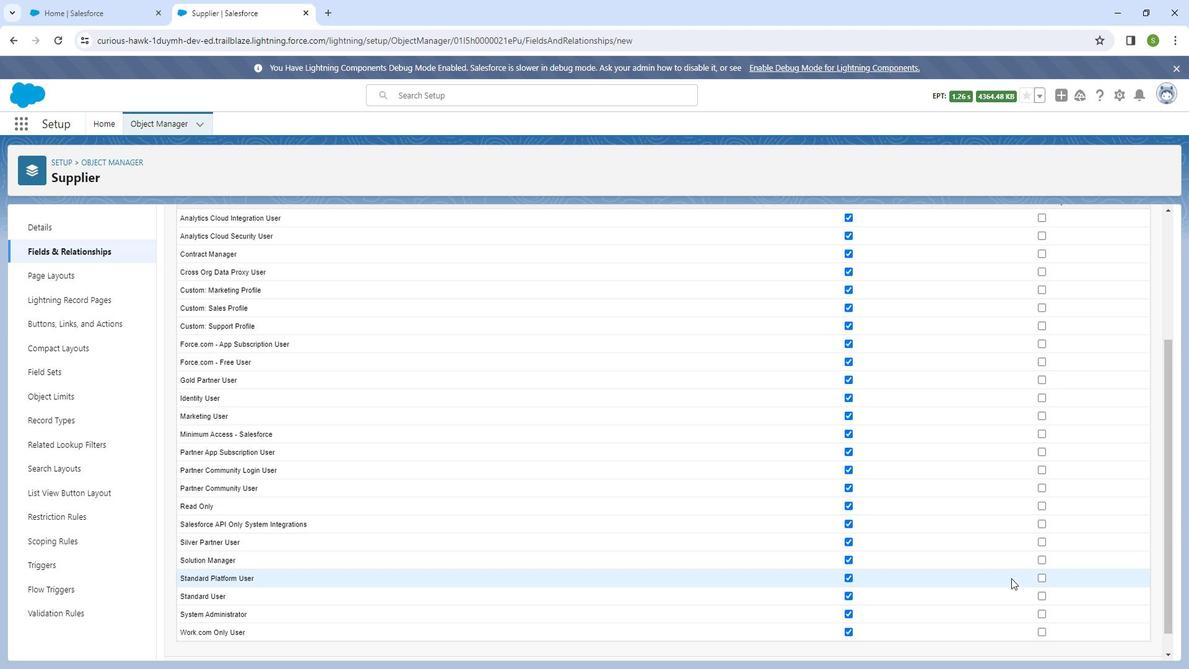 
Action: Mouse scrolled (1020, 563) with delta (0, 0)
Screenshot: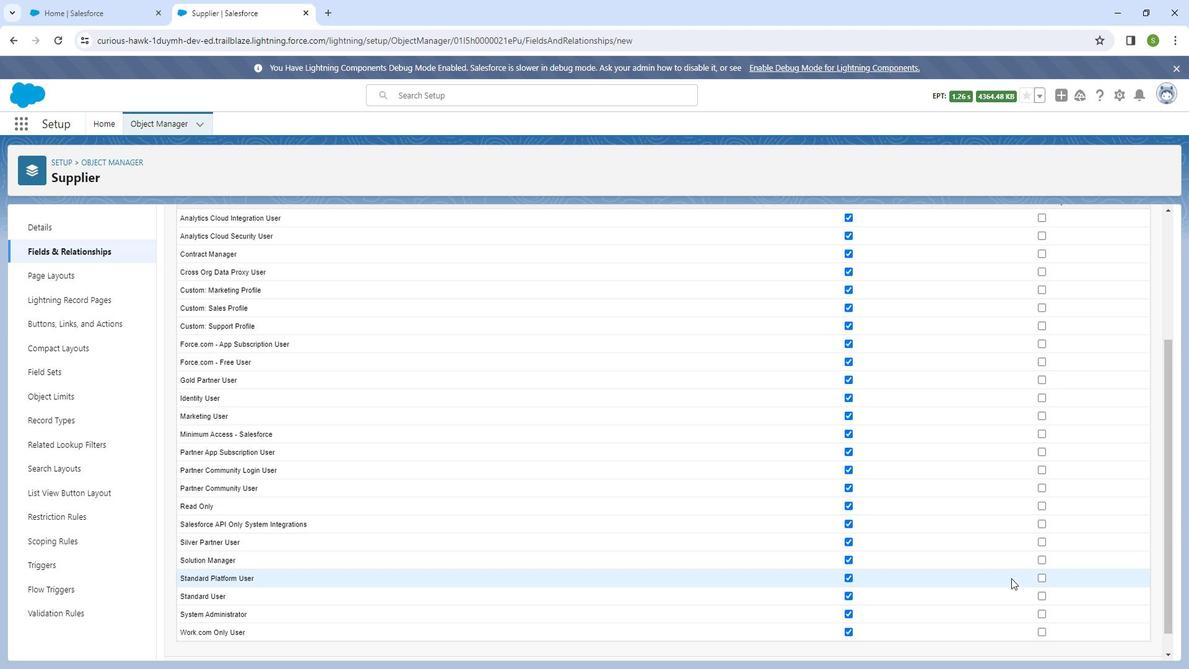 
Action: Mouse moved to (1020, 563)
Screenshot: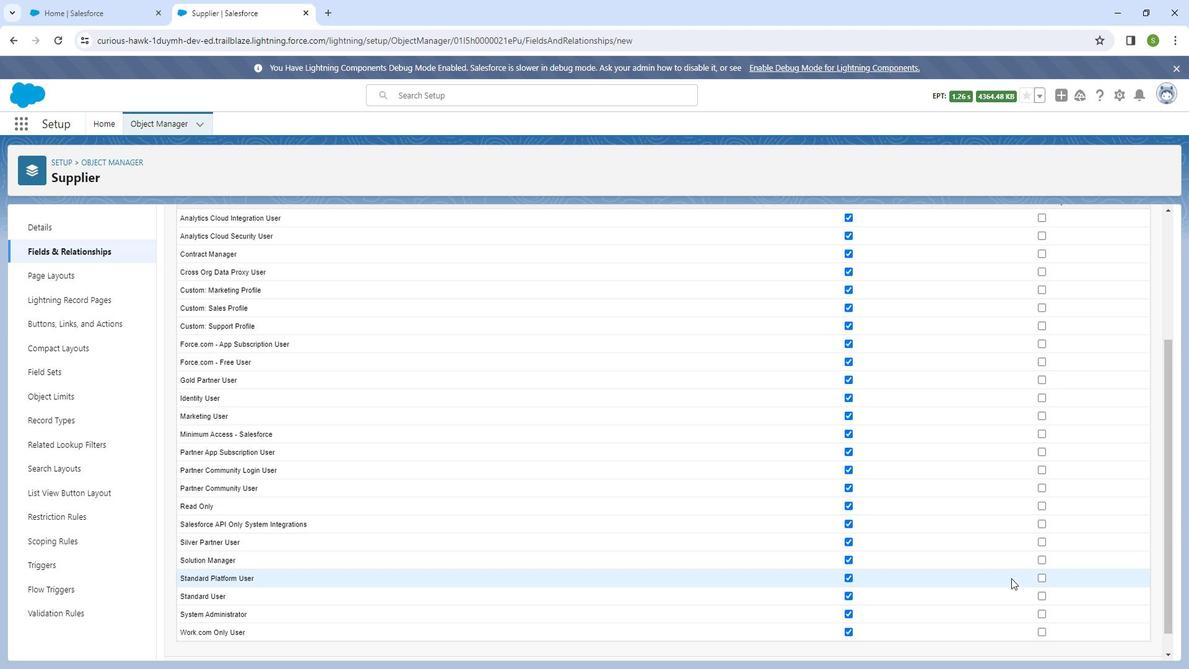 
Action: Mouse scrolled (1020, 563) with delta (0, 0)
Screenshot: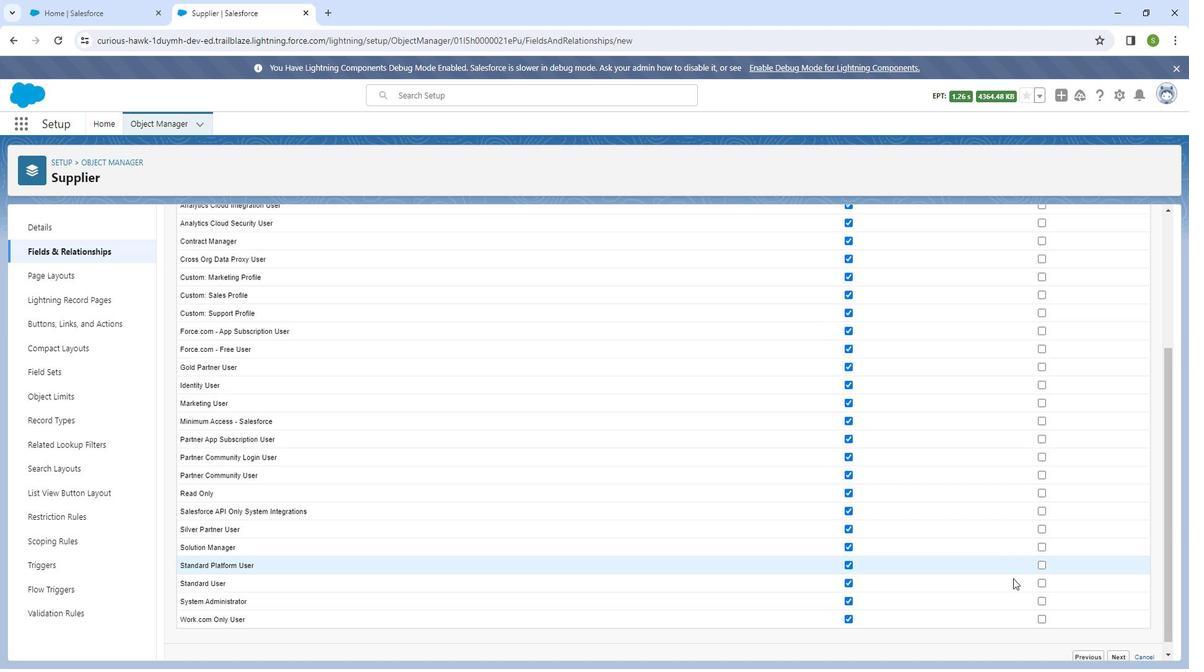 
Action: Mouse moved to (1122, 623)
Screenshot: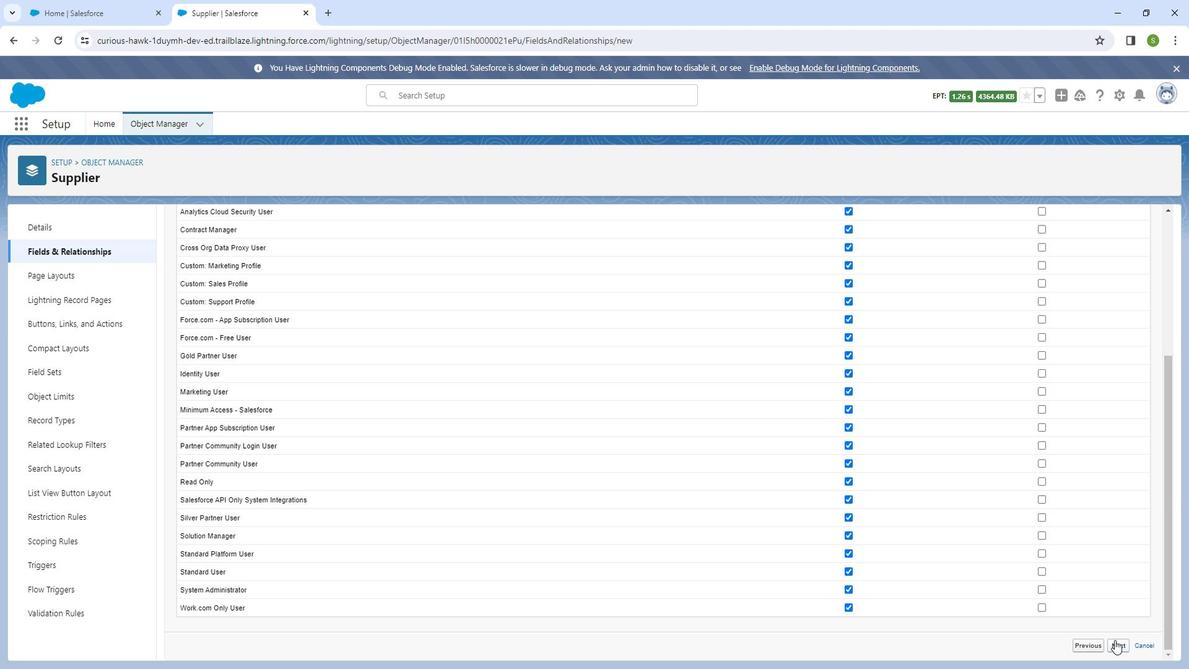 
Action: Mouse pressed left at (1122, 623)
Screenshot: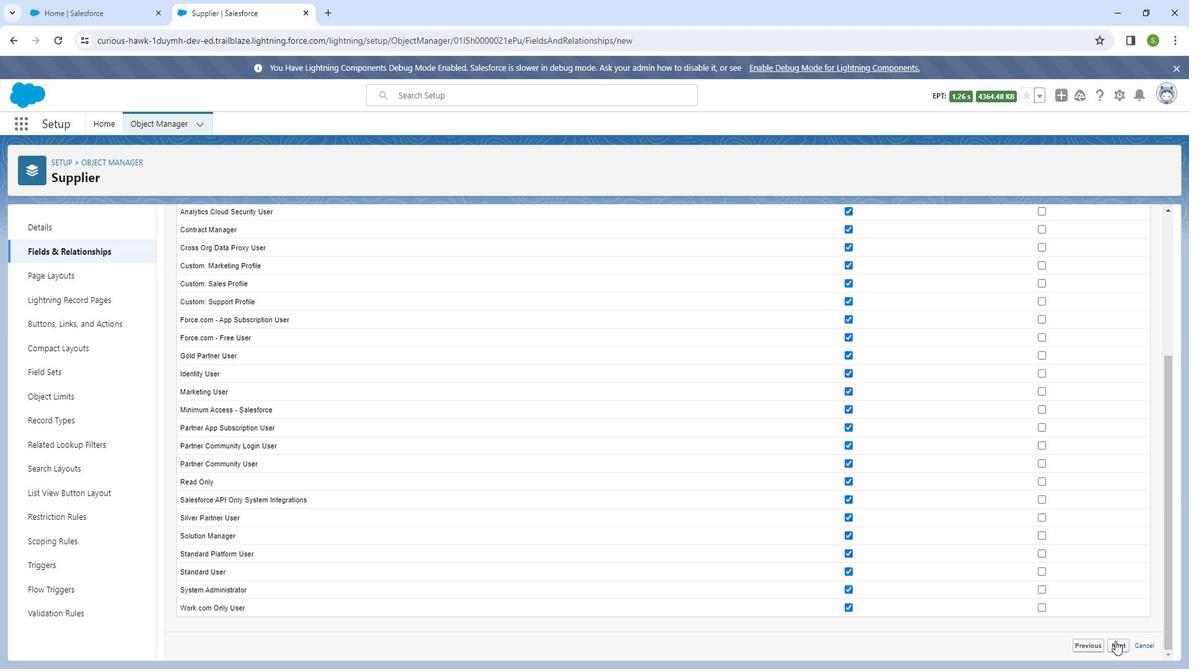 
Action: Mouse moved to (1138, 281)
Screenshot: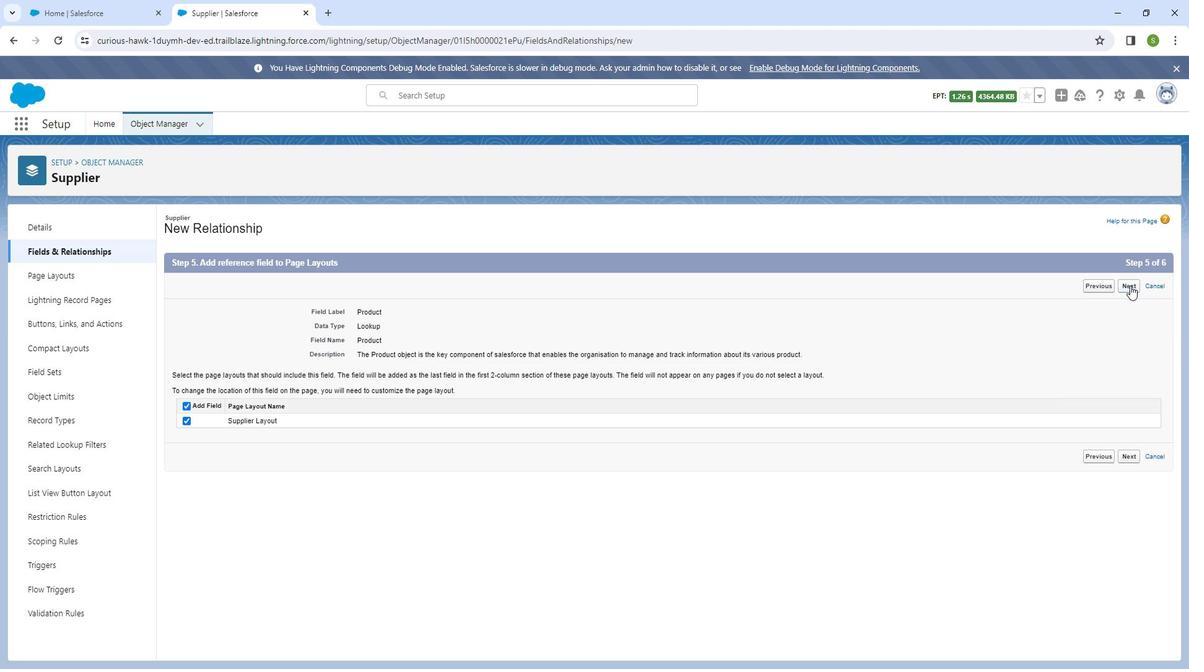 
Action: Mouse pressed left at (1138, 281)
Screenshot: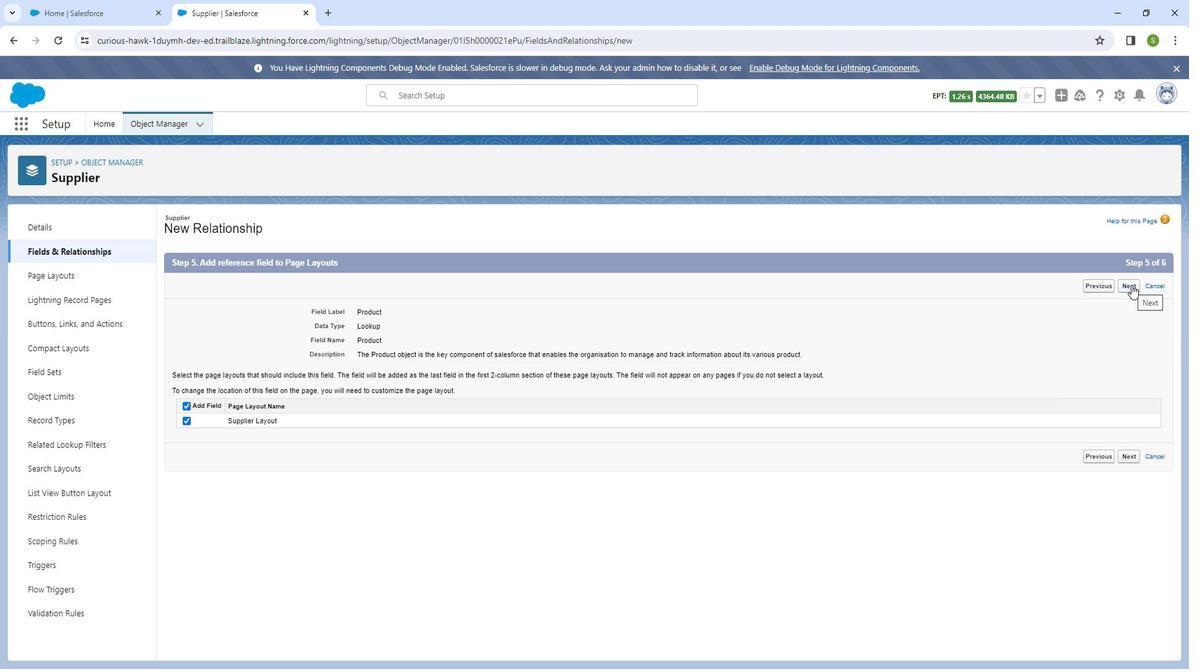 
Action: Mouse moved to (1132, 493)
Screenshot: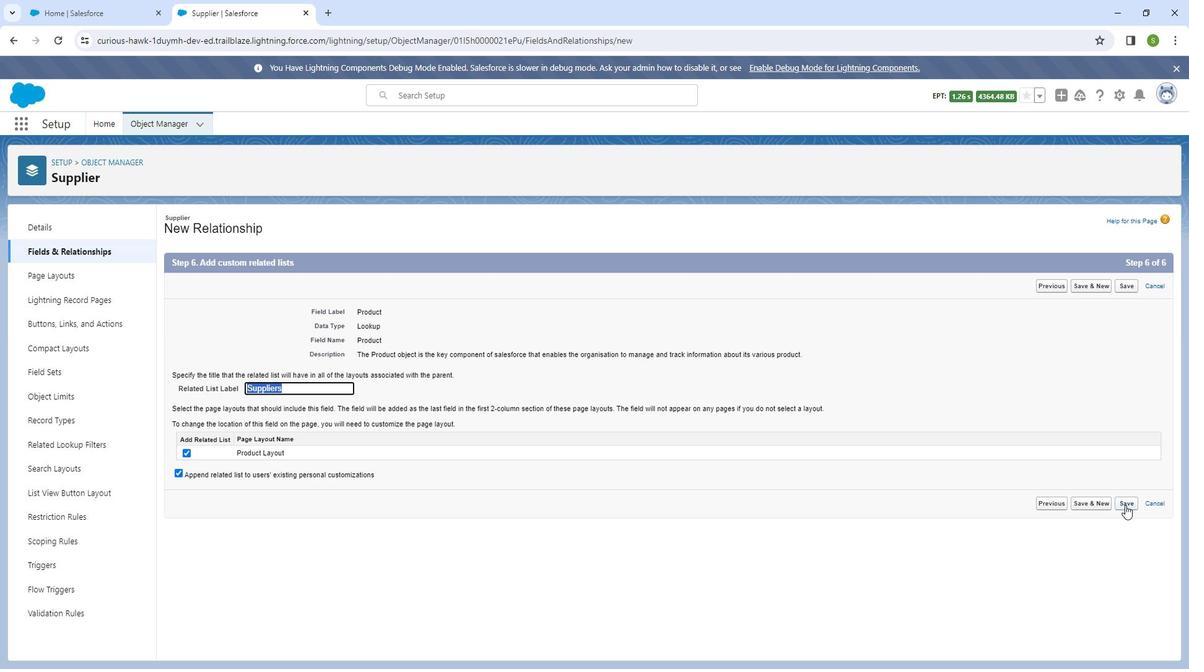 
Action: Mouse pressed left at (1132, 493)
Screenshot: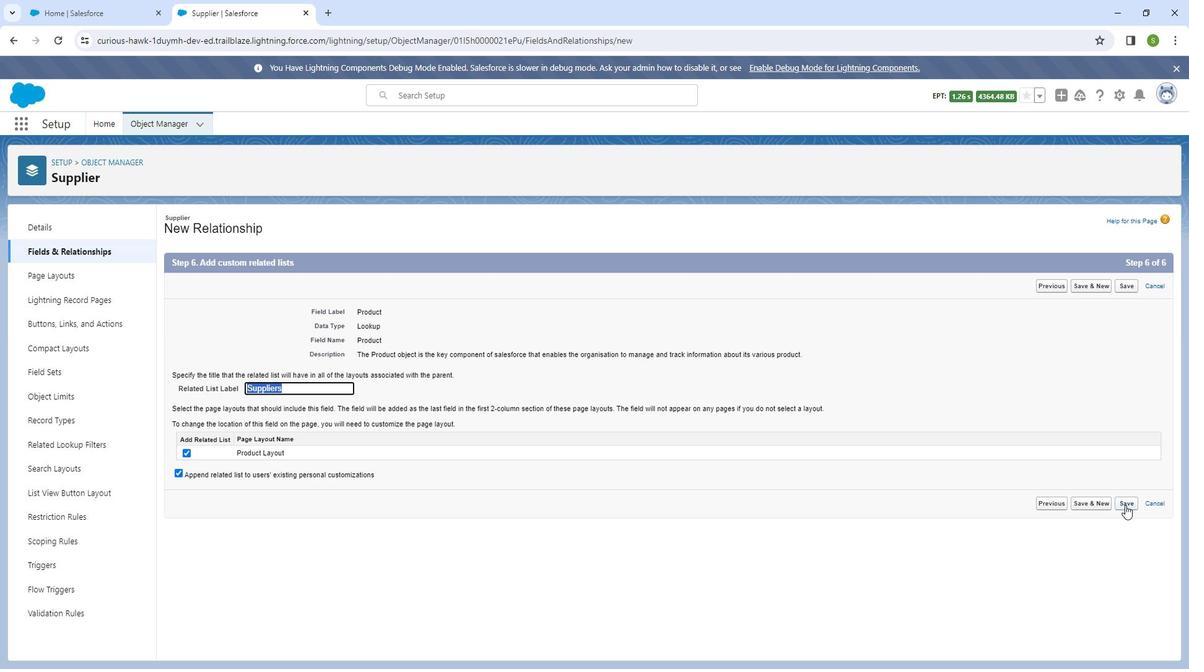 
Action: Mouse moved to (110, 5)
Screenshot: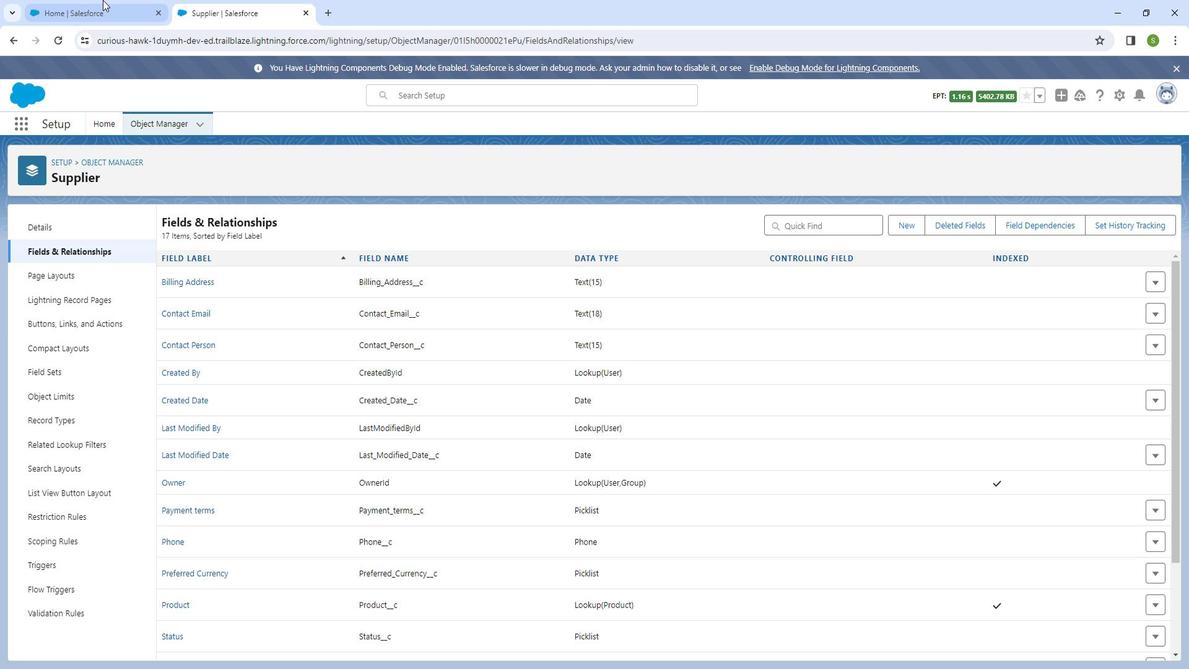 
Action: Mouse pressed left at (110, 6)
Screenshot: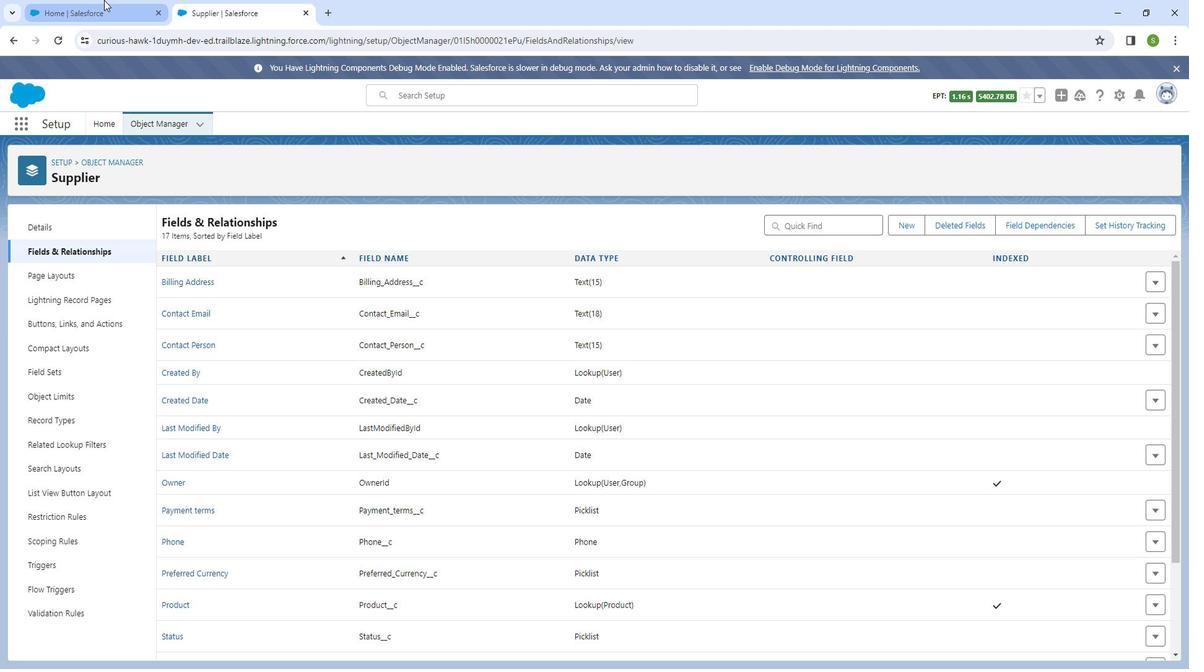 
Action: Mouse moved to (33, 123)
Screenshot: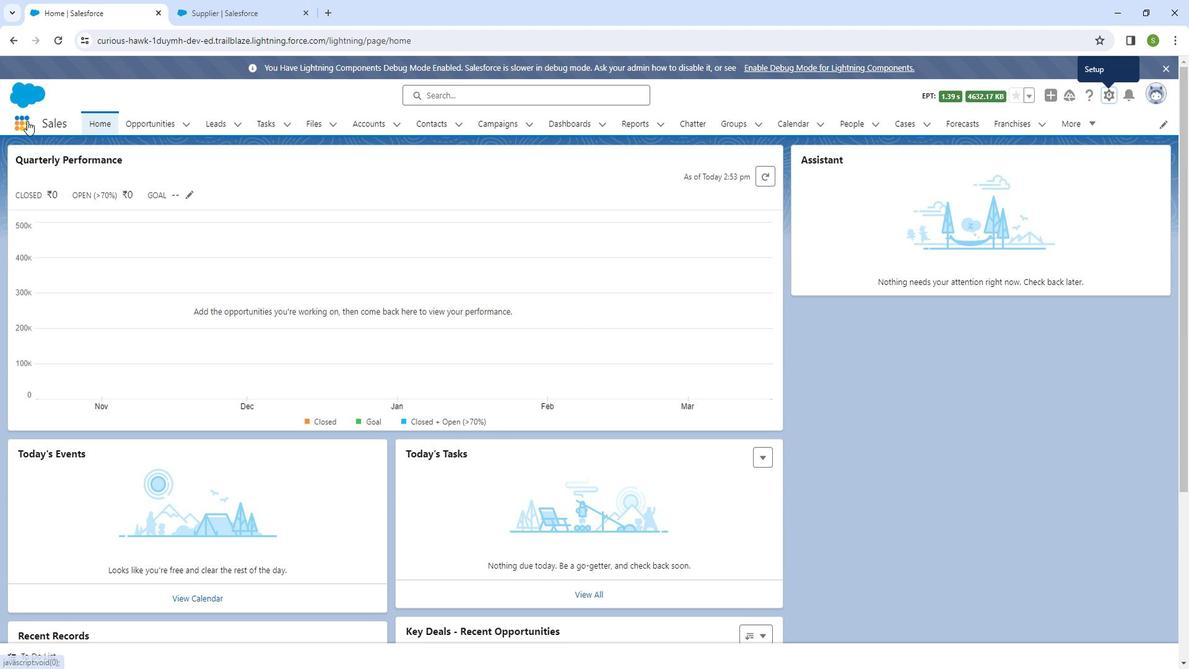 
Action: Mouse pressed left at (33, 123)
Screenshot: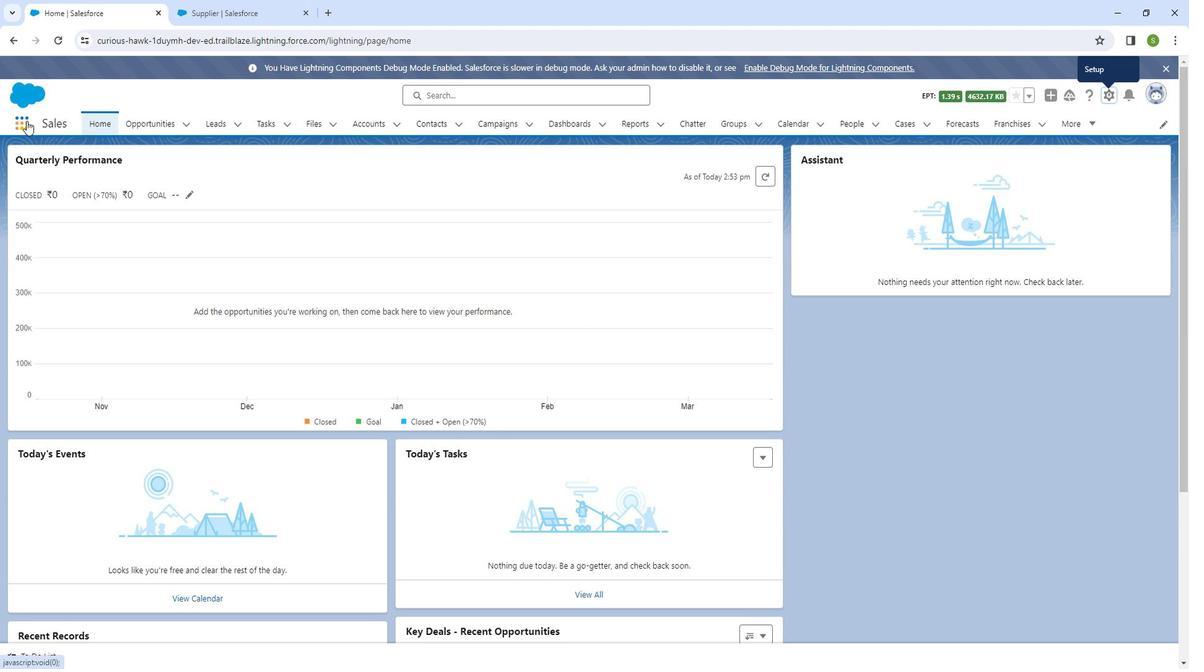 
Action: Mouse moved to (37, 341)
Screenshot: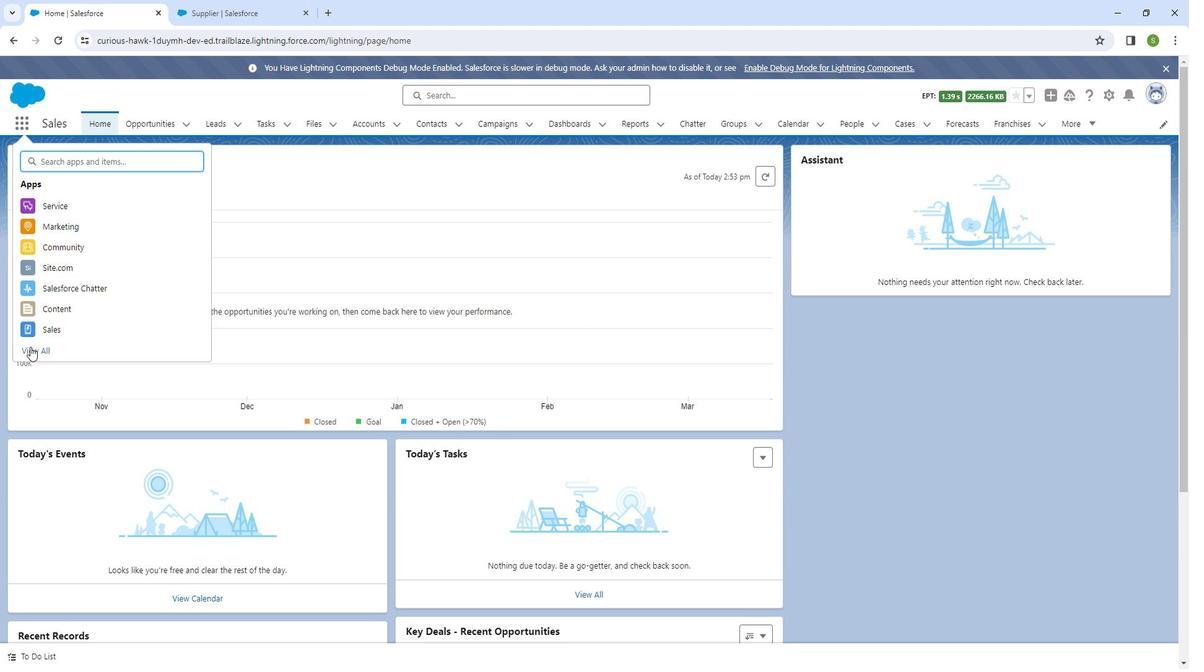 
Action: Mouse pressed left at (37, 341)
Screenshot: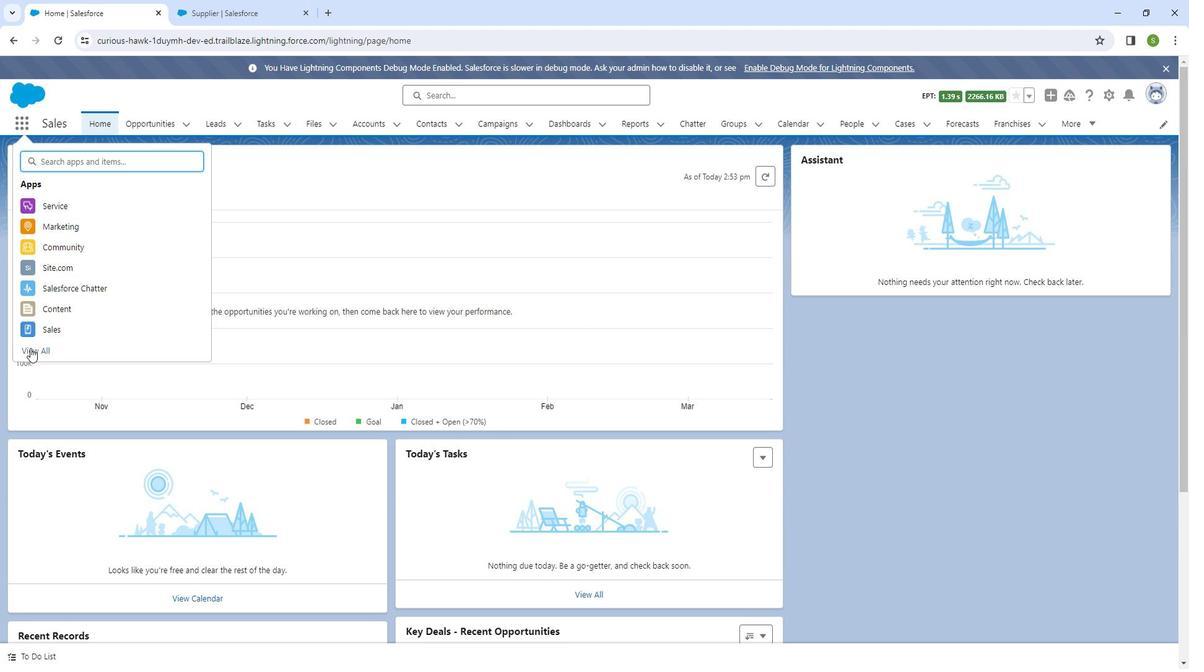 
Action: Mouse moved to (431, 369)
Screenshot: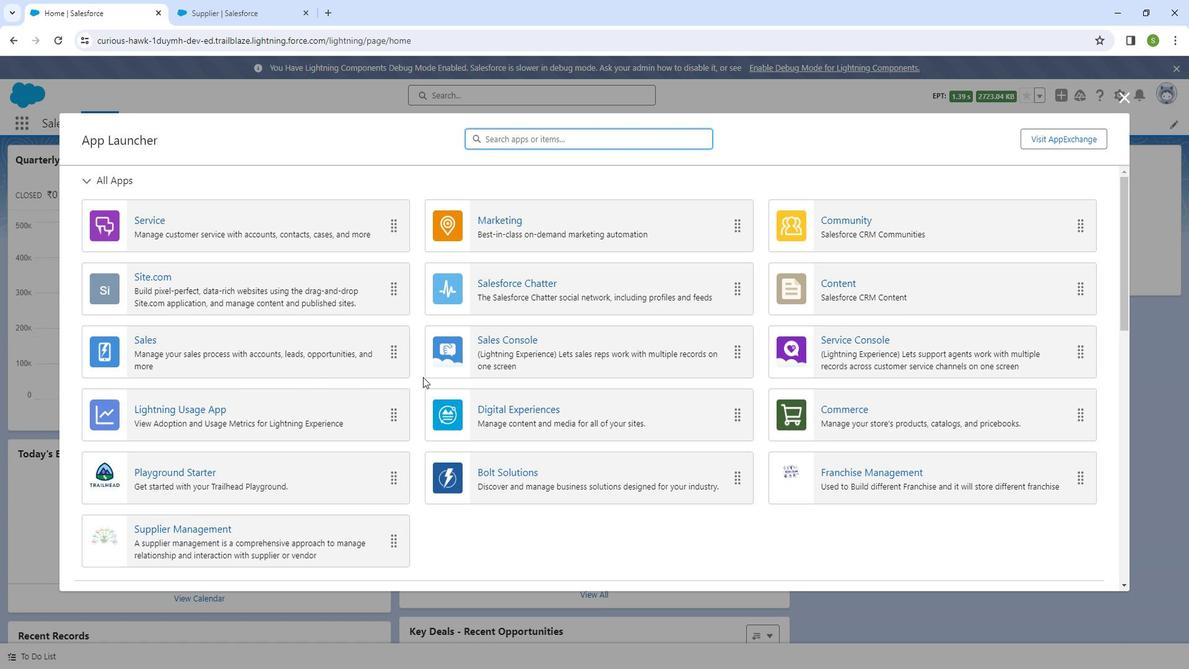 
Action: Mouse scrolled (431, 369) with delta (0, 0)
Screenshot: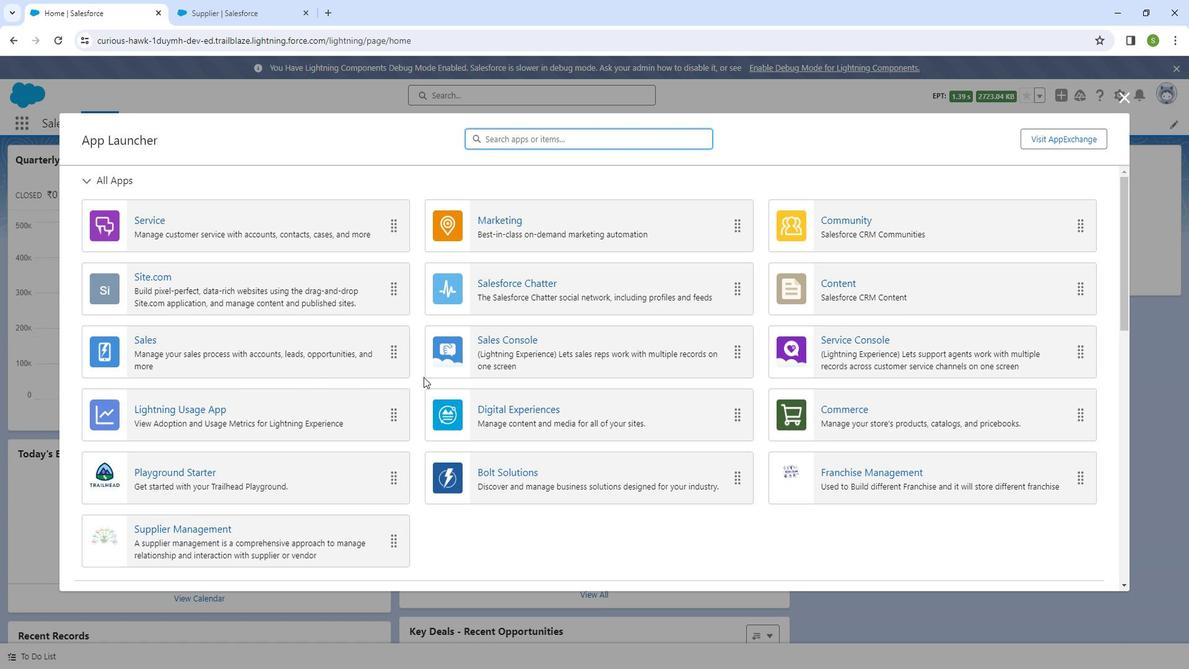 
Action: Mouse moved to (431, 369)
Screenshot: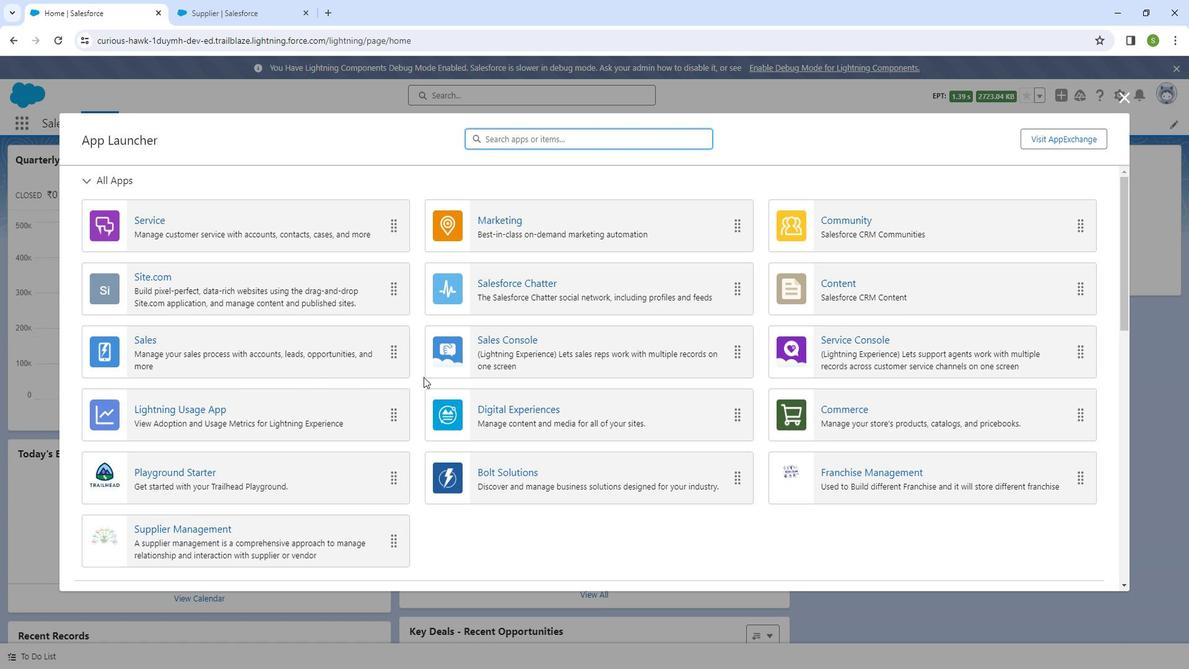 
Action: Mouse scrolled (431, 369) with delta (0, 0)
Screenshot: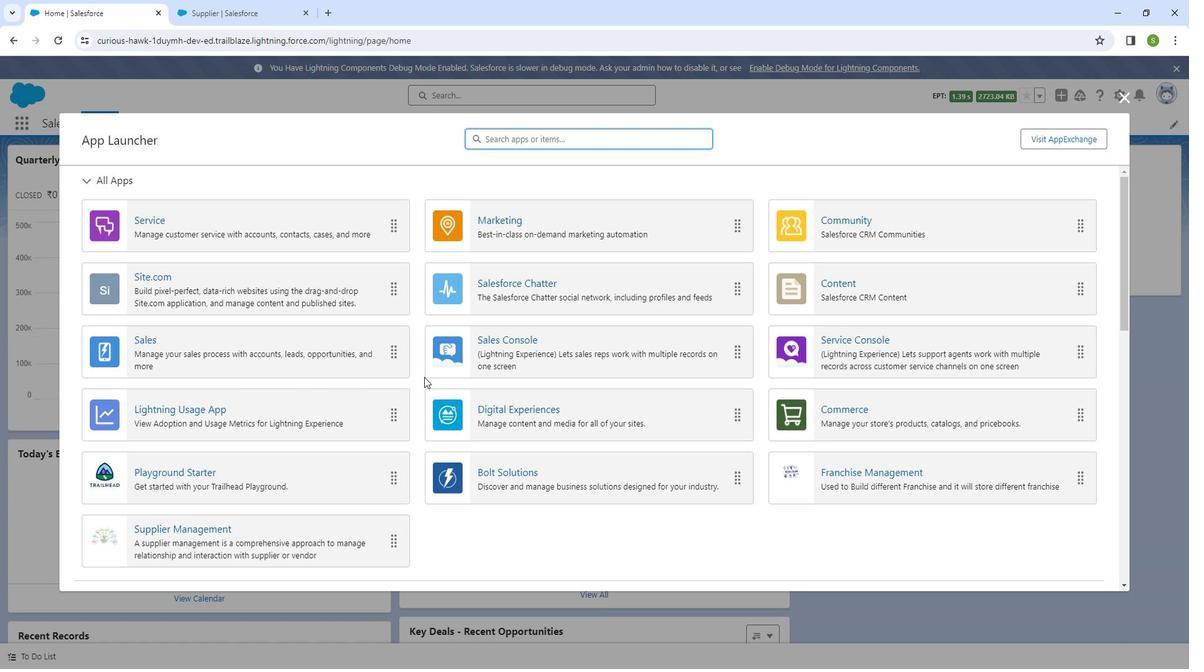 
Action: Mouse moved to (431, 371)
Screenshot: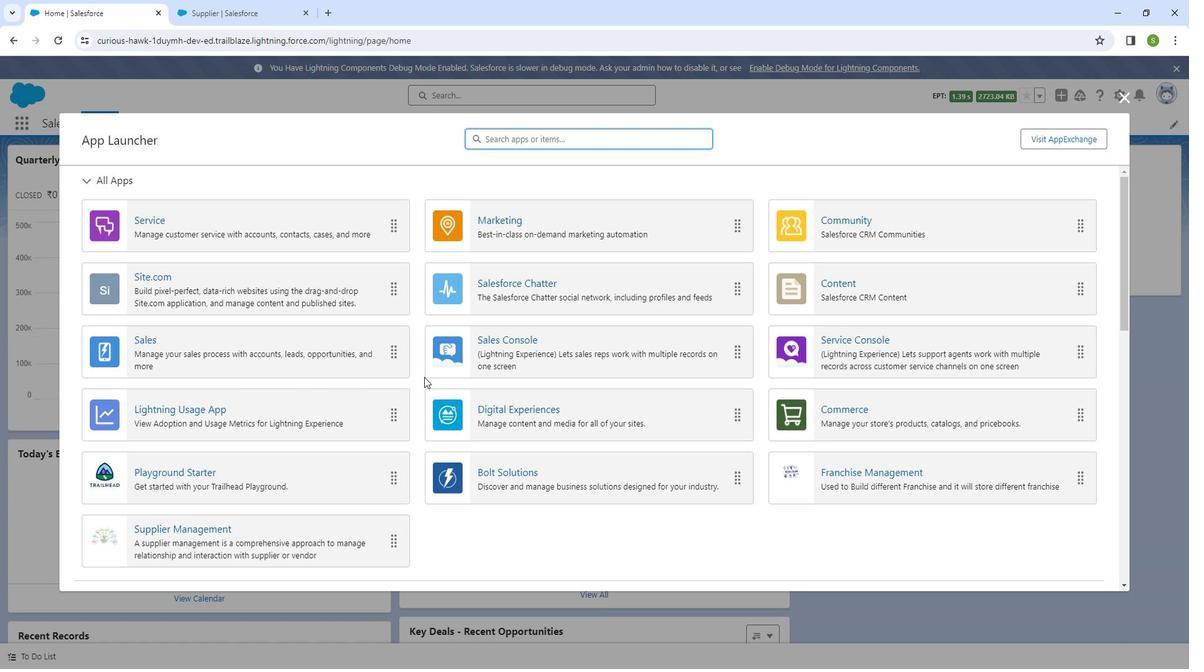 
Action: Mouse scrolled (431, 370) with delta (0, 0)
Screenshot: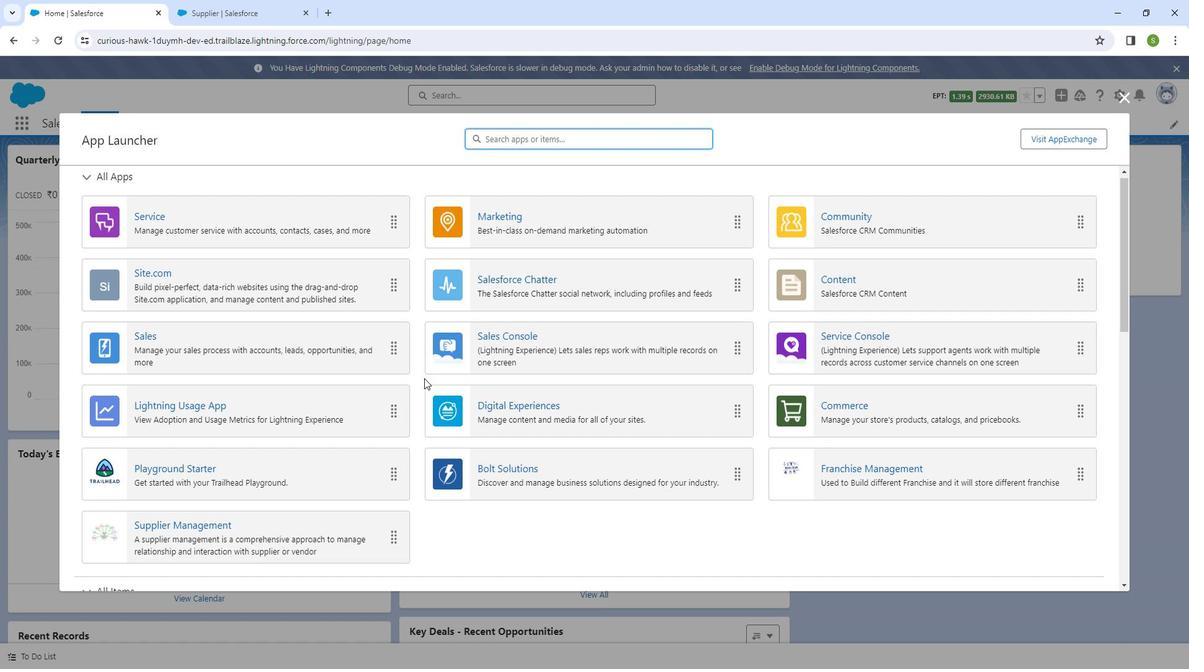 
Action: Mouse moved to (185, 329)
Screenshot: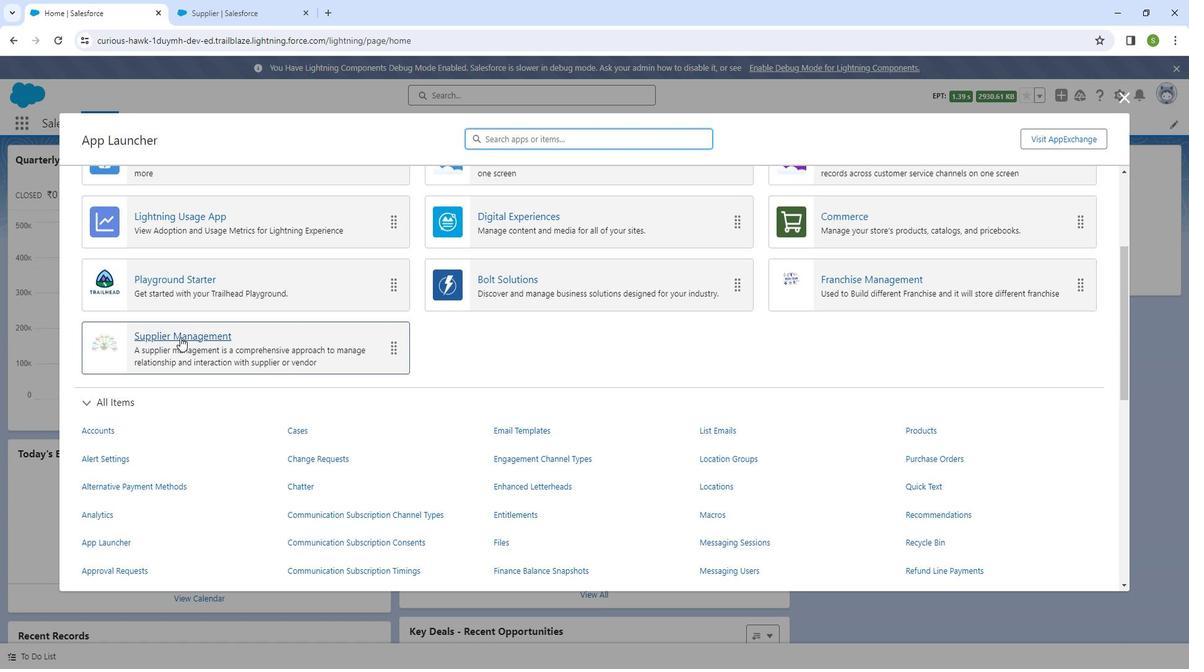 
Action: Mouse pressed left at (185, 329)
Screenshot: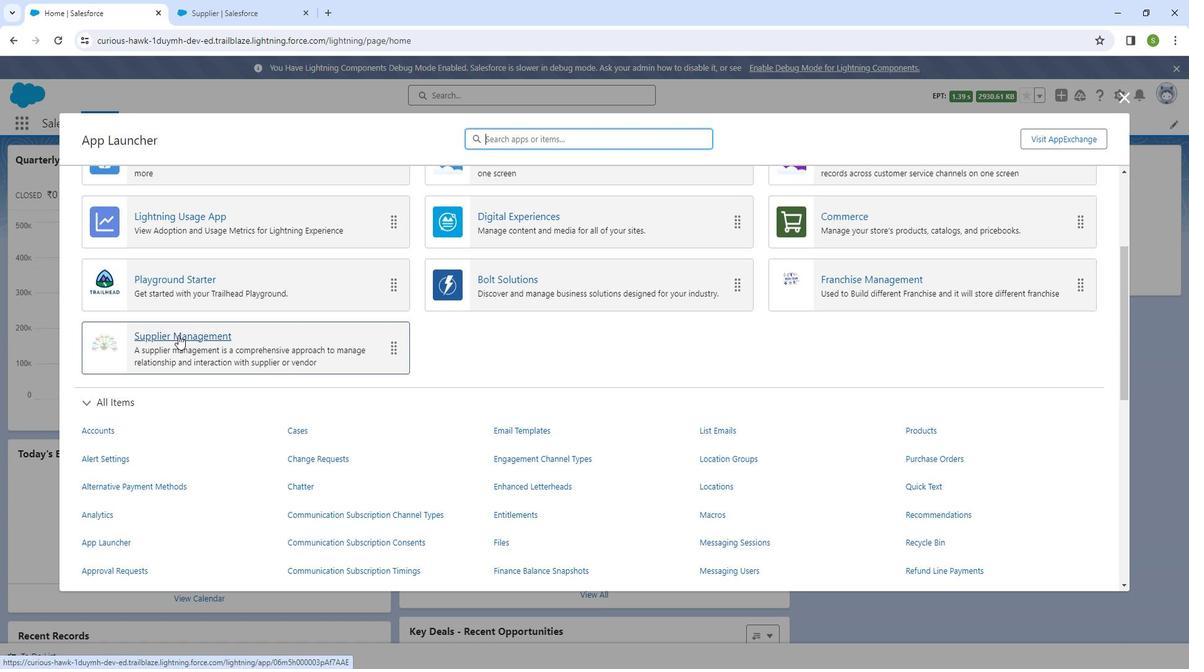 
Action: Mouse moved to (543, 128)
Screenshot: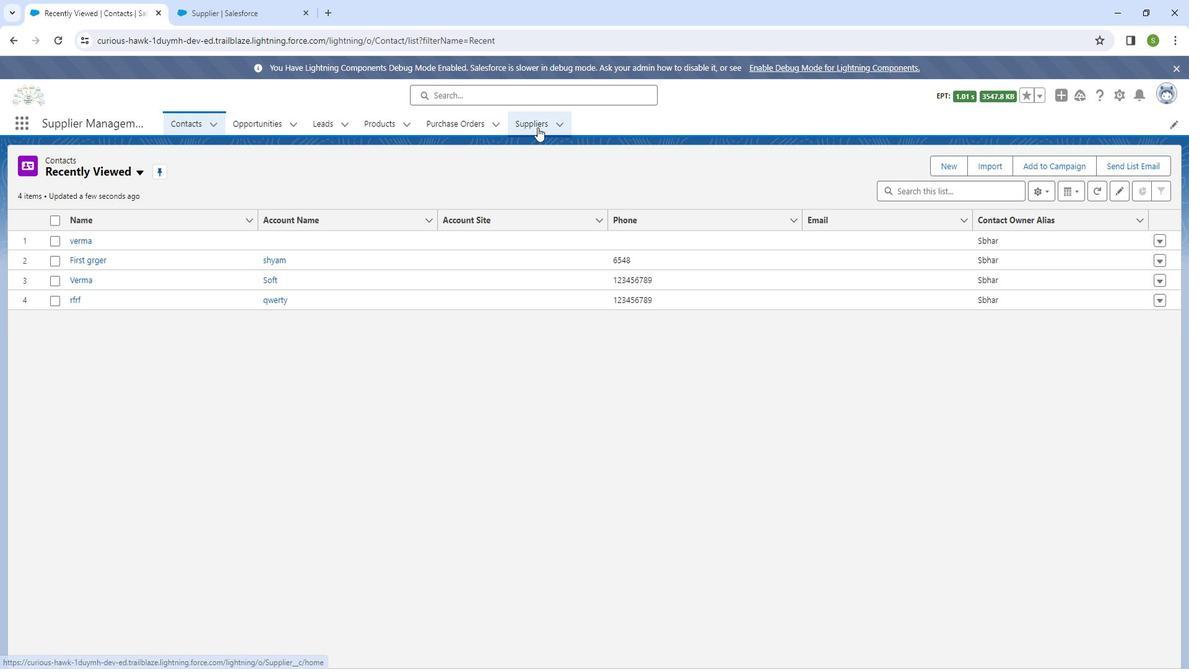 
Action: Mouse pressed left at (543, 128)
Screenshot: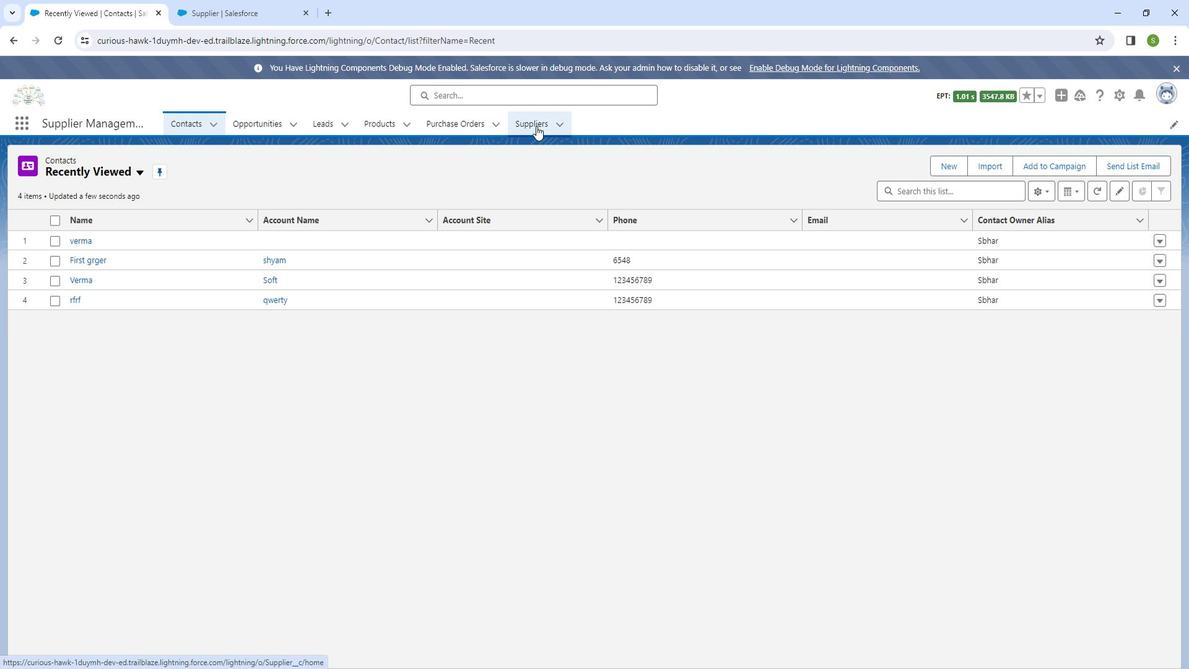 
Action: Mouse moved to (1048, 167)
Screenshot: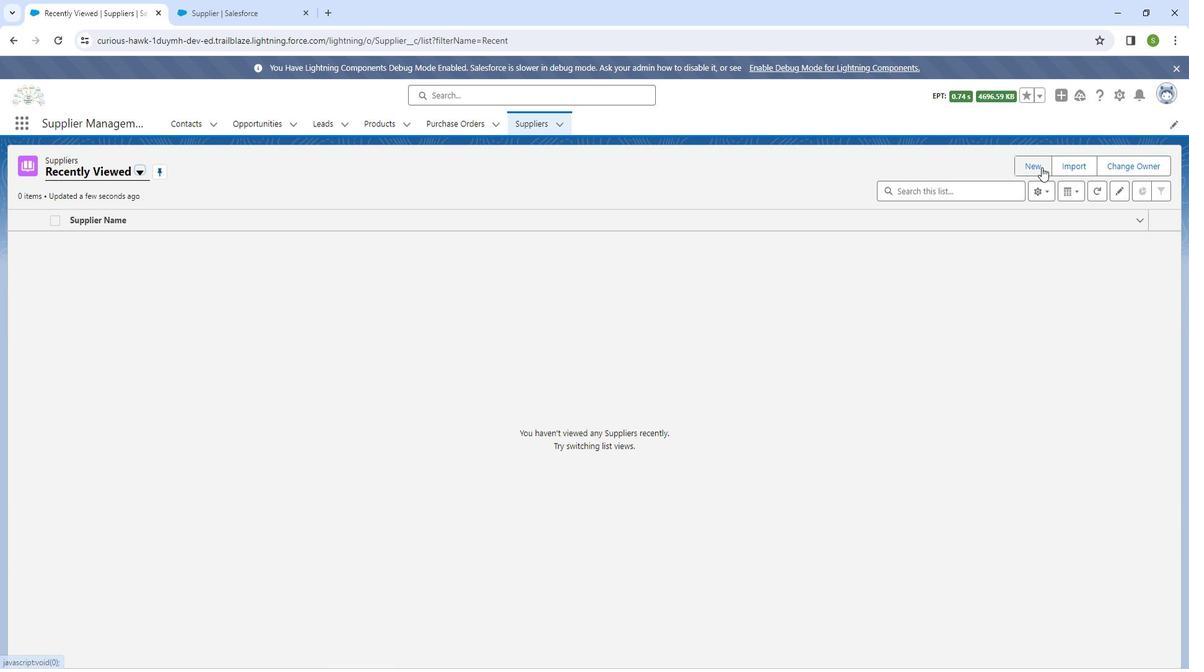 
Action: Mouse pressed left at (1048, 167)
Screenshot: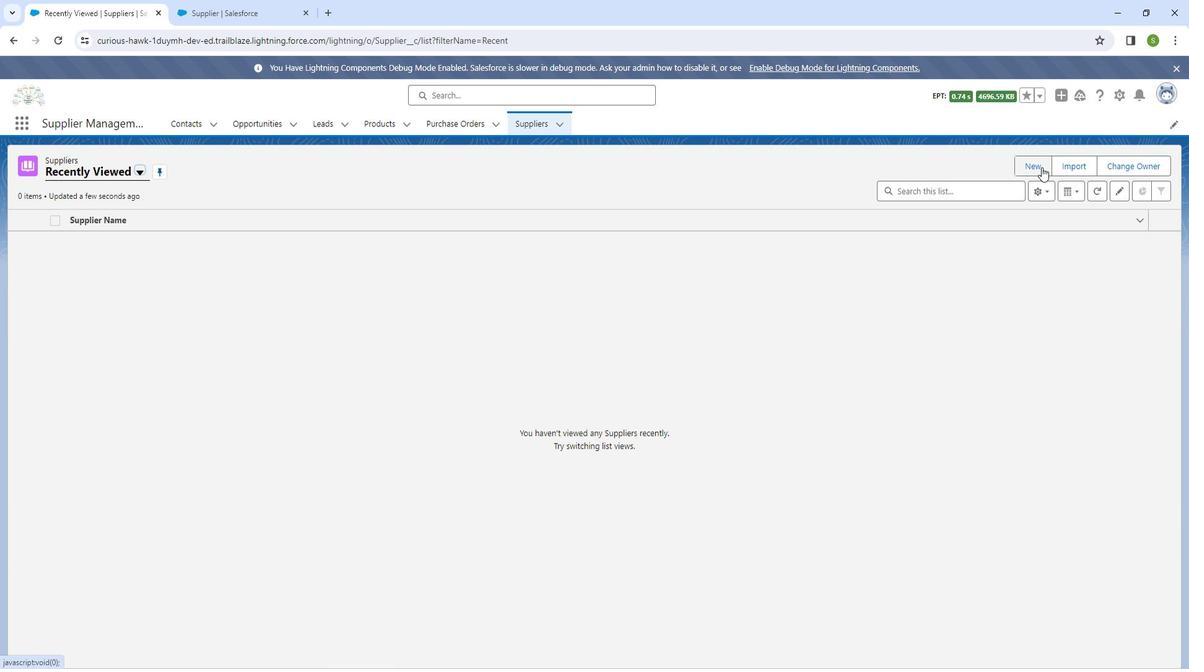 
Action: Mouse moved to (475, 243)
Screenshot: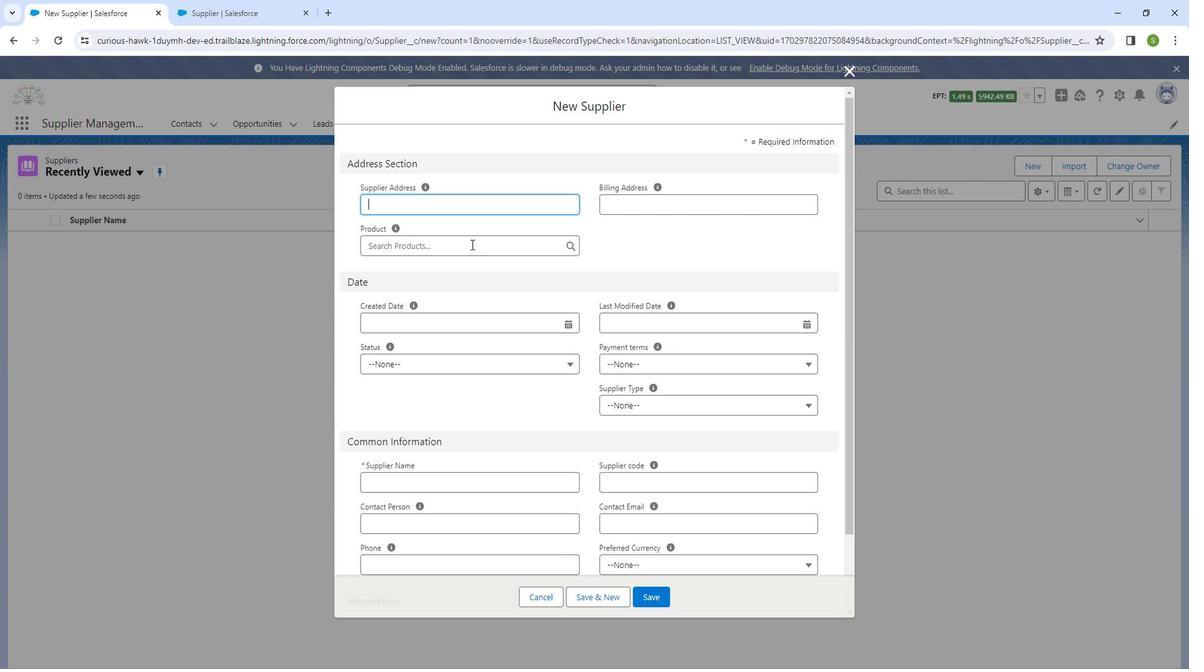 
Action: Mouse pressed left at (475, 243)
Screenshot: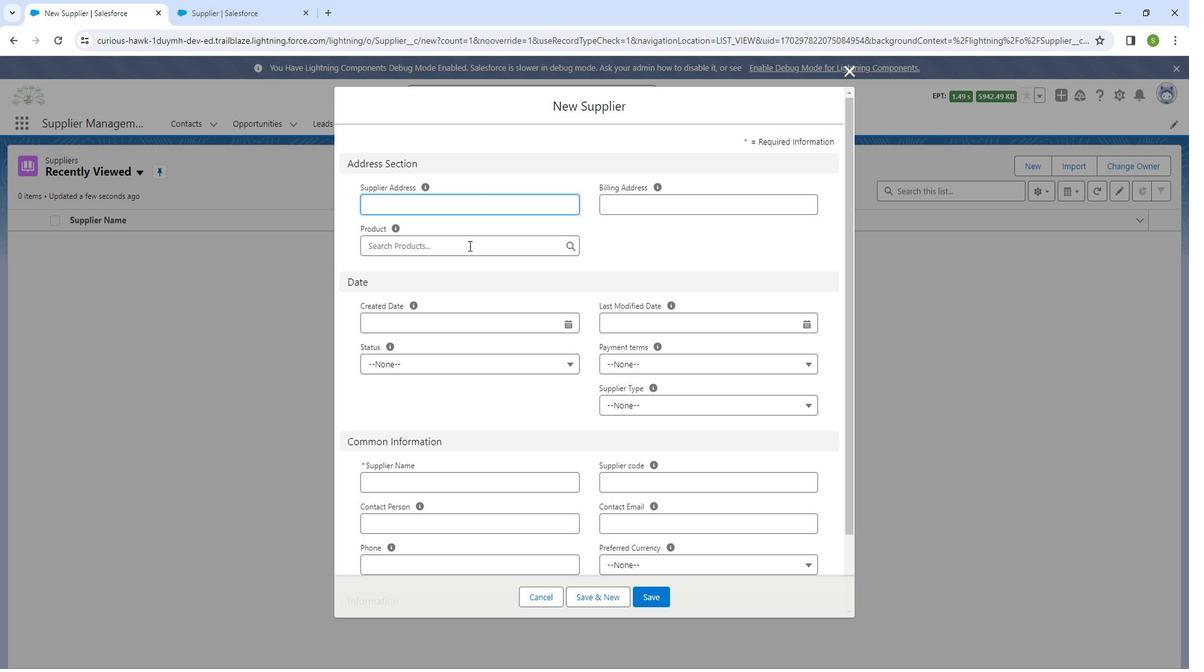 
Action: Mouse moved to (965, 241)
Screenshot: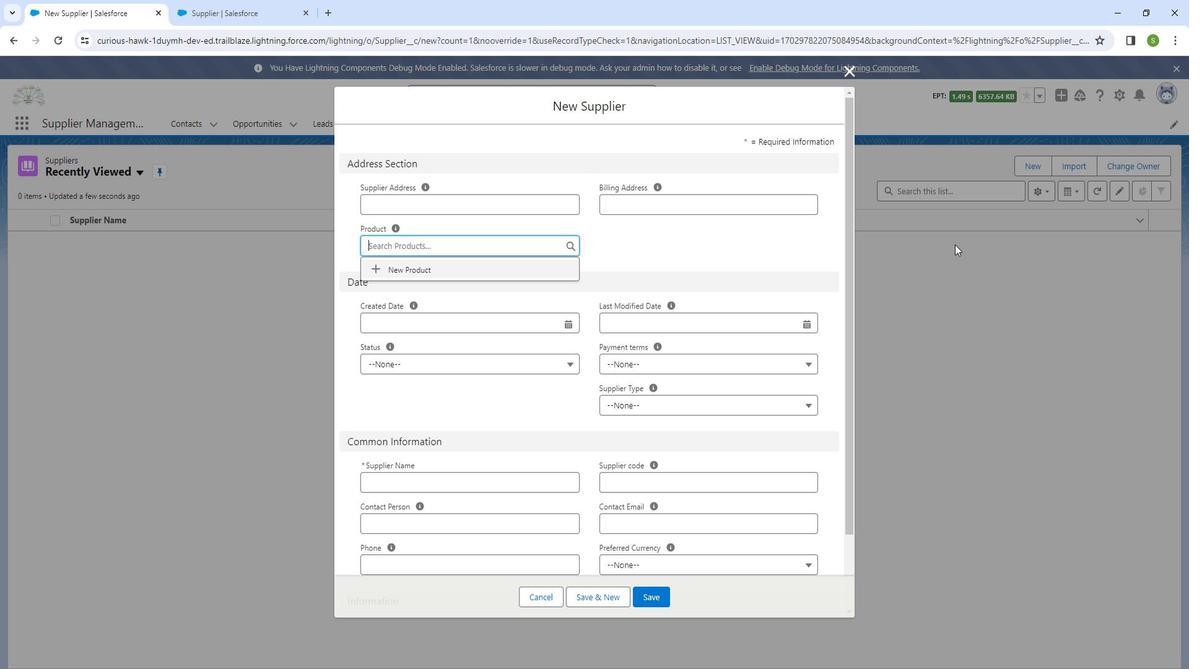 
